 Task: Open Card IT Security Review in Board Employee Satisfaction and Retention Programs to Workspace Accelerator Programs and add a team member Softage.3@softage.net, a label Green, a checklist Data Analytics, an attachment from your computer, a color Green and finally, add a card description 'Develop and launch new customer acquisition strategy for B2B market' and a comment 'This task requires us to be detail-oriented and meticulous, ensuring that we do not miss any important information or details.'. Add a start date 'Jan 03, 1900' with a due date 'Jan 10, 1900'
Action: Mouse moved to (367, 257)
Screenshot: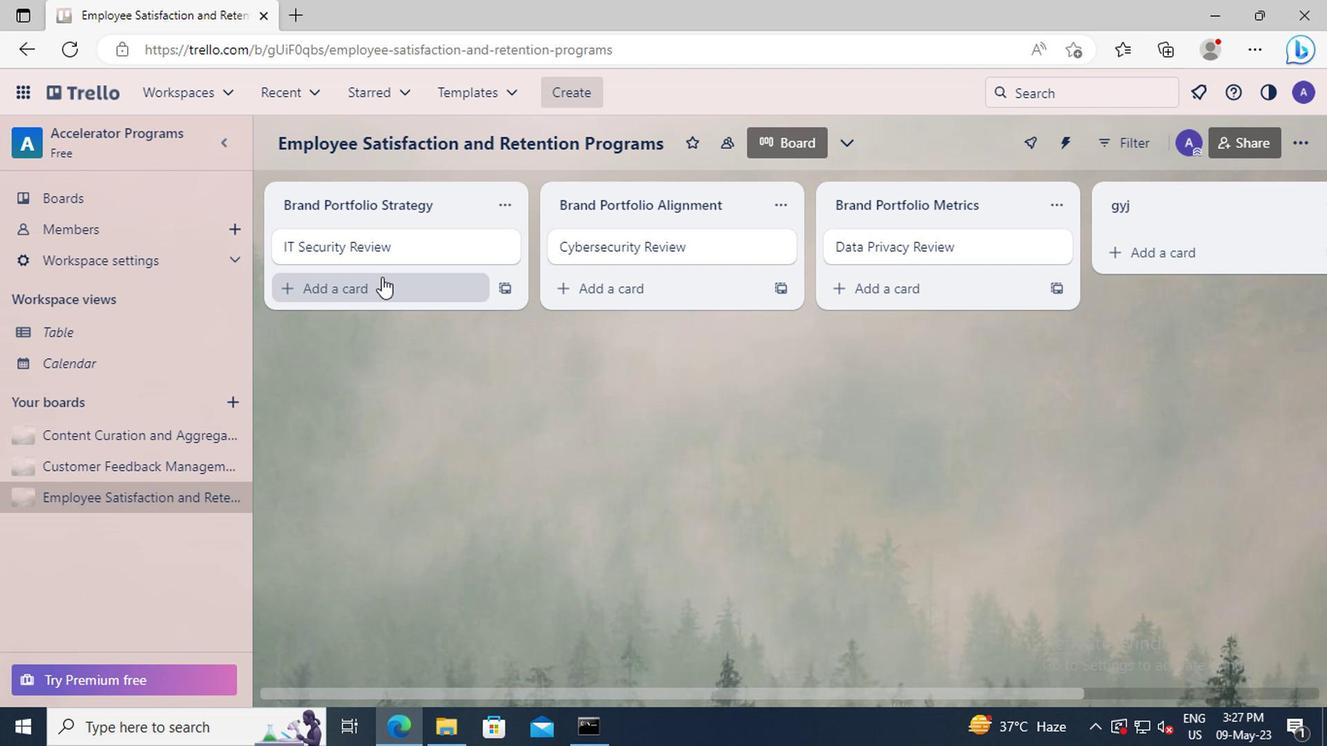 
Action: Mouse pressed left at (367, 257)
Screenshot: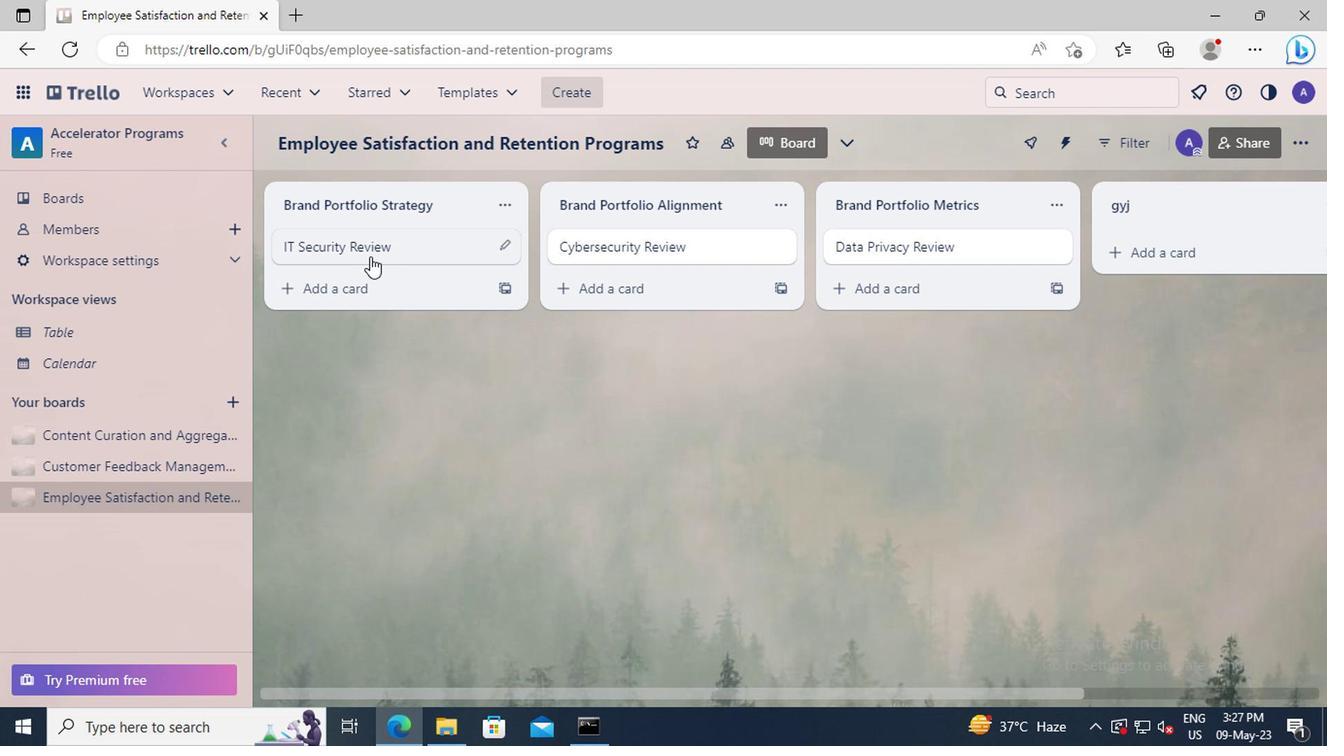 
Action: Mouse moved to (893, 244)
Screenshot: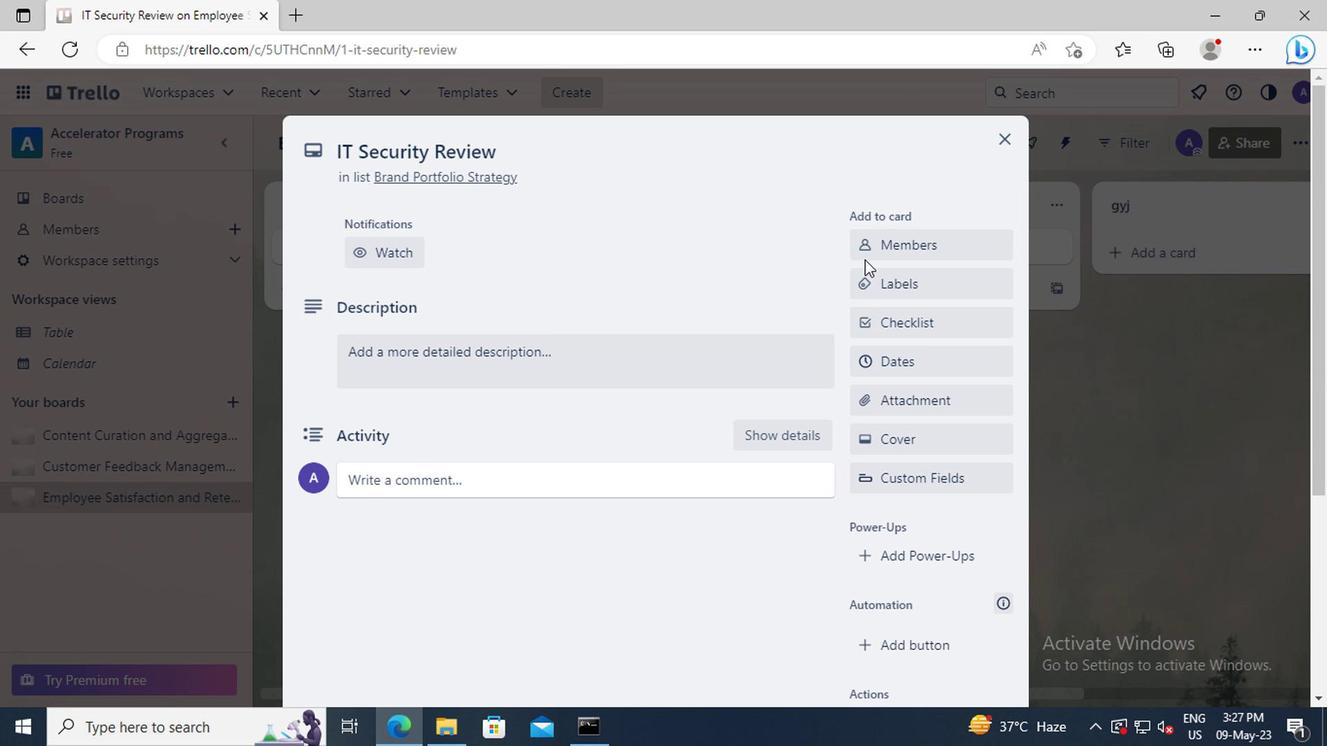 
Action: Mouse pressed left at (893, 244)
Screenshot: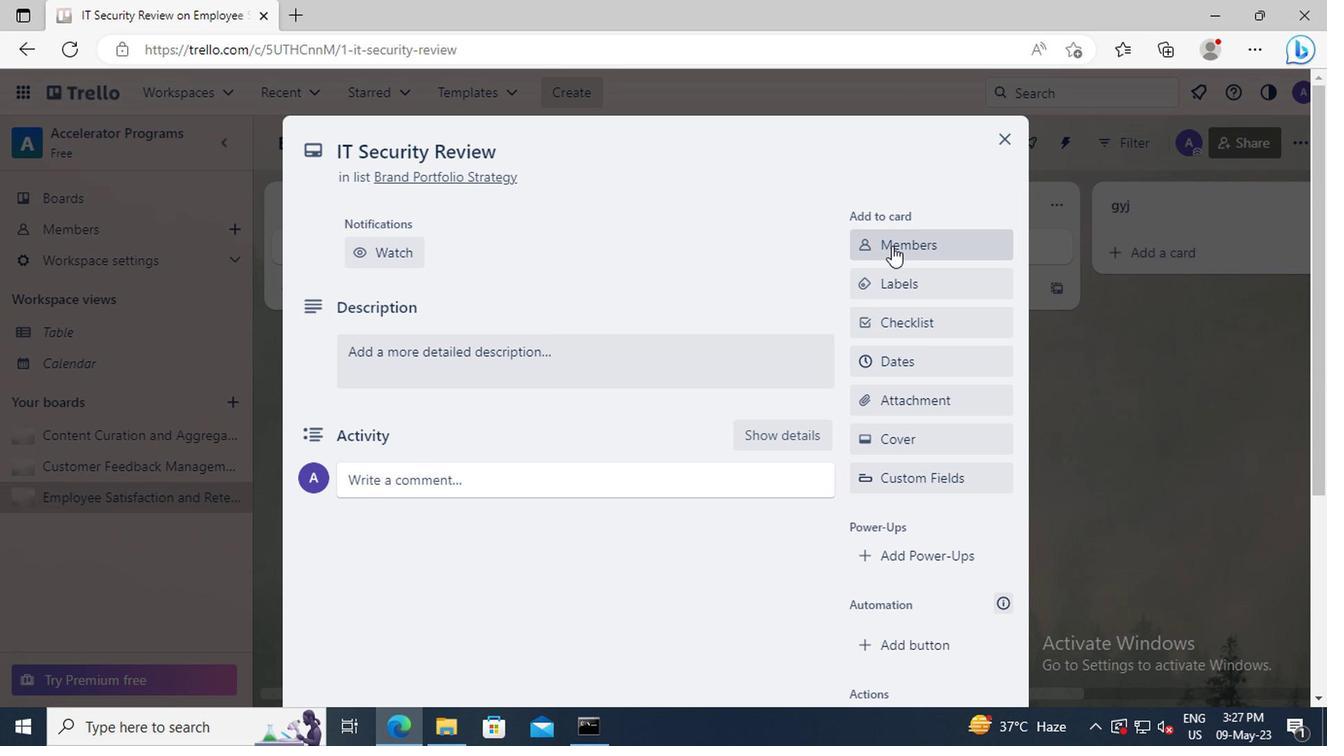 
Action: Mouse moved to (895, 340)
Screenshot: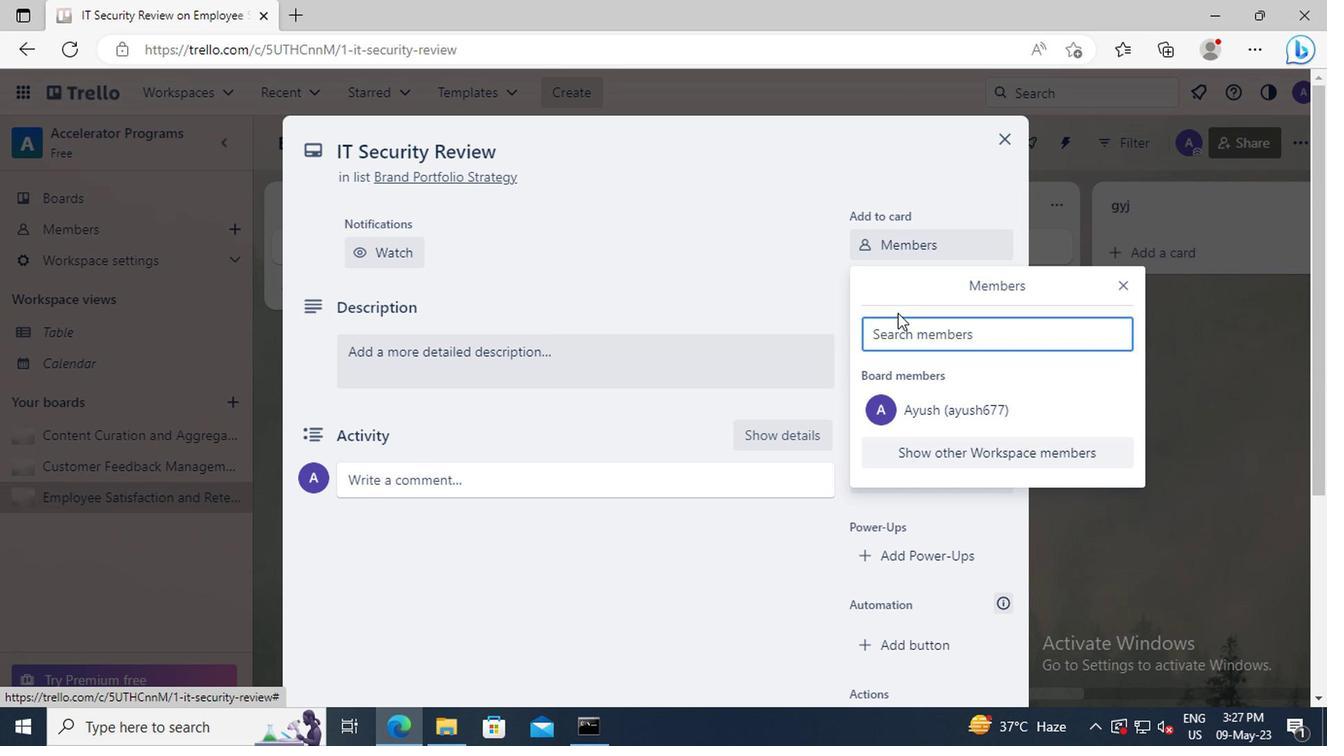 
Action: Mouse pressed left at (895, 340)
Screenshot: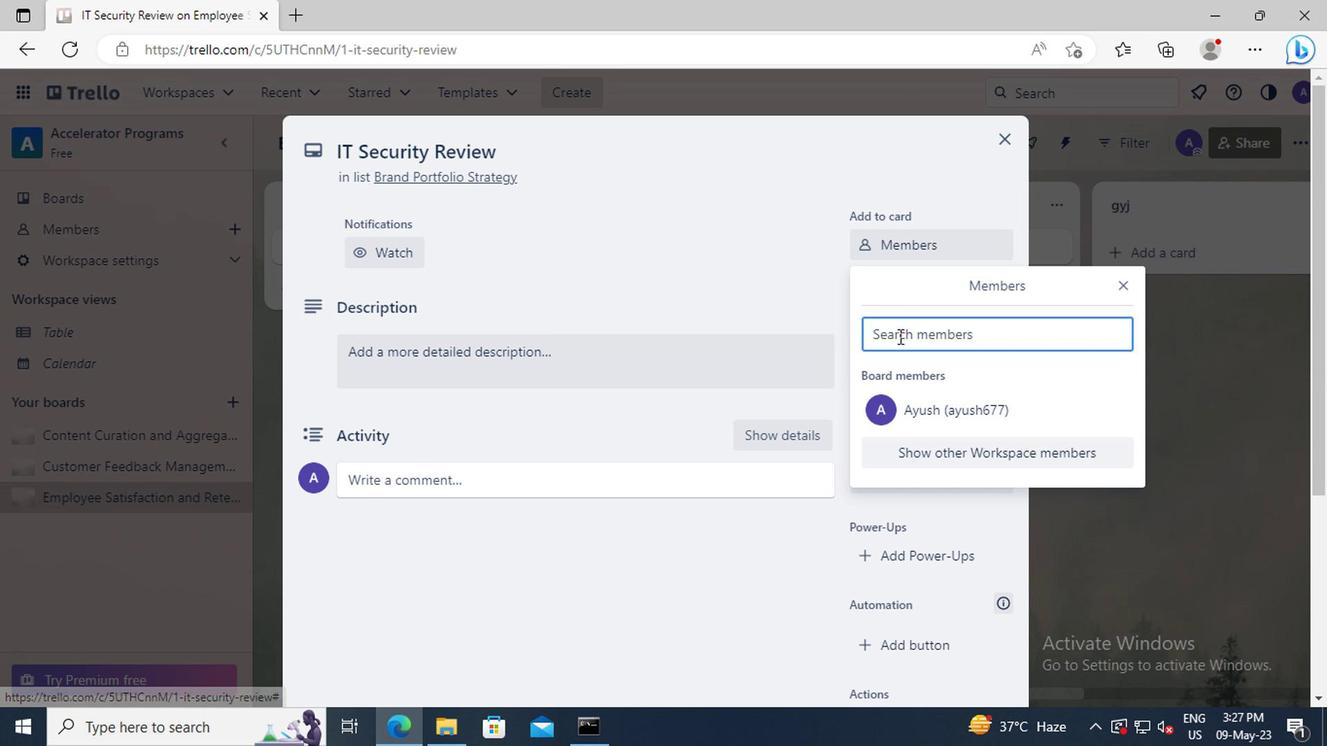
Action: Key pressed <Key.shift>SOFTAGE.3
Screenshot: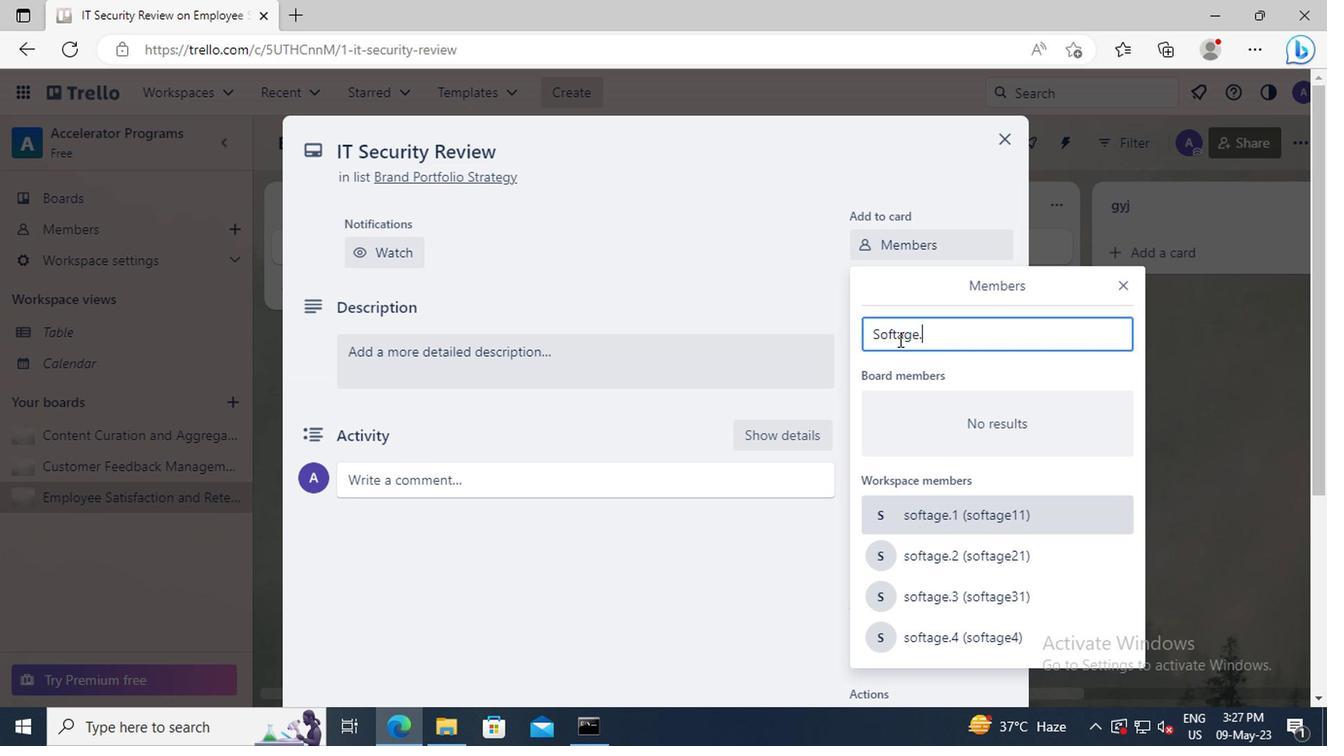 
Action: Mouse moved to (936, 516)
Screenshot: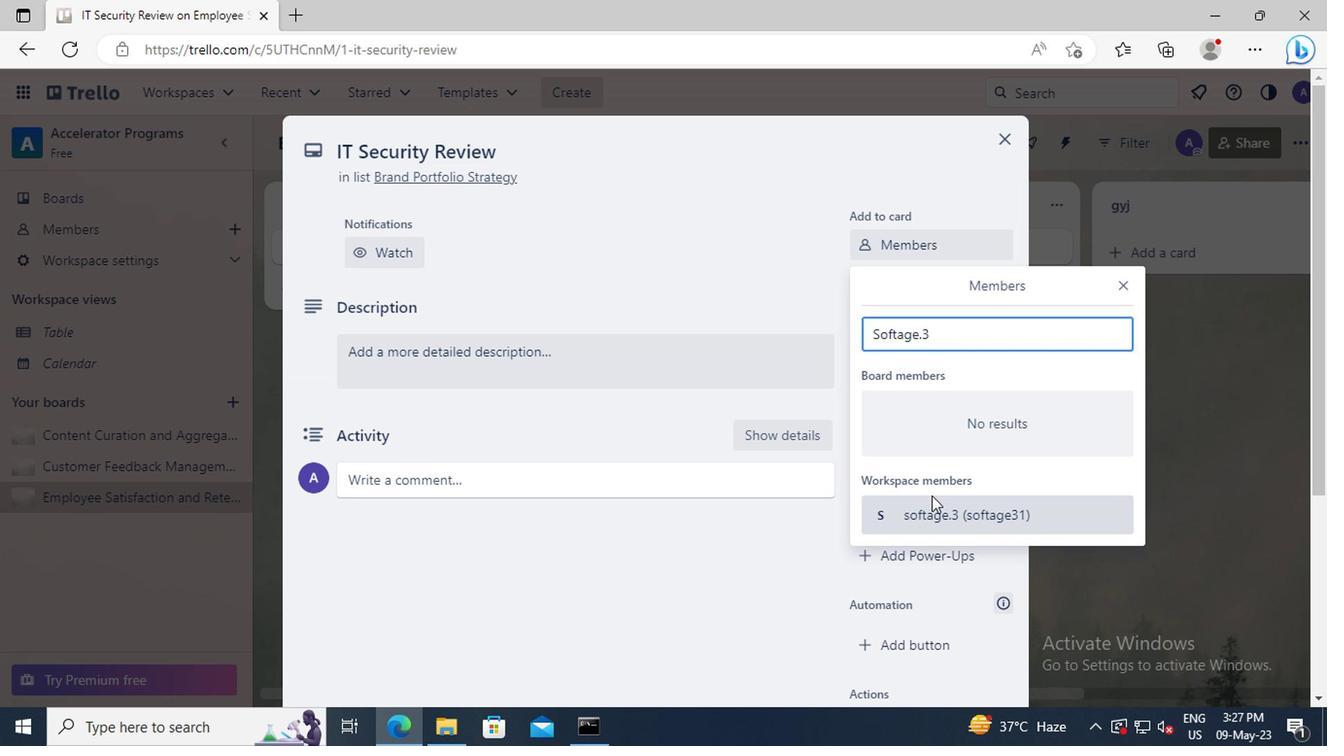 
Action: Mouse pressed left at (936, 516)
Screenshot: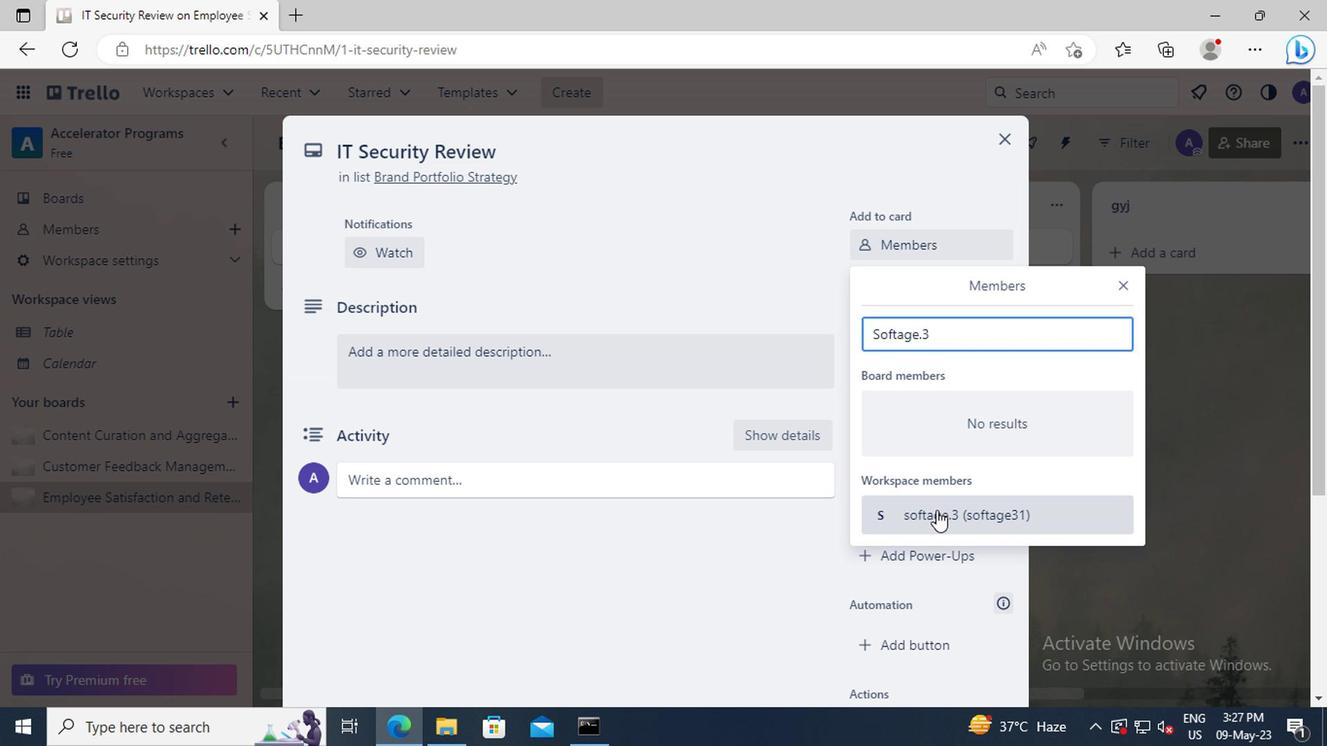 
Action: Mouse moved to (1118, 288)
Screenshot: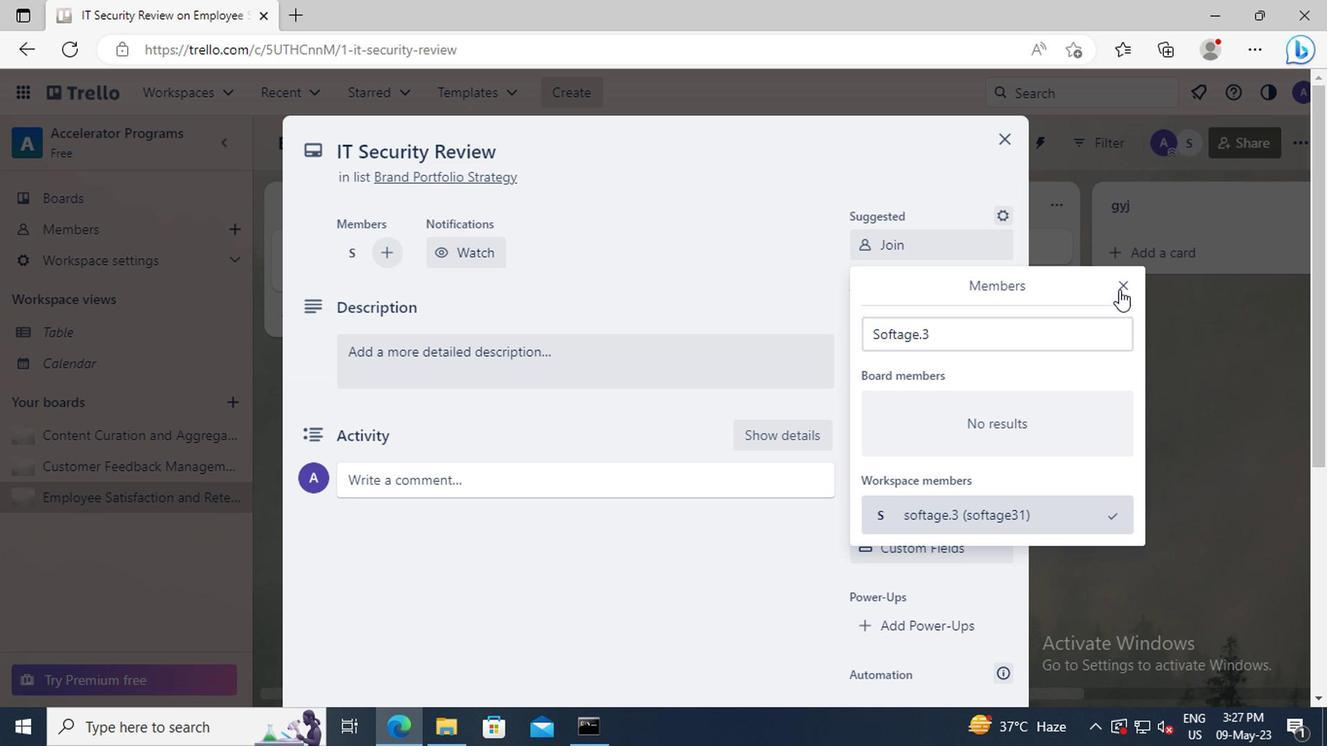 
Action: Mouse pressed left at (1118, 288)
Screenshot: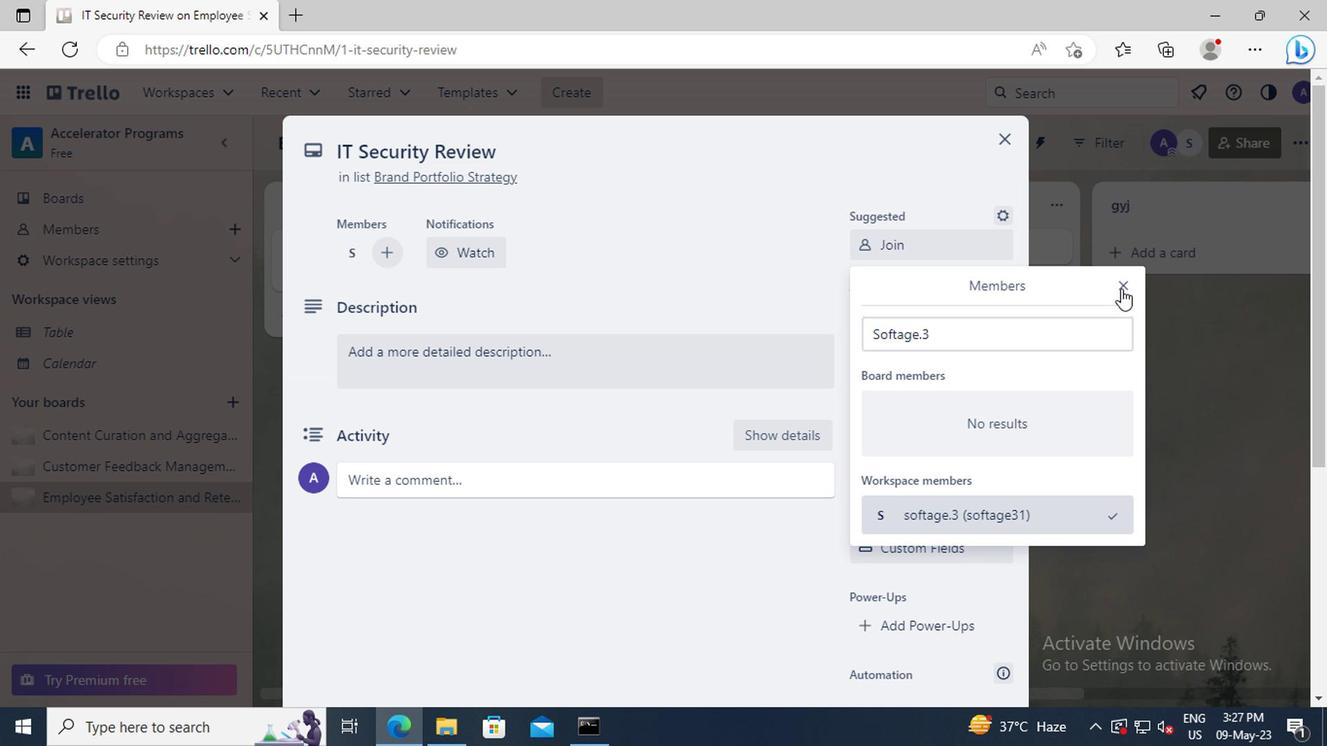 
Action: Mouse moved to (958, 348)
Screenshot: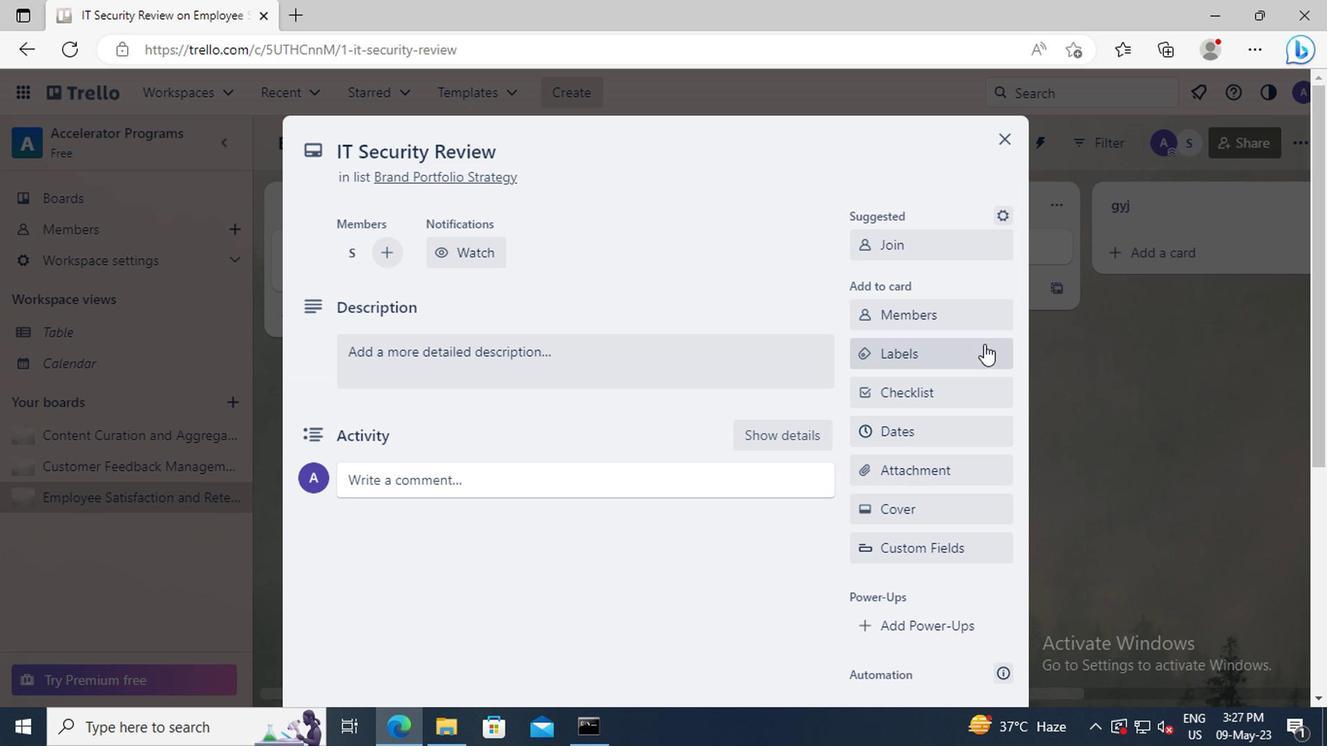 
Action: Mouse pressed left at (958, 348)
Screenshot: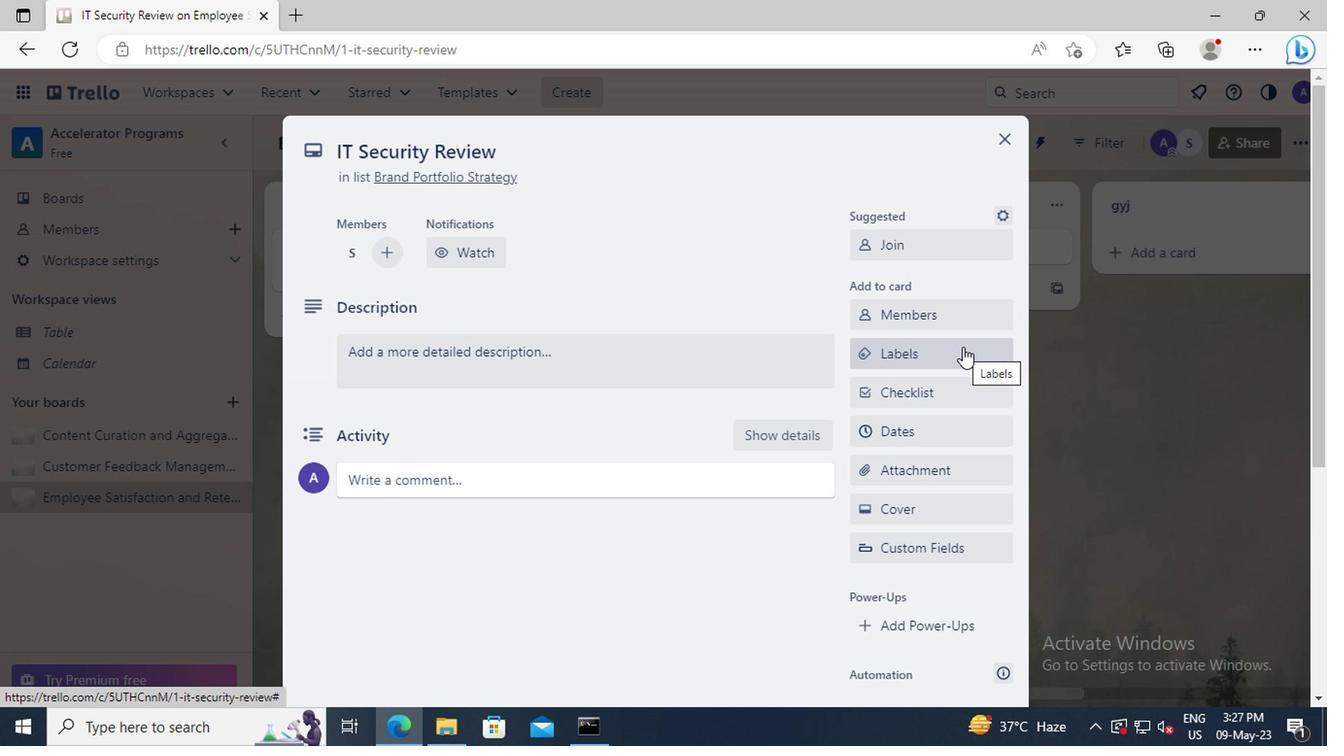 
Action: Mouse moved to (983, 480)
Screenshot: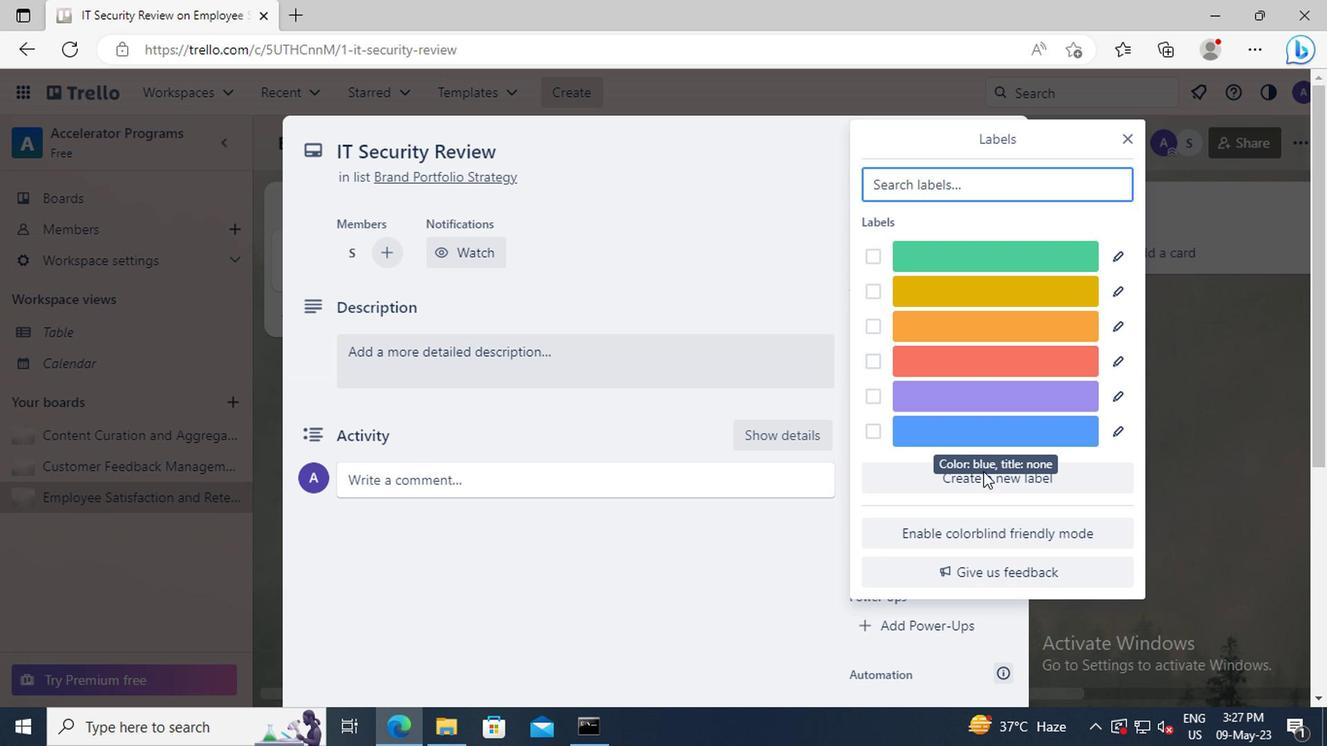 
Action: Mouse pressed left at (983, 480)
Screenshot: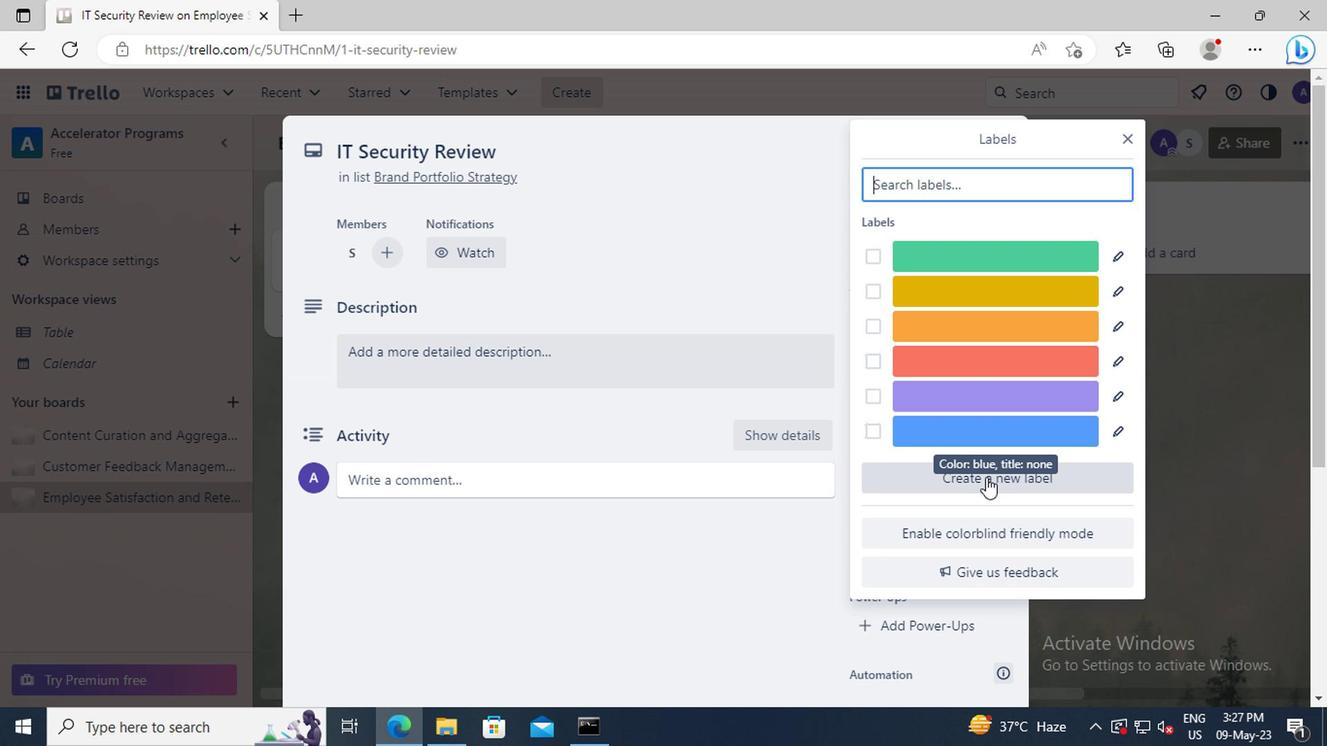 
Action: Mouse moved to (895, 430)
Screenshot: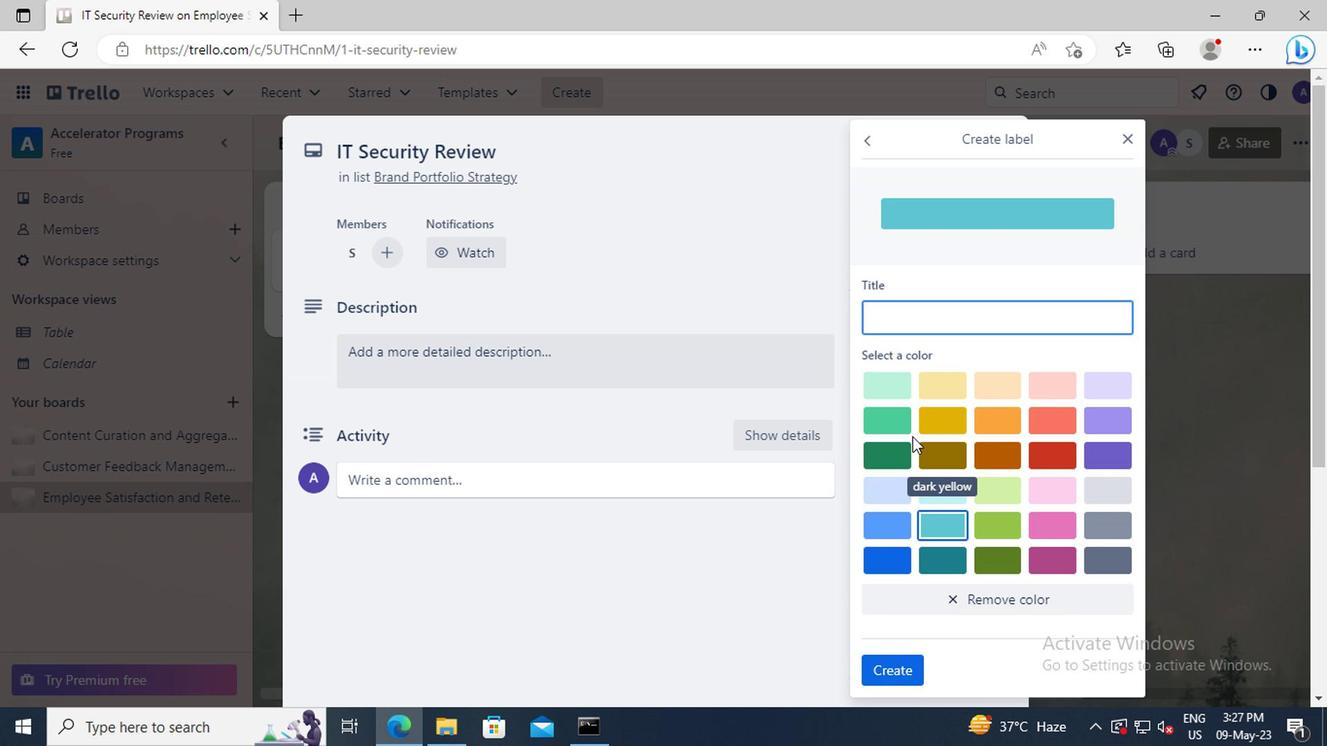 
Action: Mouse pressed left at (895, 430)
Screenshot: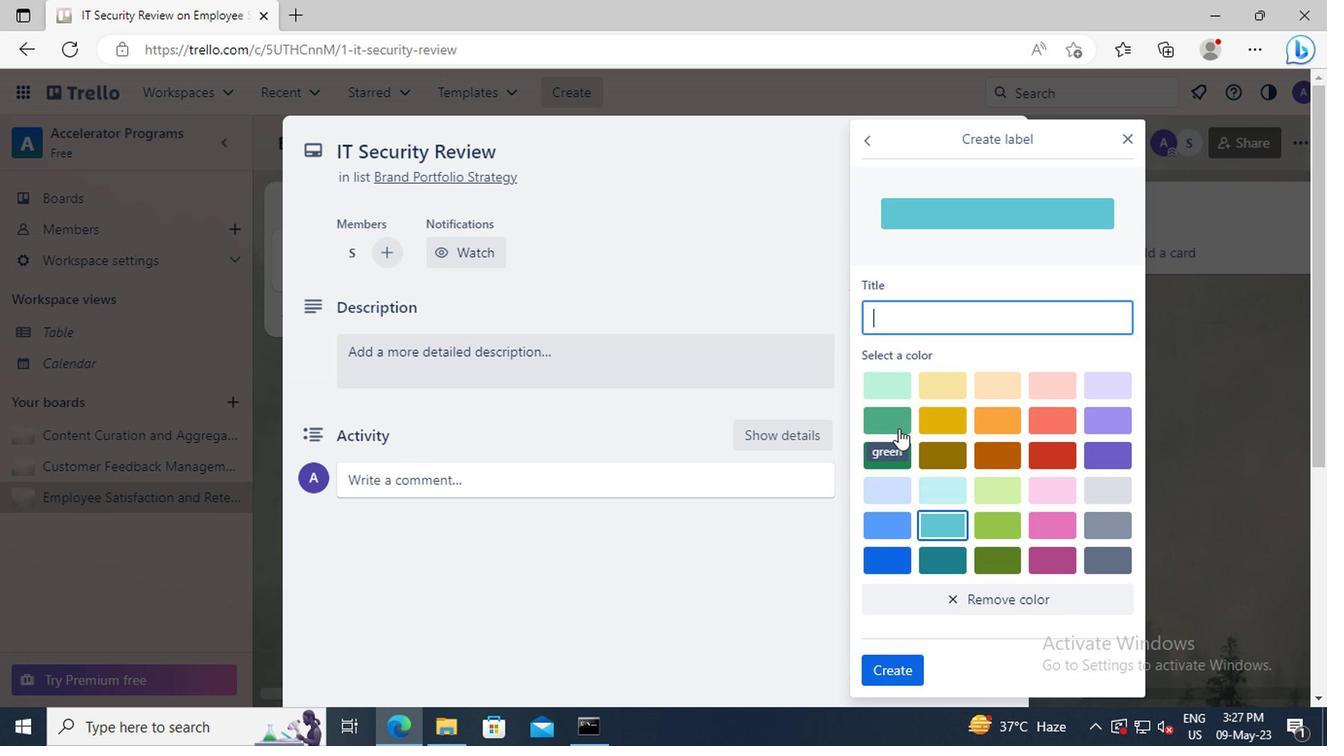 
Action: Mouse moved to (904, 671)
Screenshot: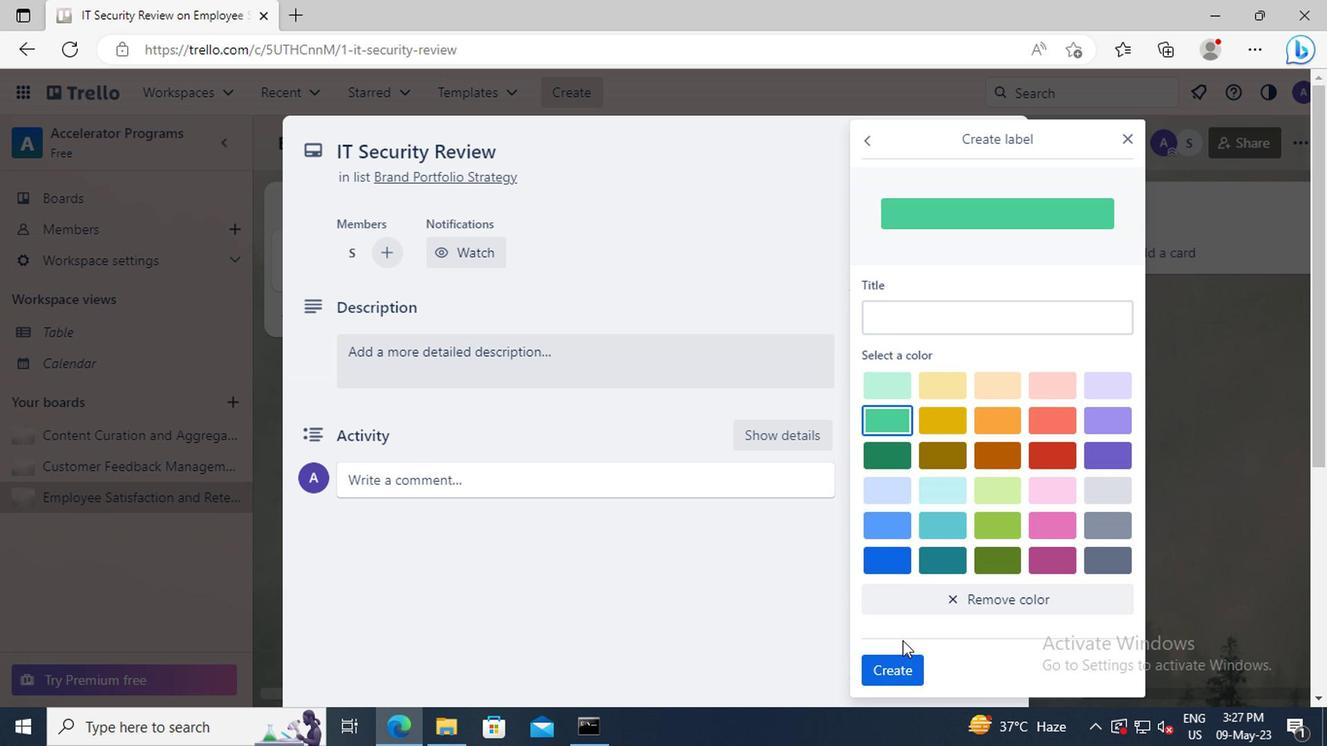 
Action: Mouse pressed left at (904, 671)
Screenshot: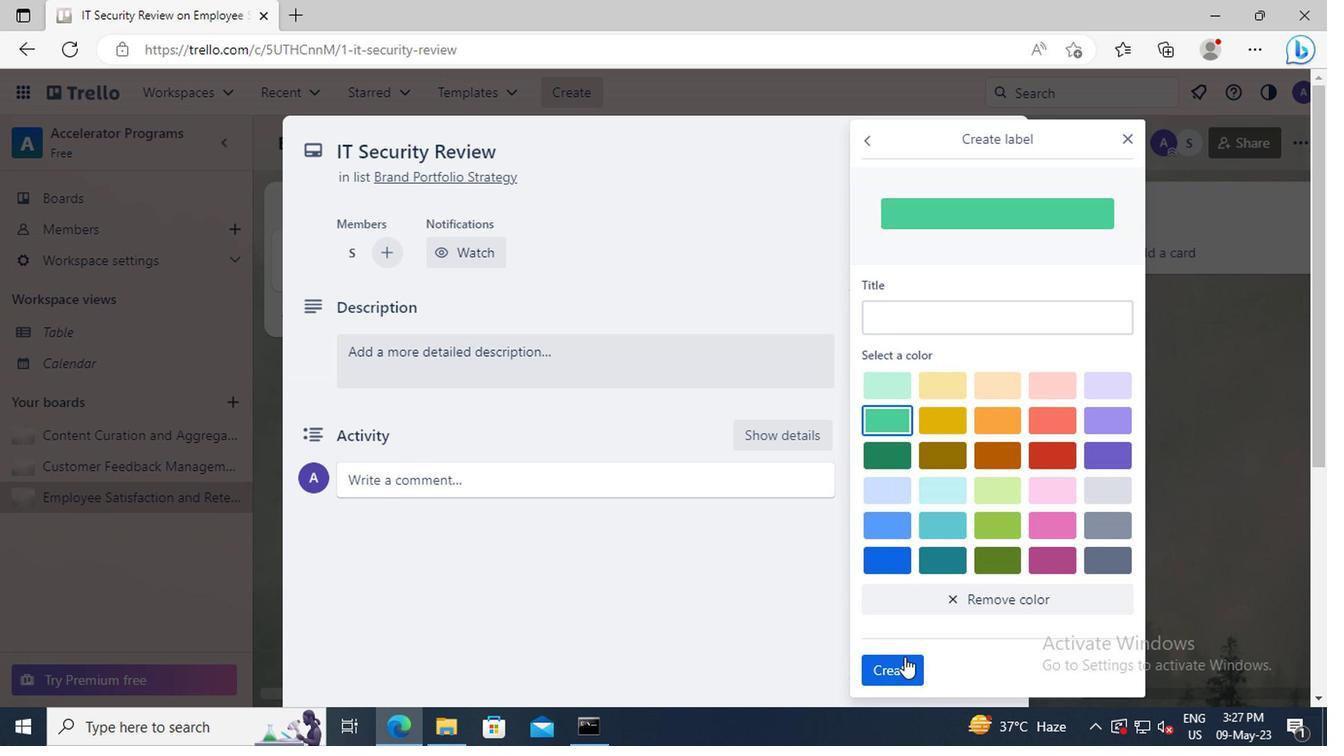 
Action: Mouse moved to (1126, 143)
Screenshot: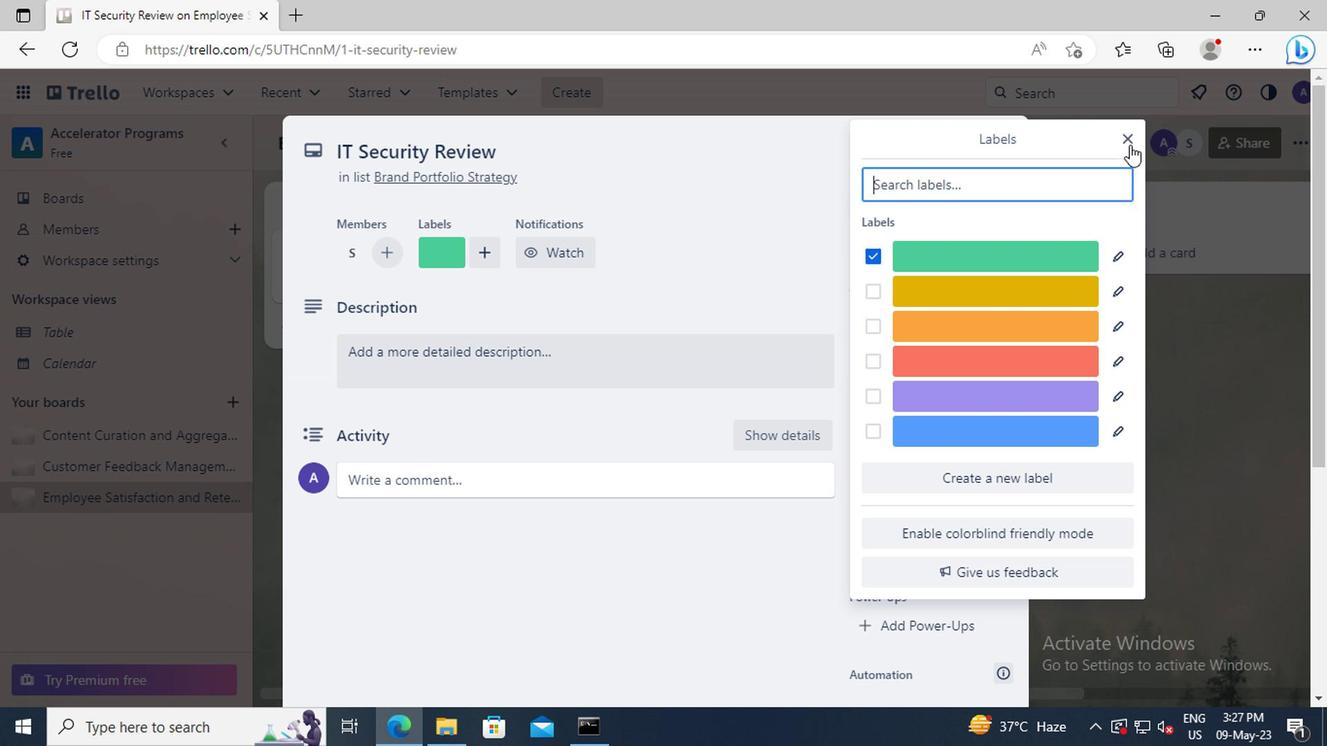 
Action: Mouse pressed left at (1126, 143)
Screenshot: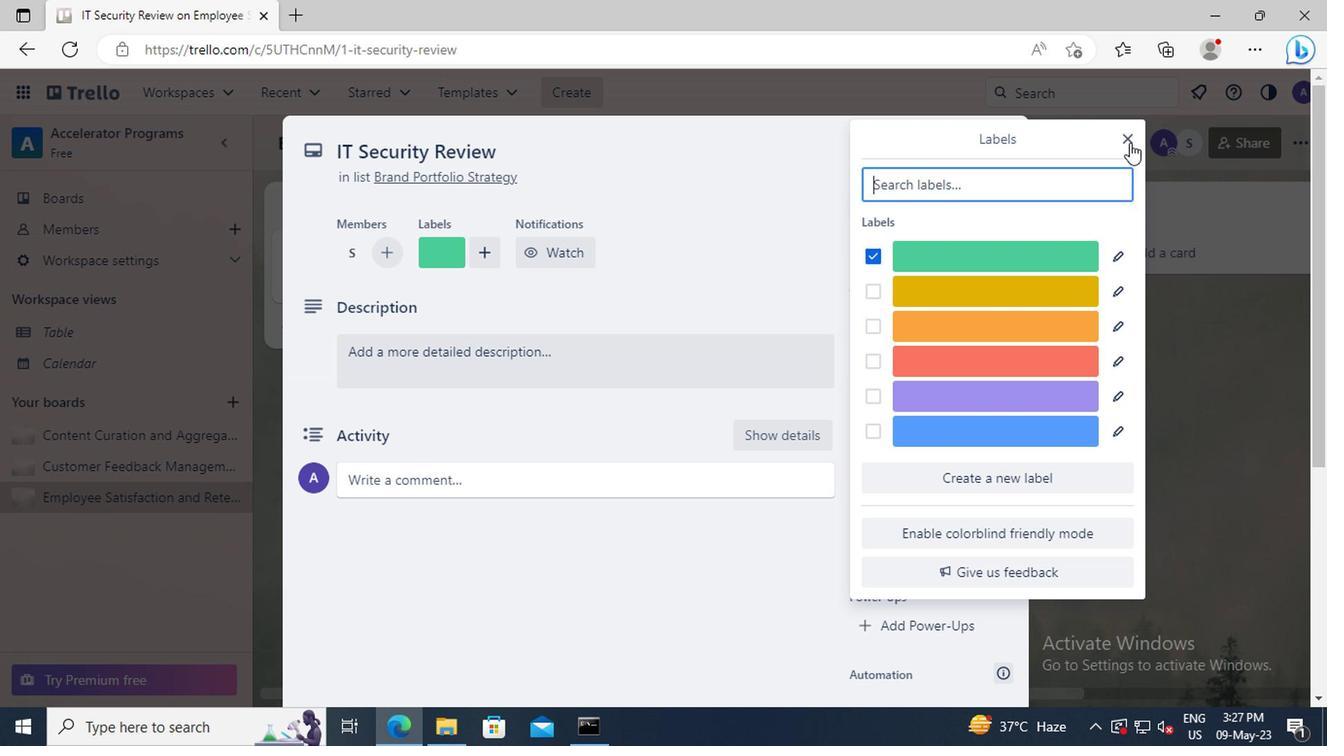 
Action: Mouse moved to (955, 396)
Screenshot: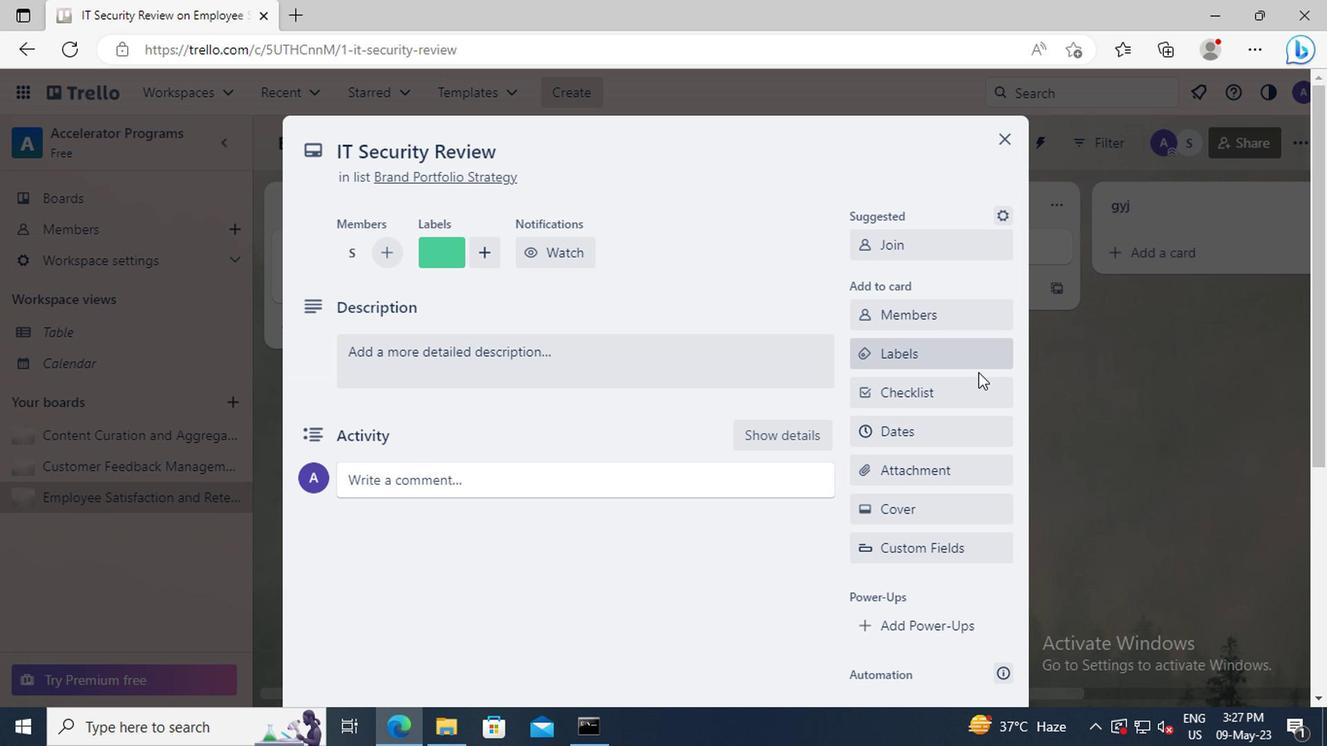 
Action: Mouse pressed left at (955, 396)
Screenshot: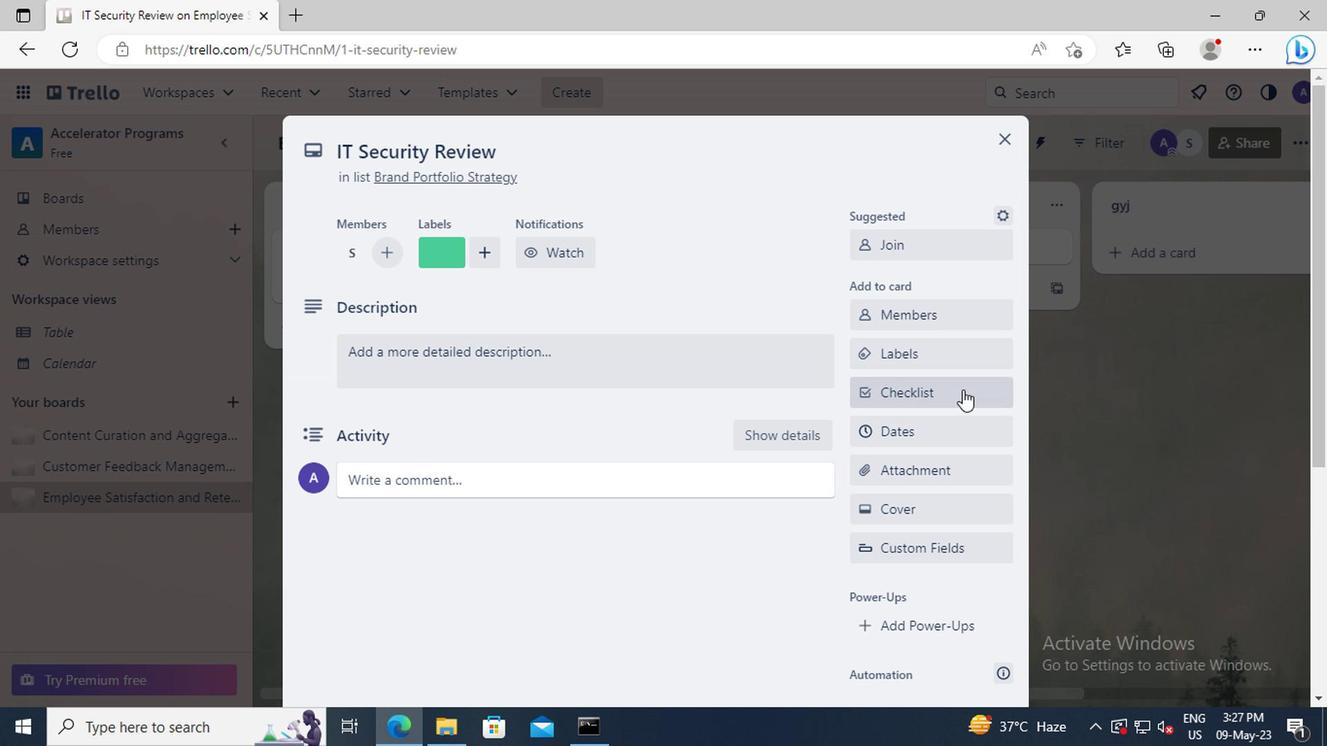 
Action: Key pressed <Key.shift>DATA<Key.space><Key.shift>ANALYTICS
Screenshot: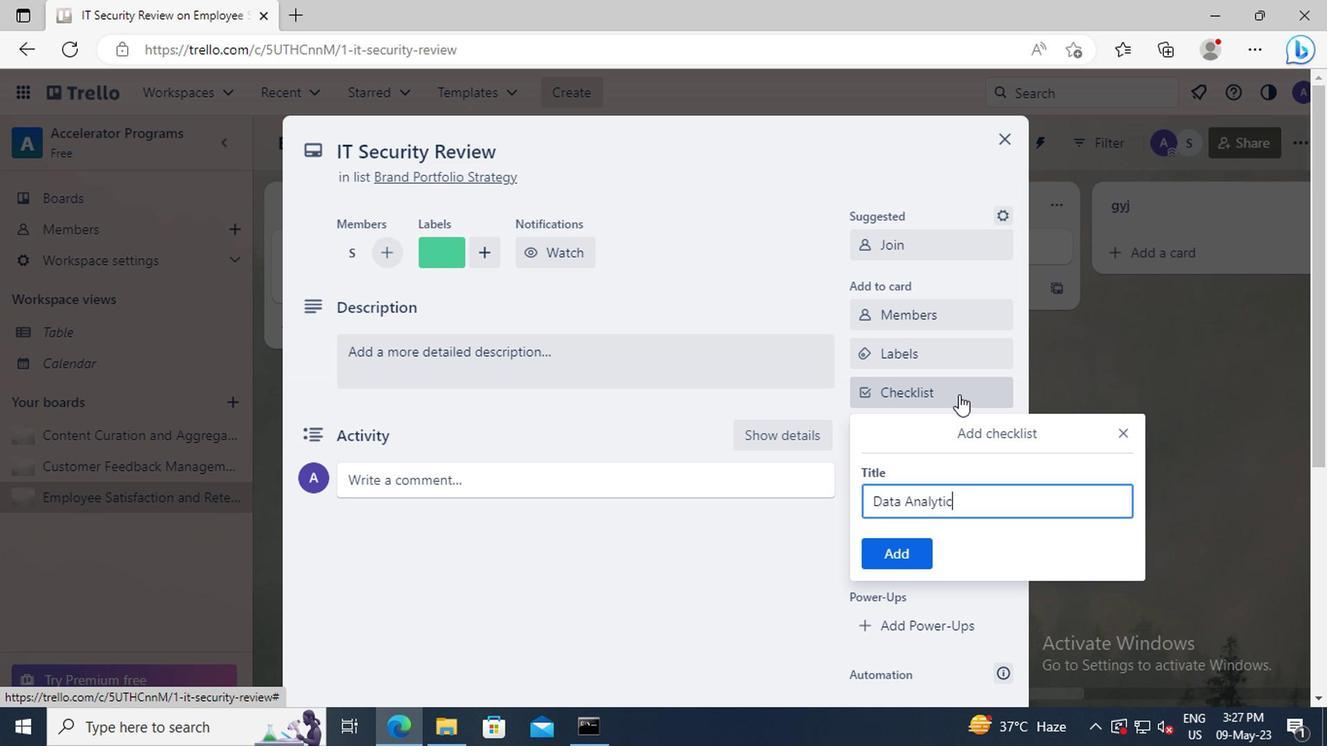 
Action: Mouse moved to (915, 549)
Screenshot: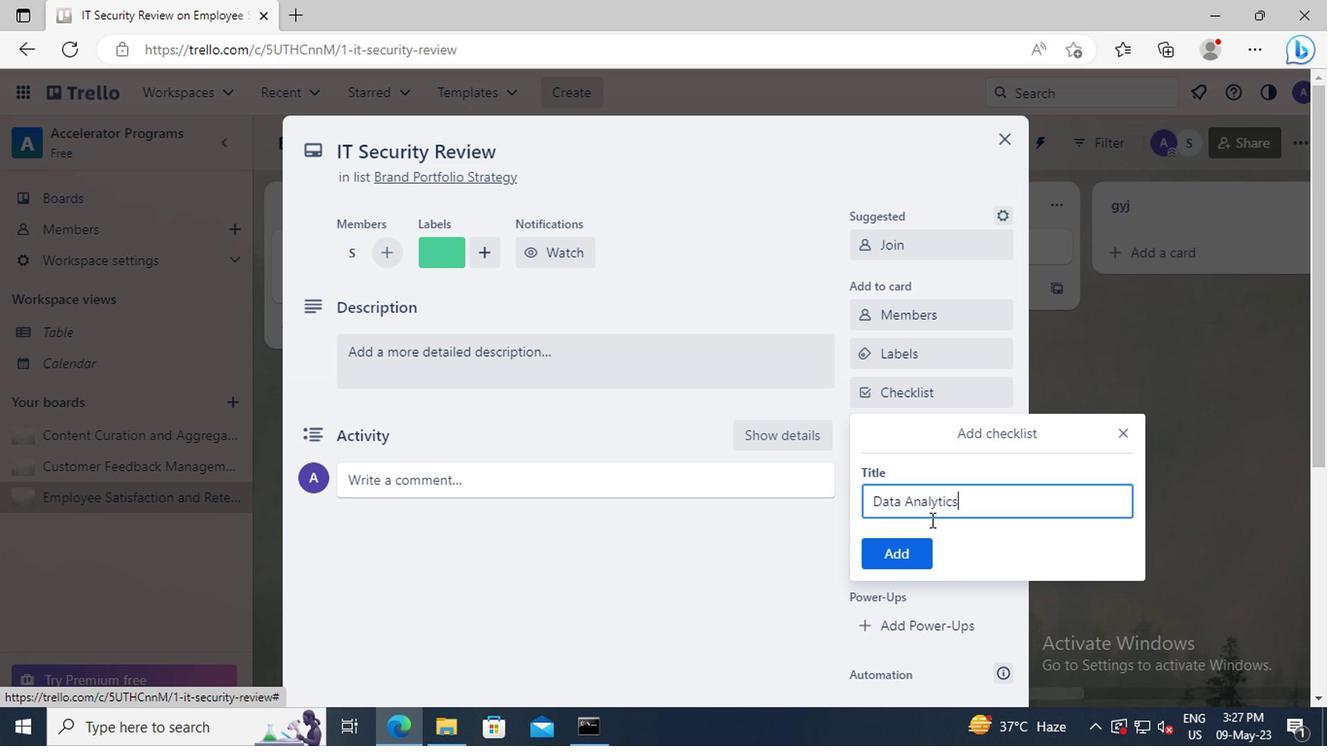 
Action: Mouse pressed left at (915, 549)
Screenshot: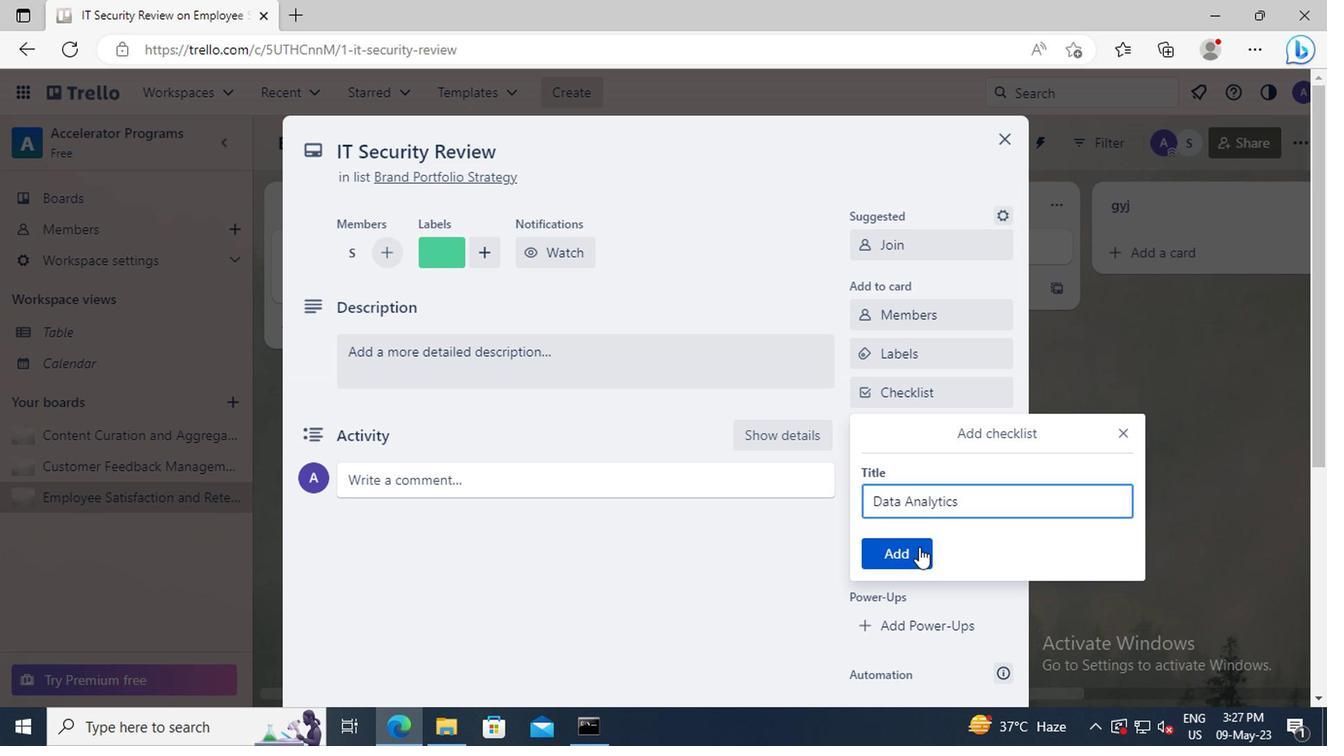 
Action: Mouse moved to (912, 476)
Screenshot: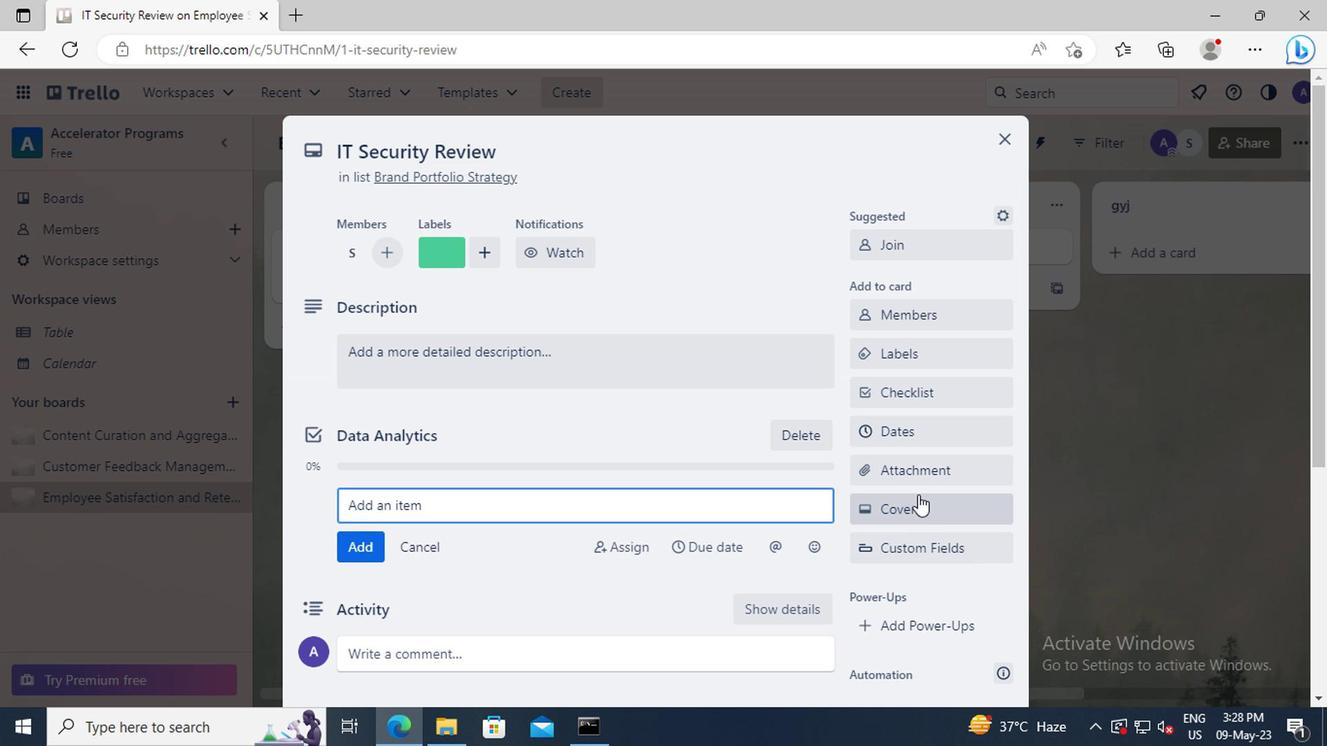 
Action: Mouse pressed left at (912, 476)
Screenshot: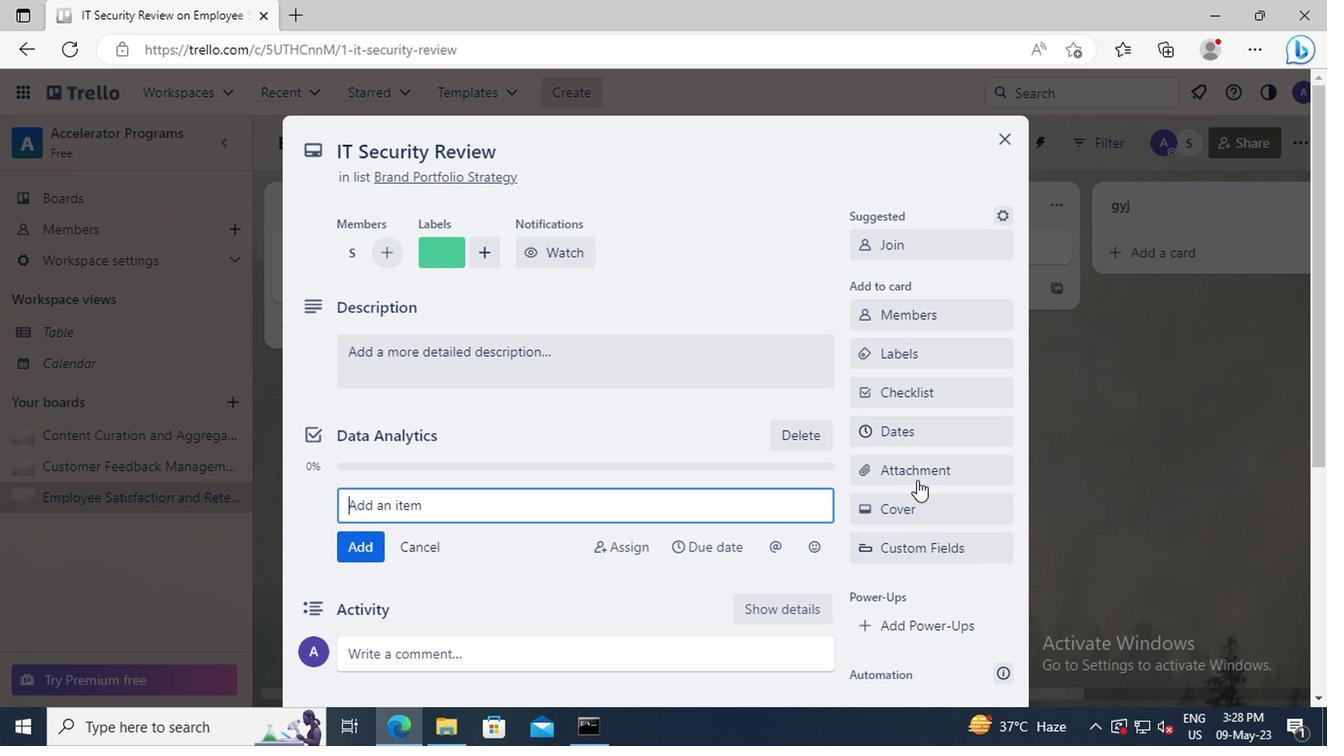 
Action: Mouse moved to (911, 177)
Screenshot: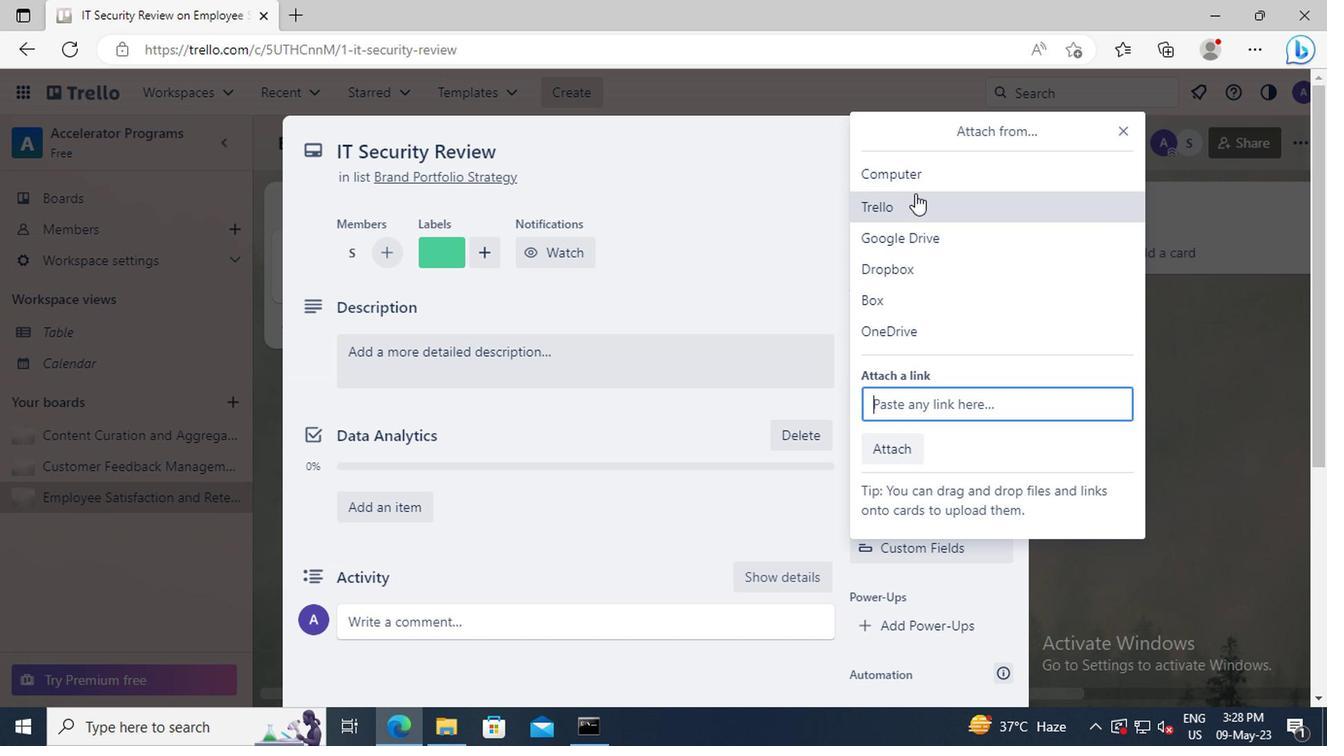 
Action: Mouse pressed left at (911, 177)
Screenshot: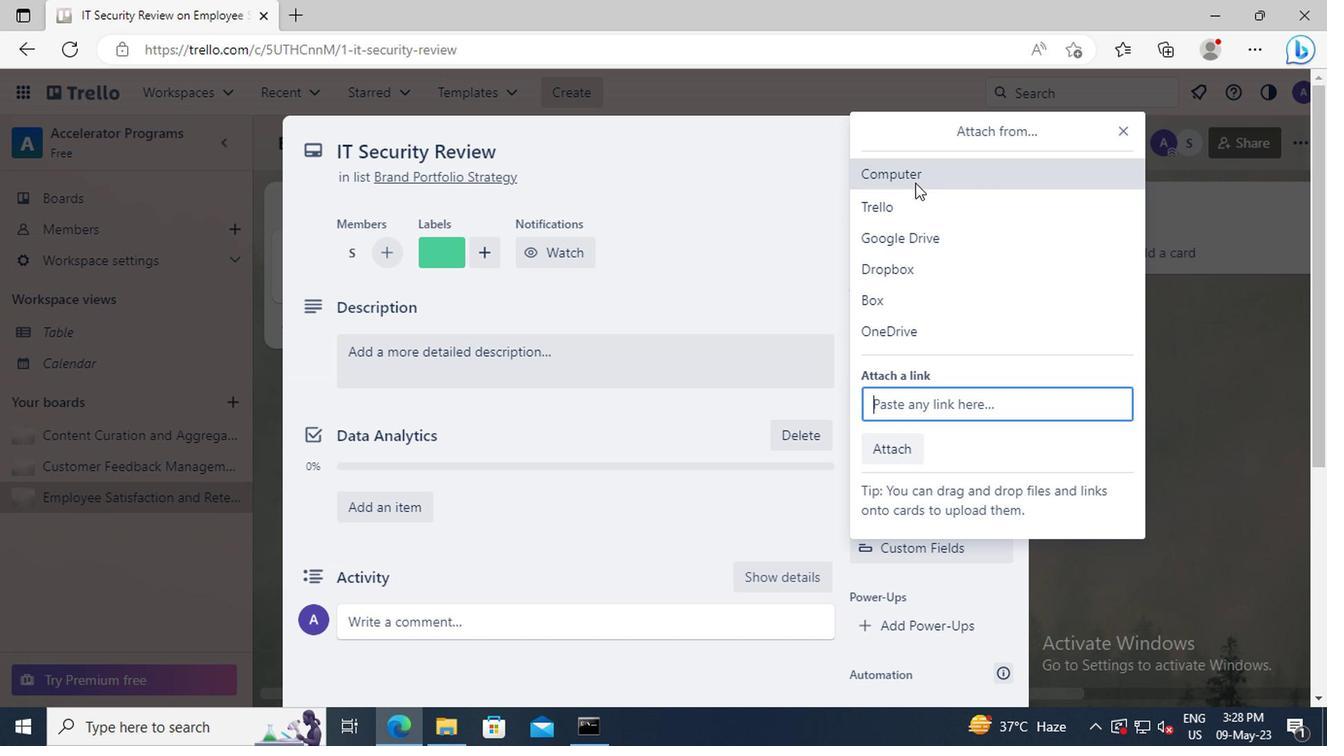 
Action: Mouse moved to (506, 171)
Screenshot: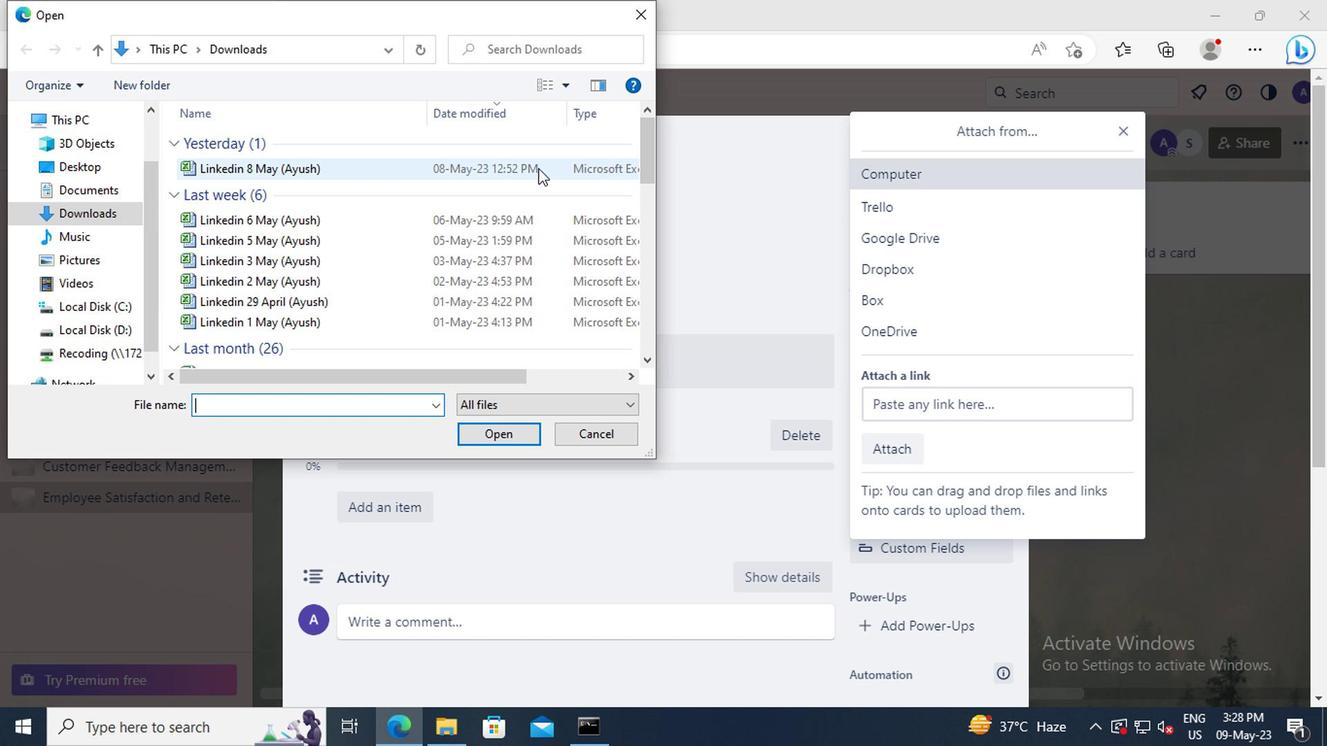 
Action: Mouse pressed left at (506, 171)
Screenshot: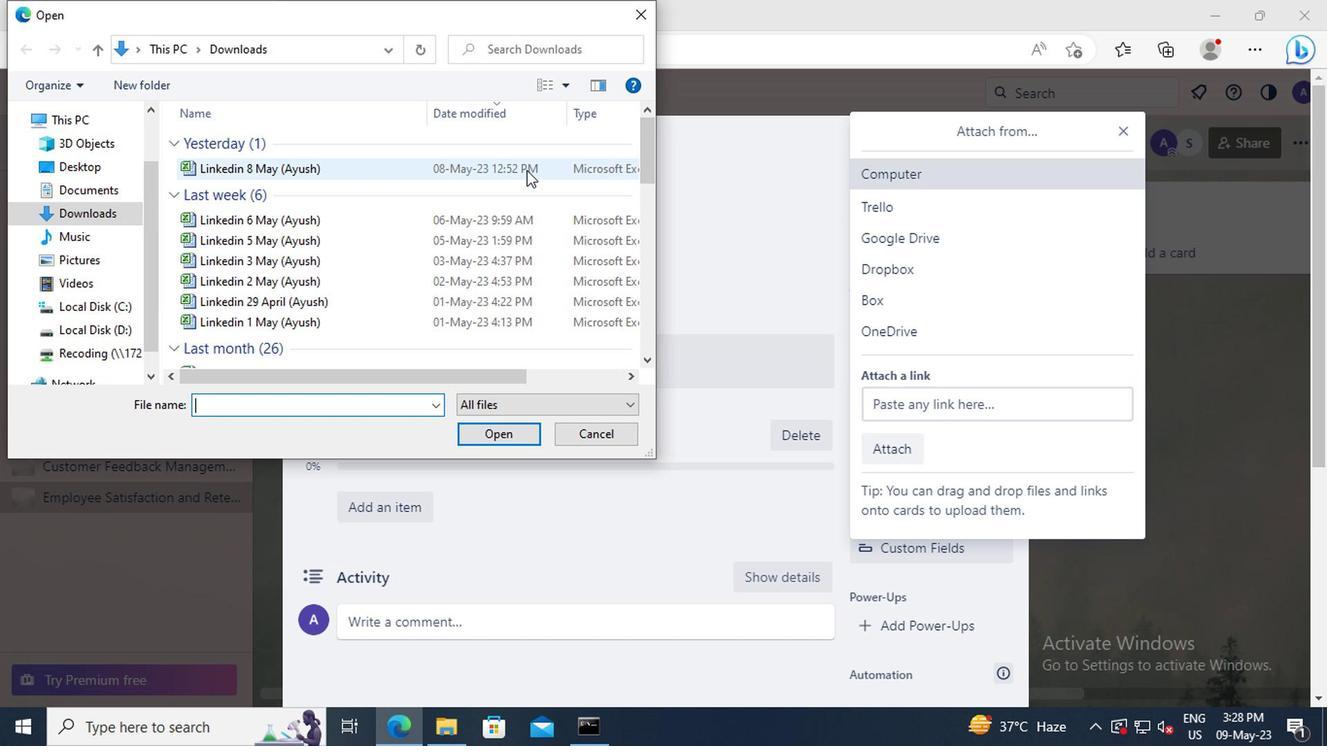
Action: Mouse moved to (513, 433)
Screenshot: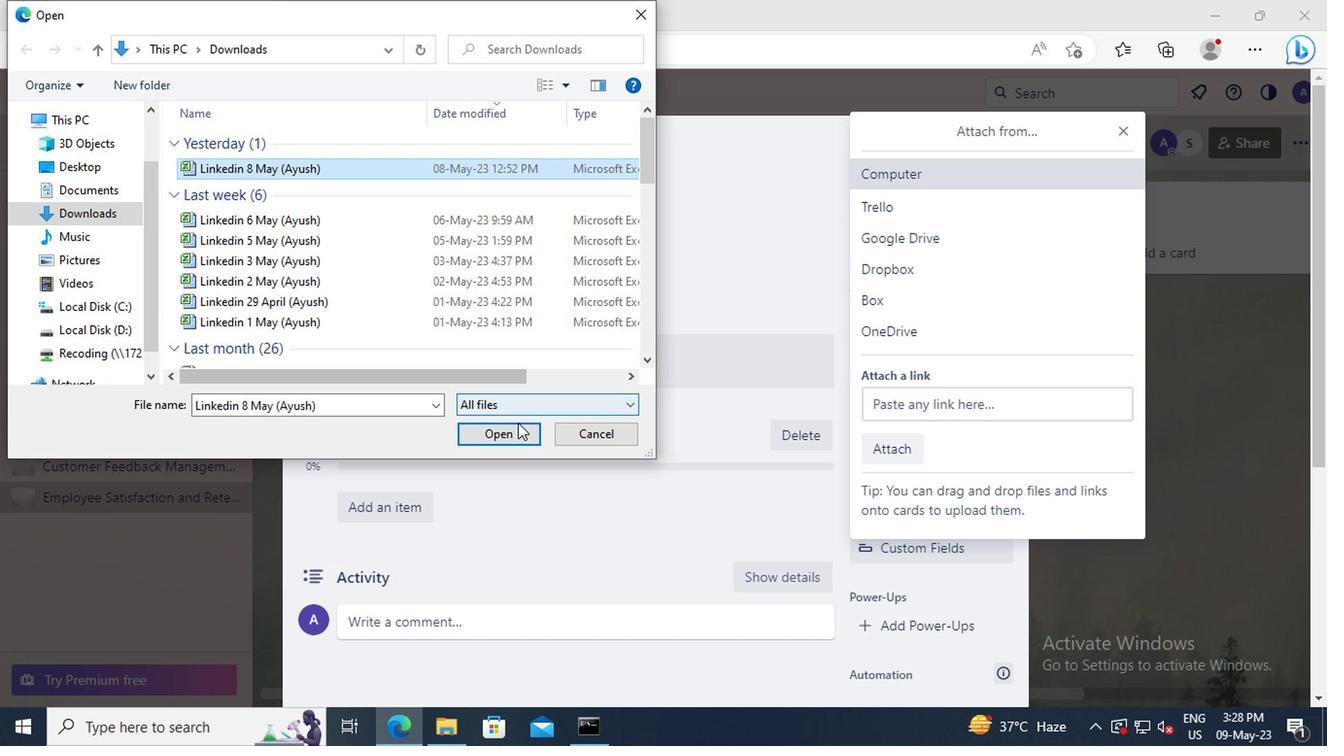 
Action: Mouse pressed left at (513, 433)
Screenshot: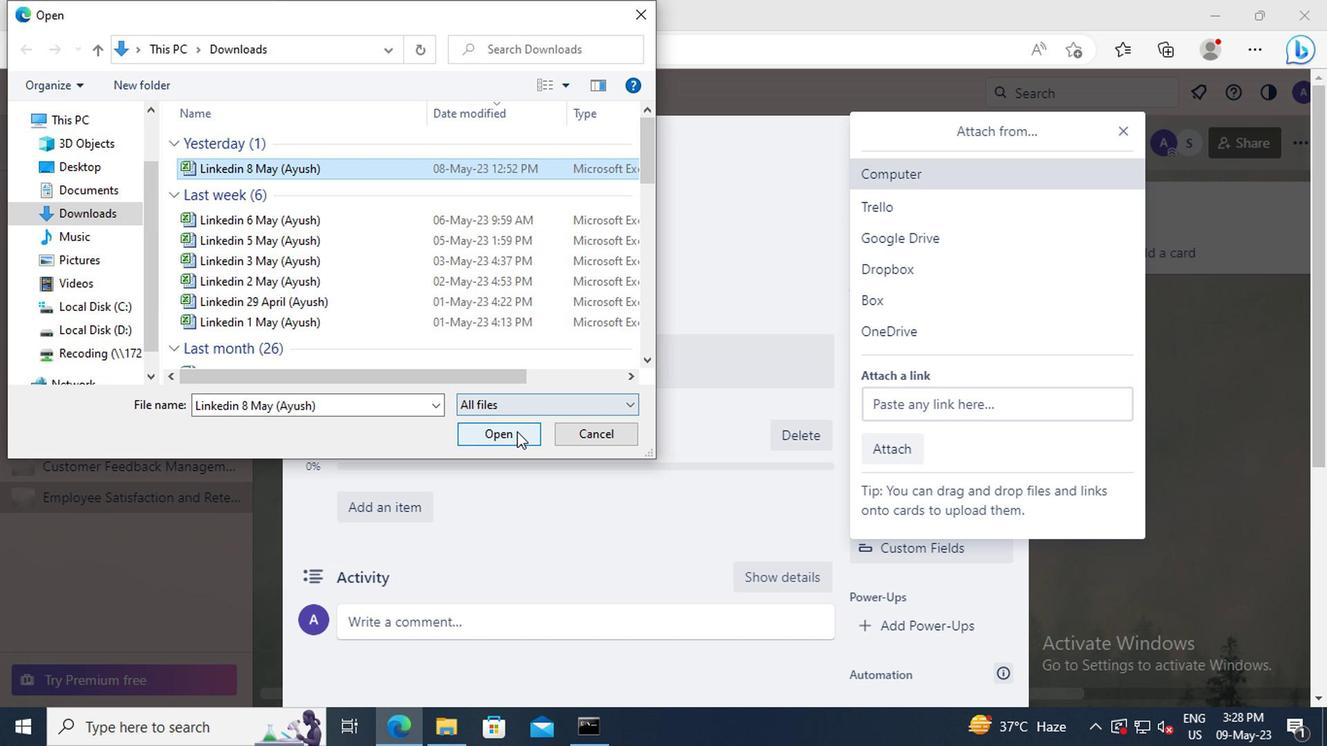 
Action: Mouse moved to (874, 504)
Screenshot: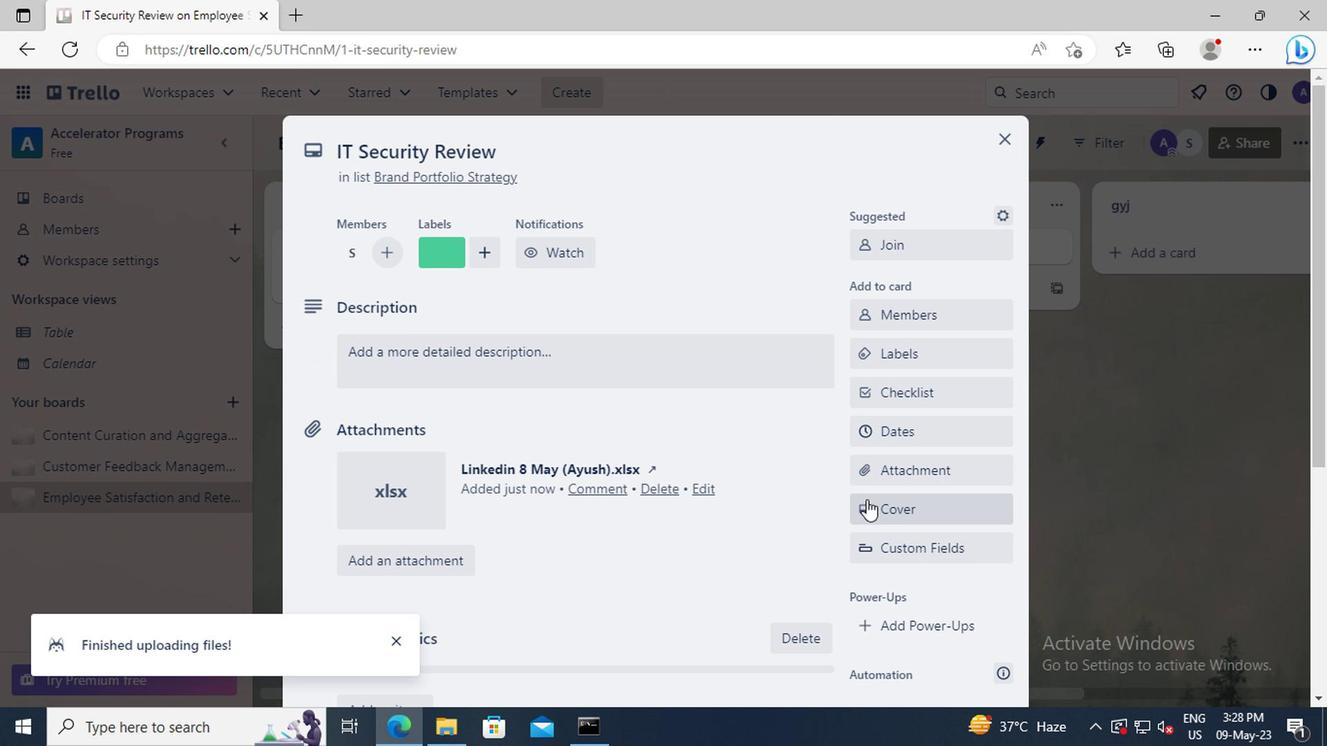 
Action: Mouse pressed left at (874, 504)
Screenshot: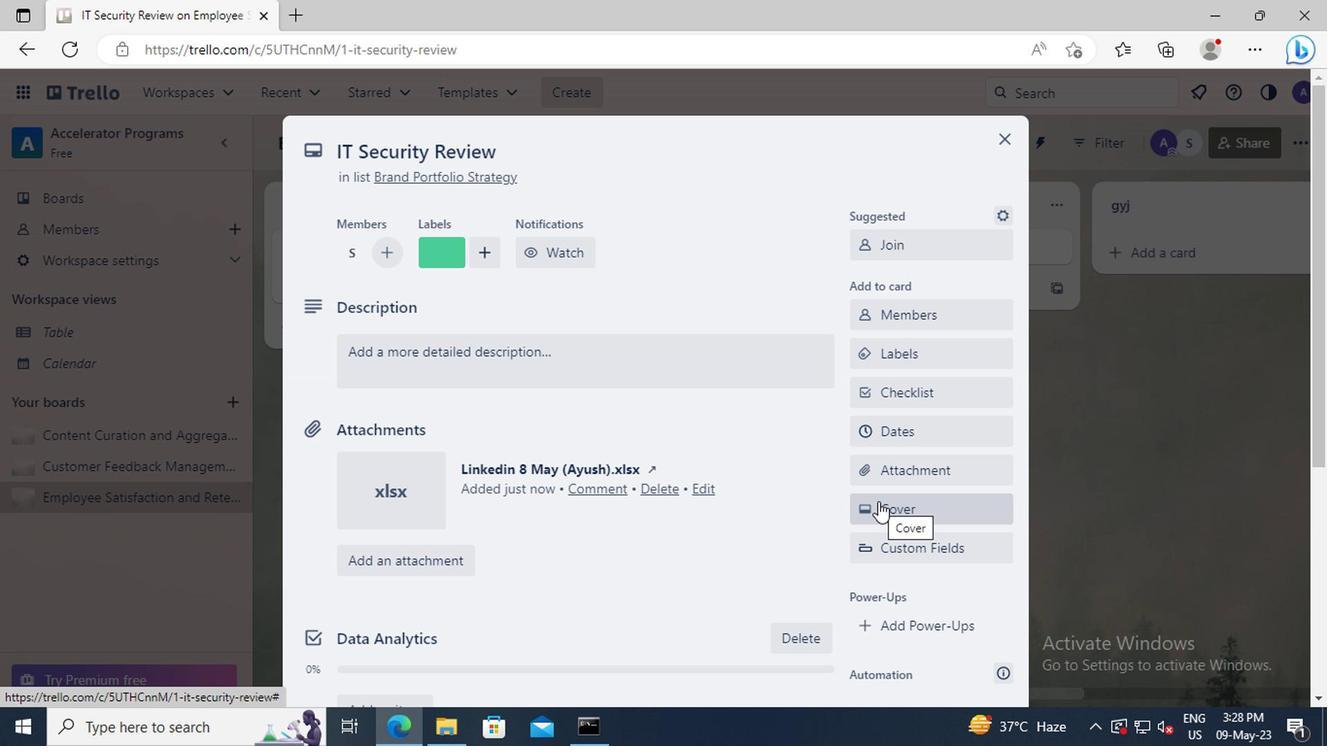 
Action: Mouse moved to (897, 321)
Screenshot: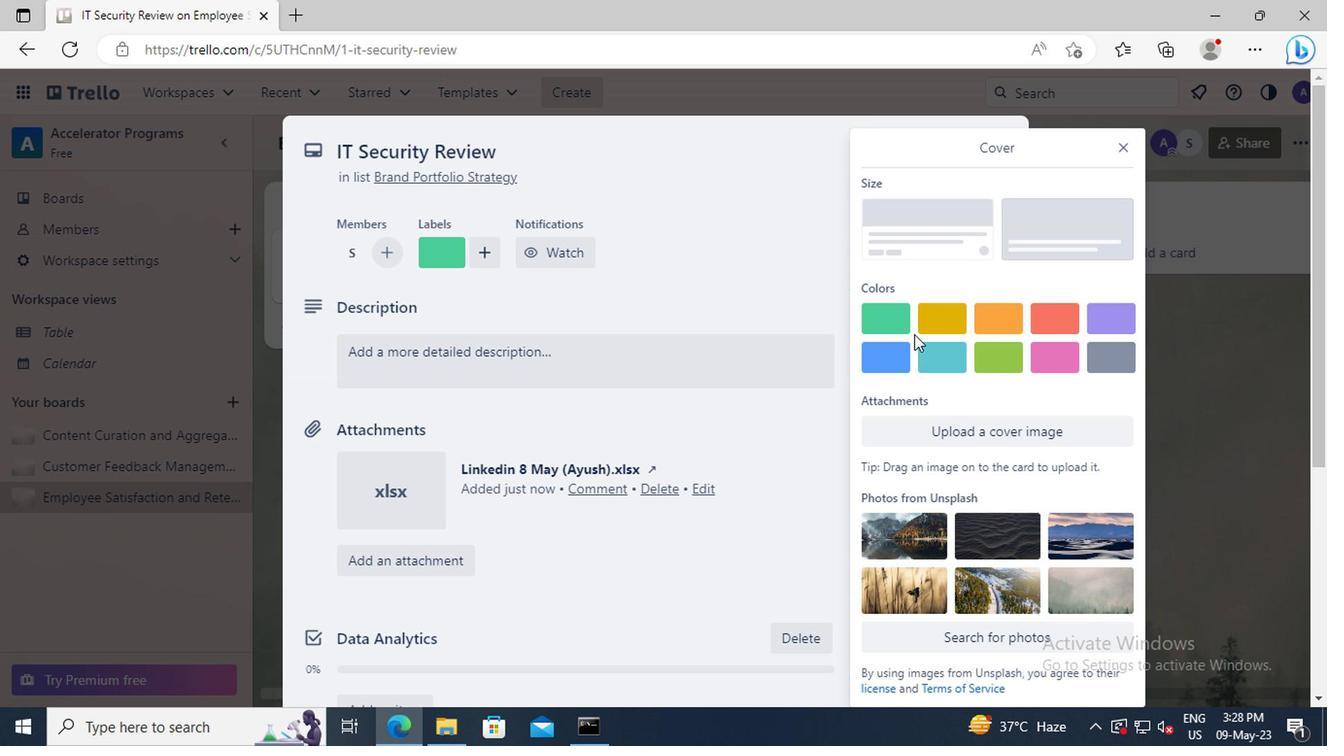 
Action: Mouse pressed left at (897, 321)
Screenshot: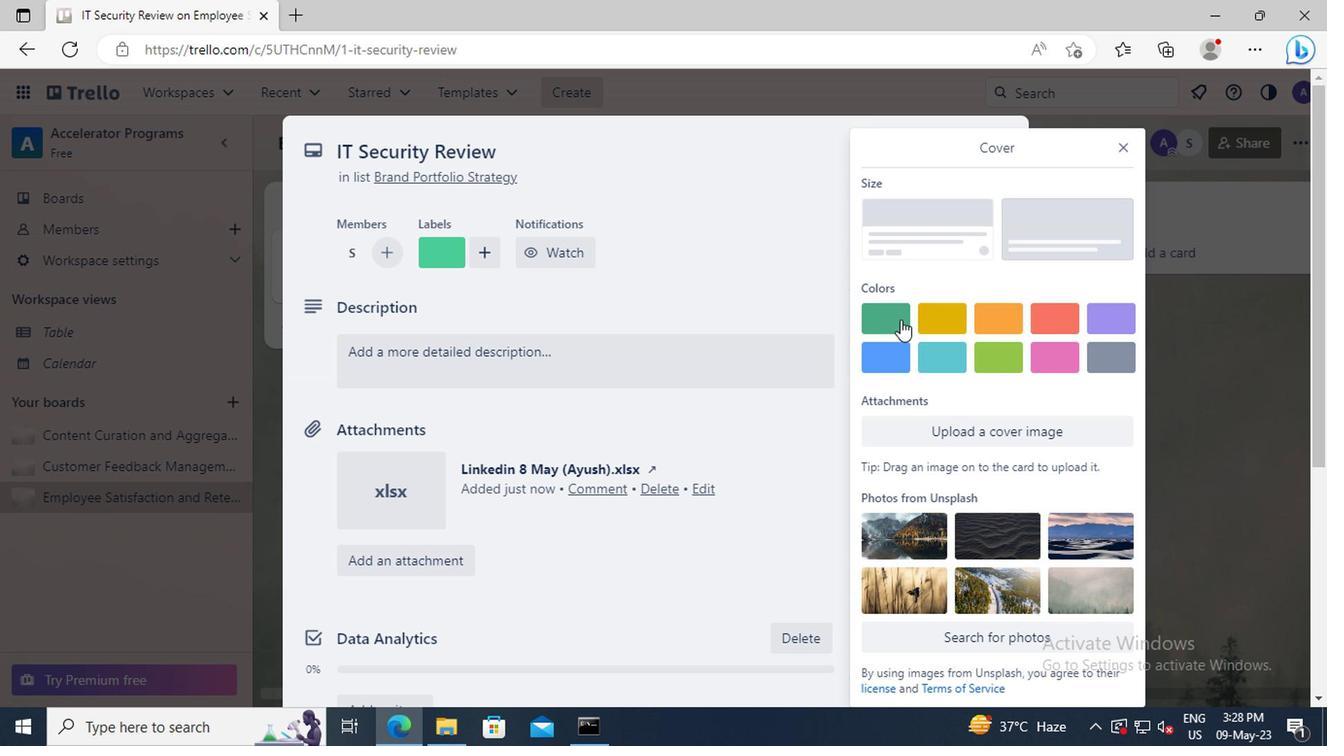 
Action: Mouse moved to (1116, 136)
Screenshot: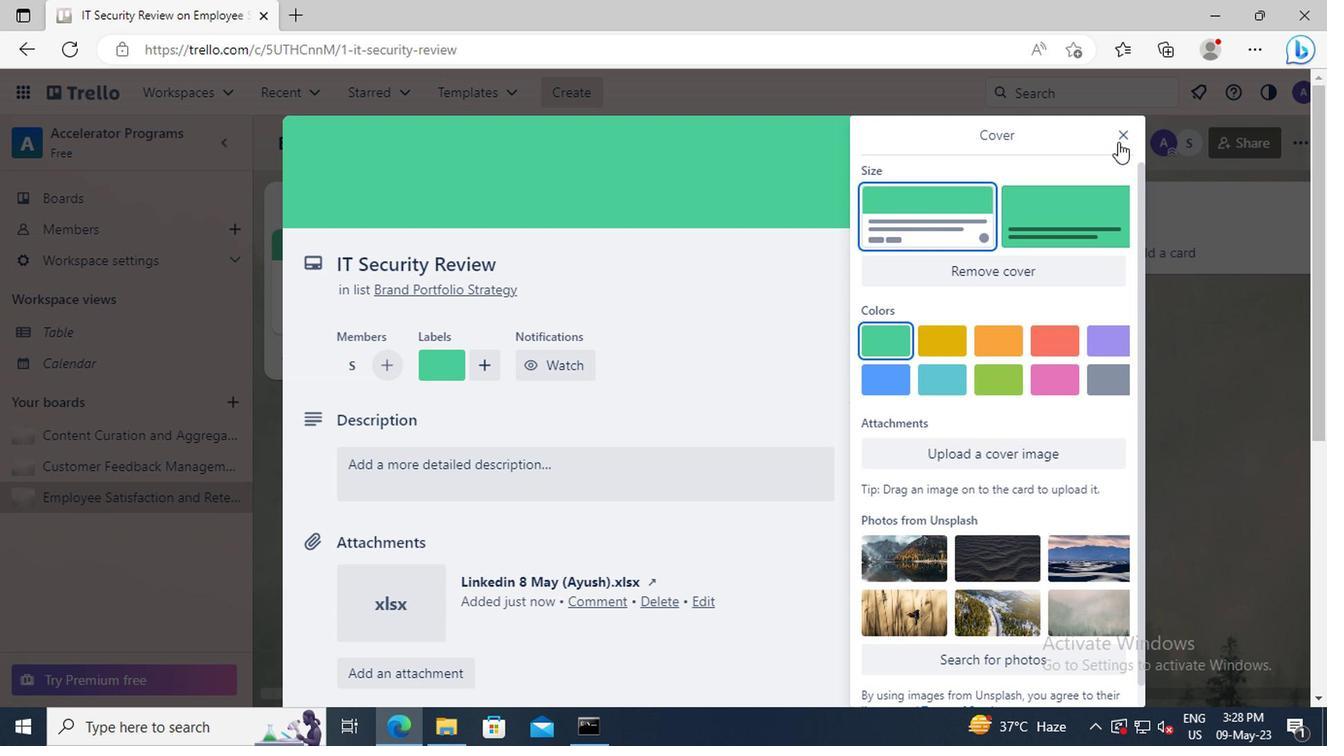 
Action: Mouse pressed left at (1116, 136)
Screenshot: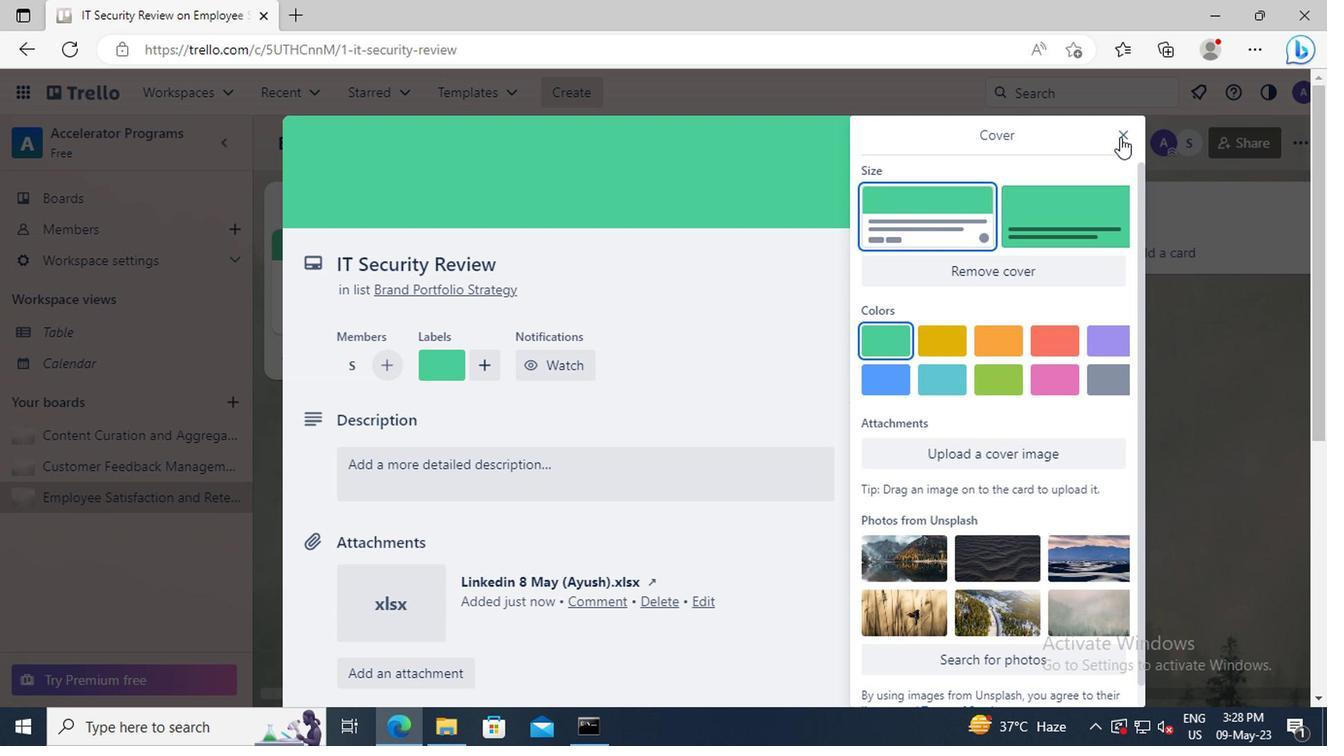 
Action: Mouse moved to (945, 364)
Screenshot: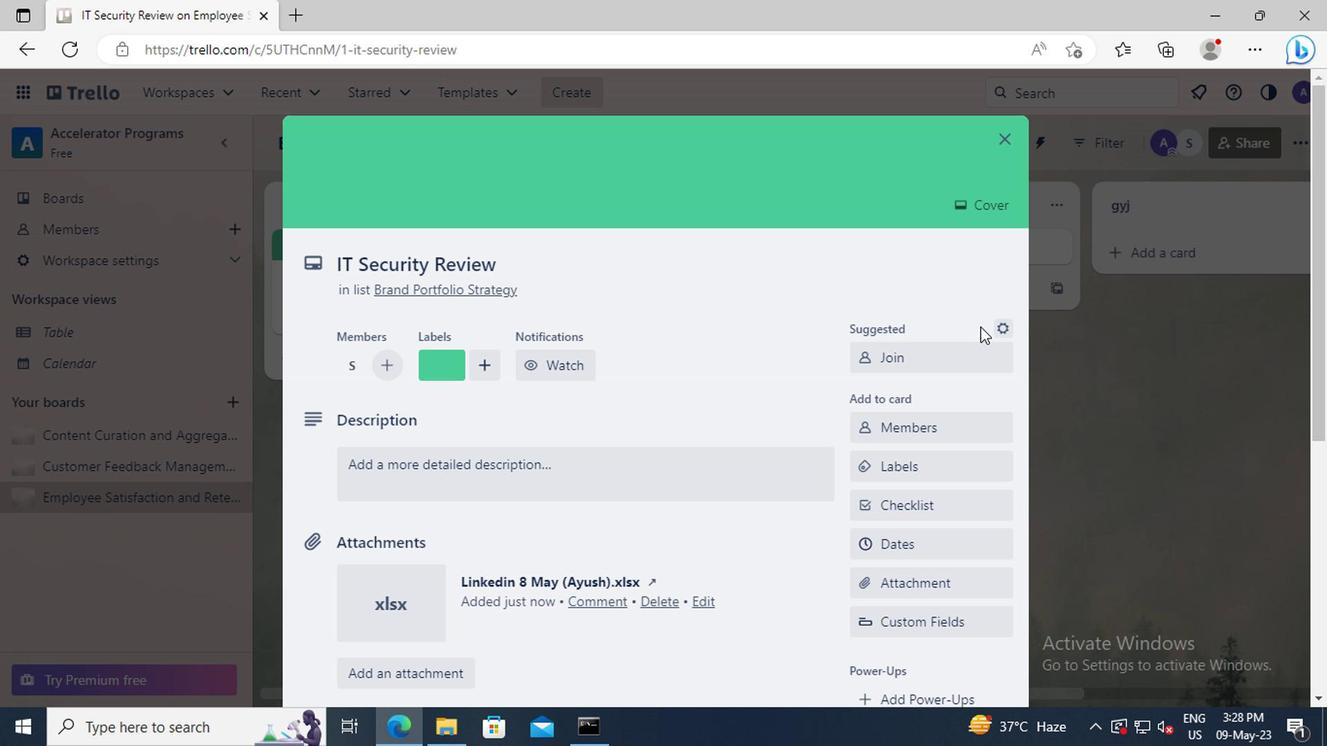 
Action: Mouse scrolled (945, 362) with delta (0, -1)
Screenshot: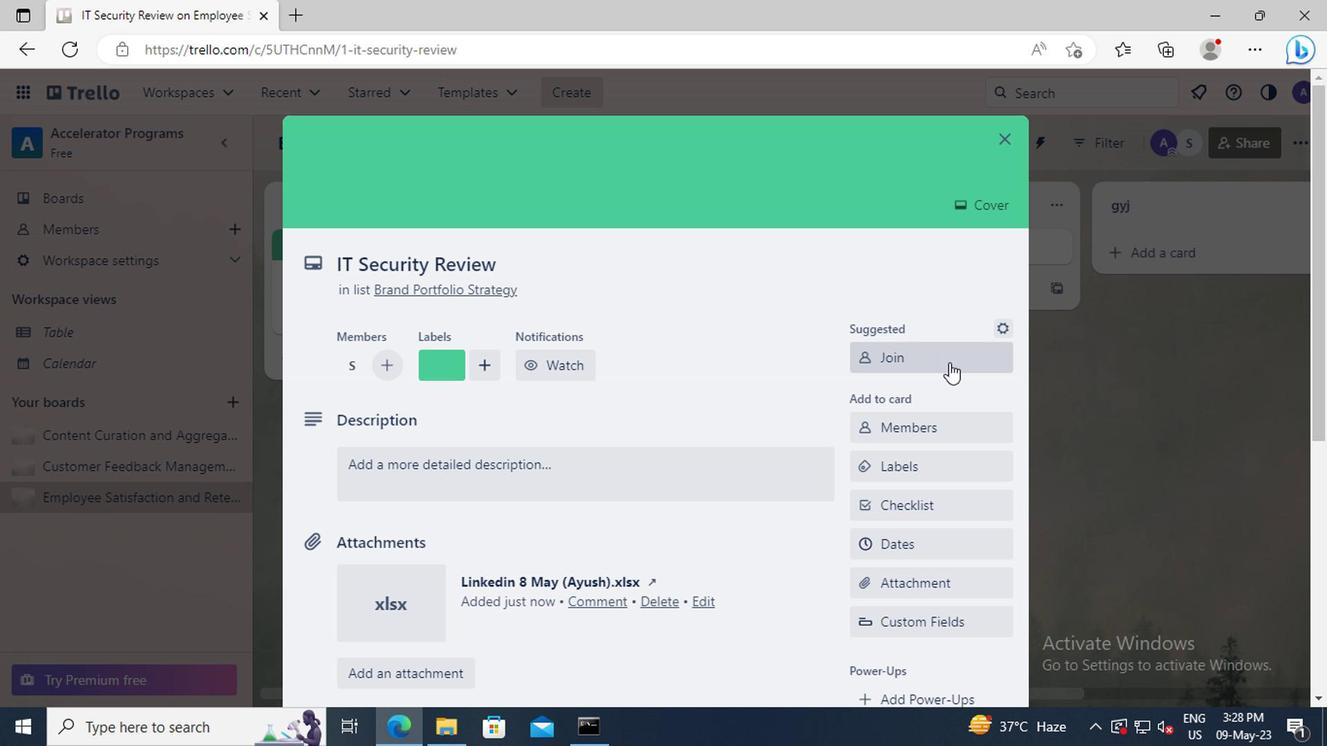 
Action: Mouse moved to (454, 365)
Screenshot: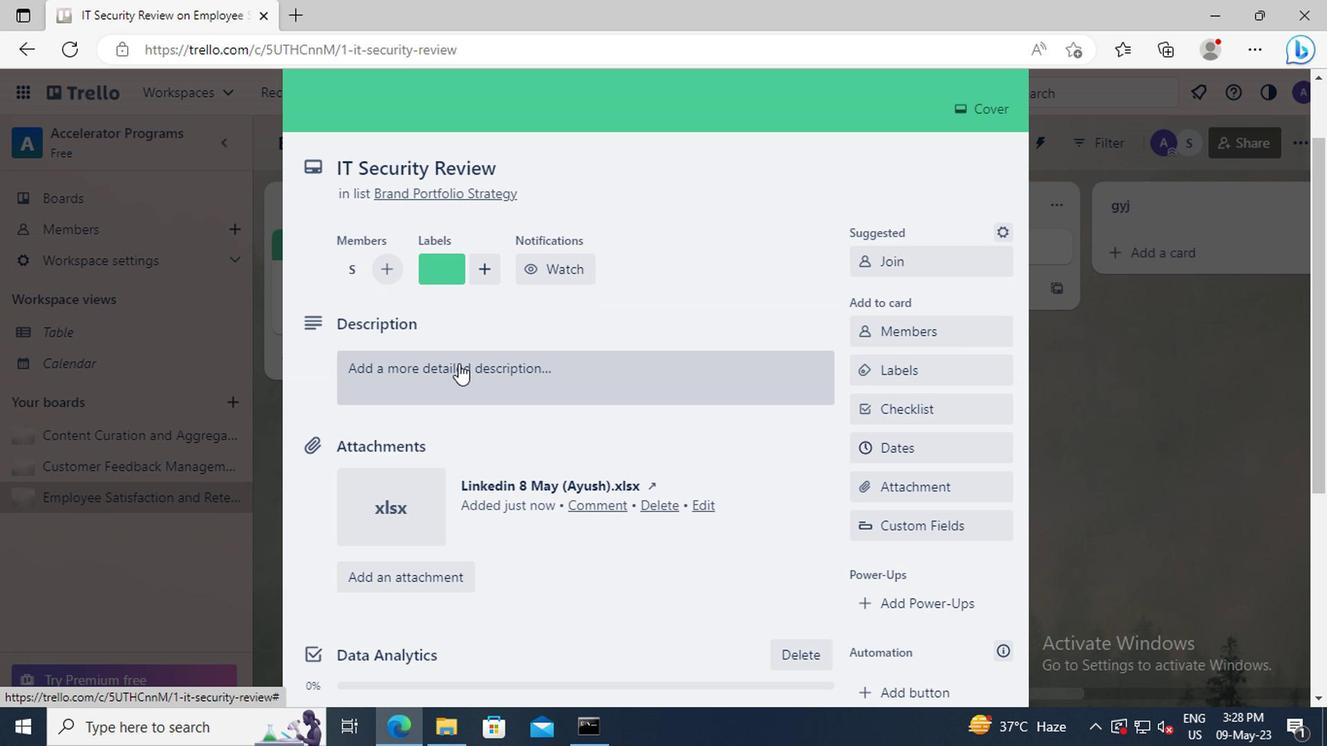 
Action: Mouse pressed left at (454, 365)
Screenshot: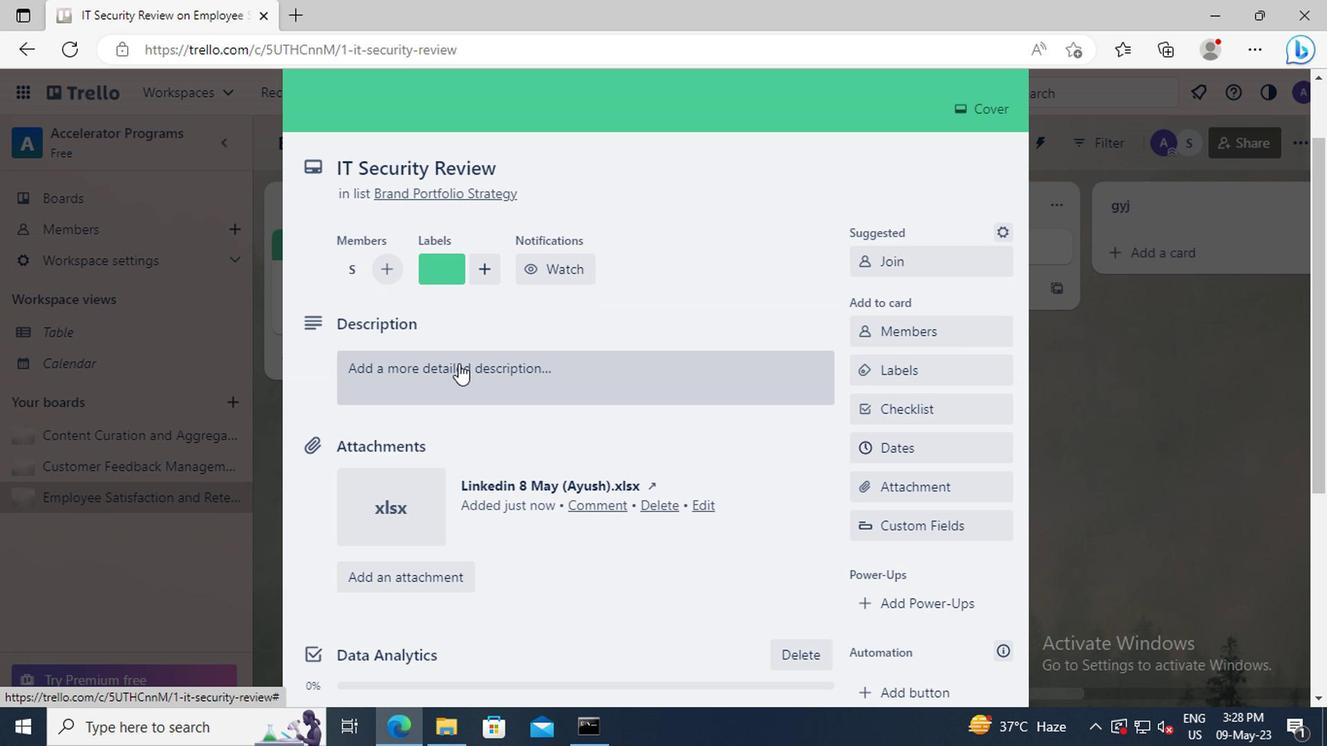 
Action: Key pressed <Key.shift>DEVELOP<Key.space>AND<Key.space>LAUNCH<Key.space>NEW<Key.space>CUSTOMER<Key.space>ACQUISITION<Key.space>STRATEGY<Key.space>FOR<Key.space><Key.shift>B2<Key.shift>B<Key.space>MARKET
Screenshot: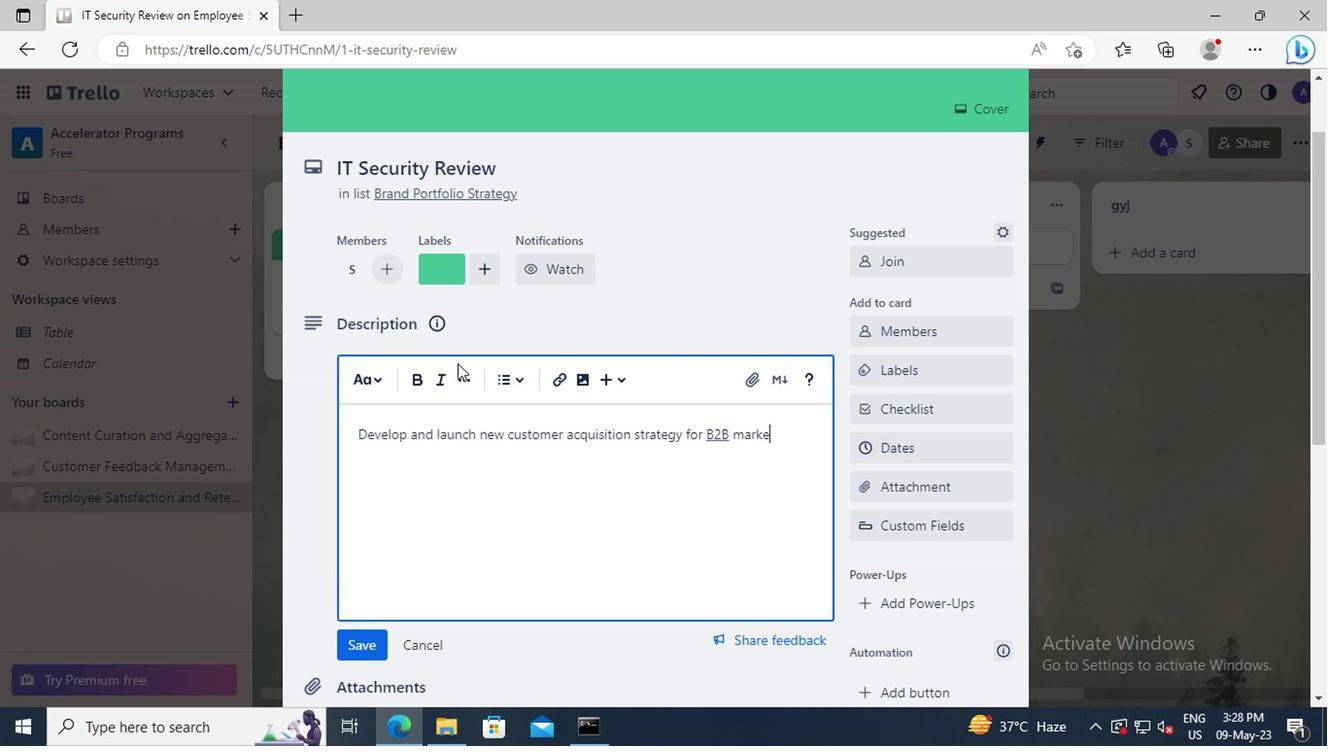 
Action: Mouse scrolled (454, 364) with delta (0, 0)
Screenshot: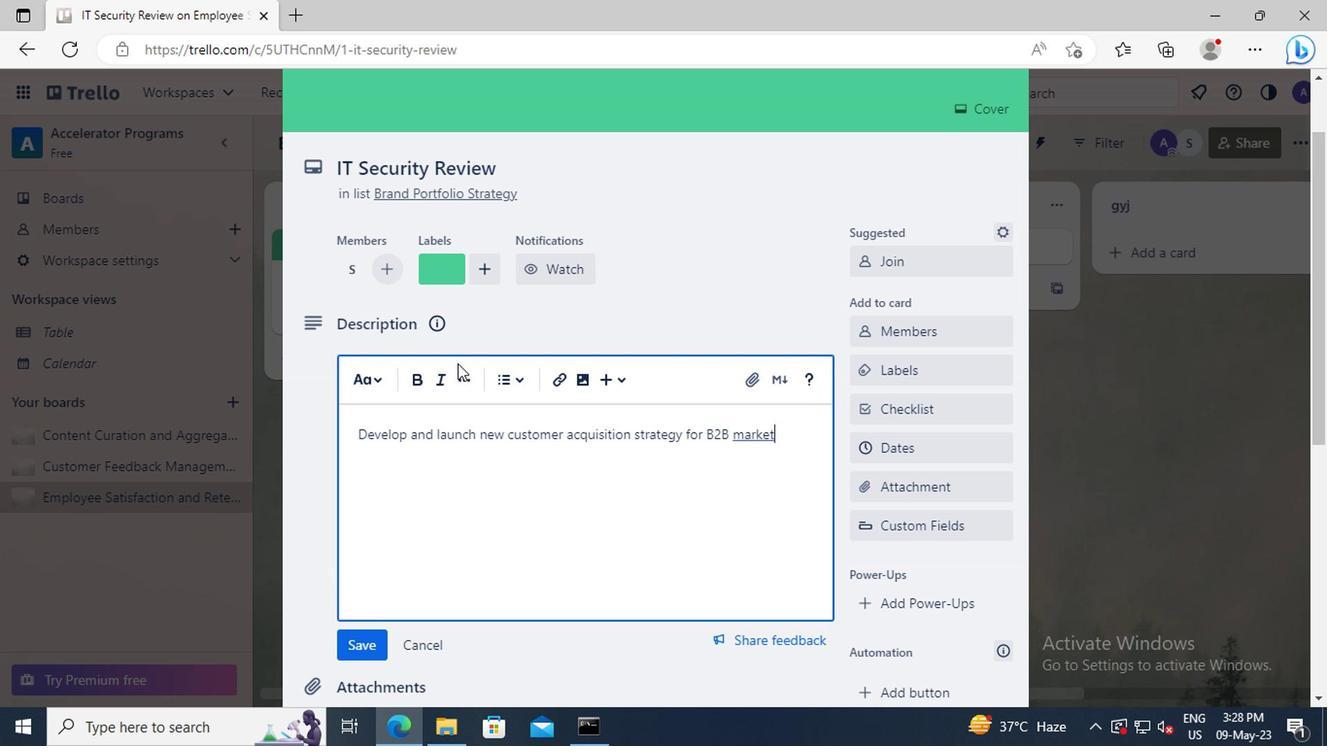 
Action: Mouse scrolled (454, 364) with delta (0, 0)
Screenshot: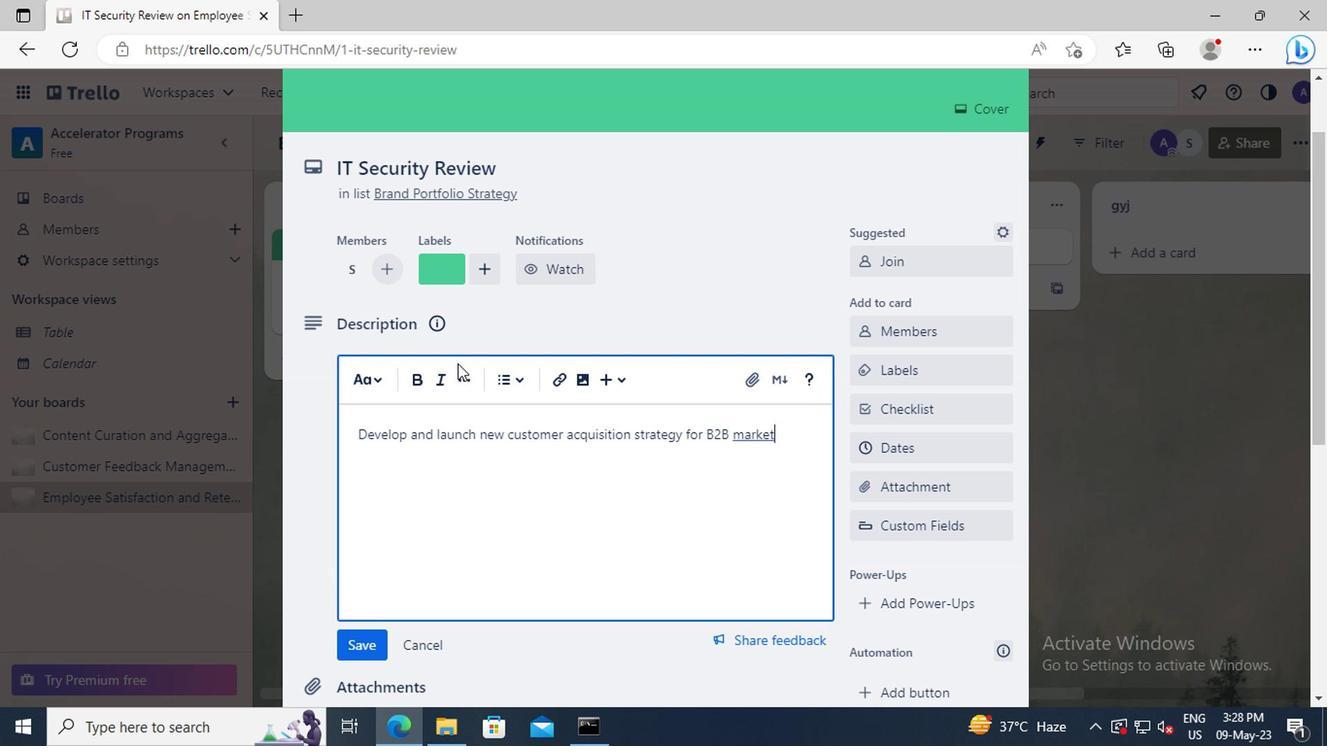 
Action: Mouse moved to (376, 449)
Screenshot: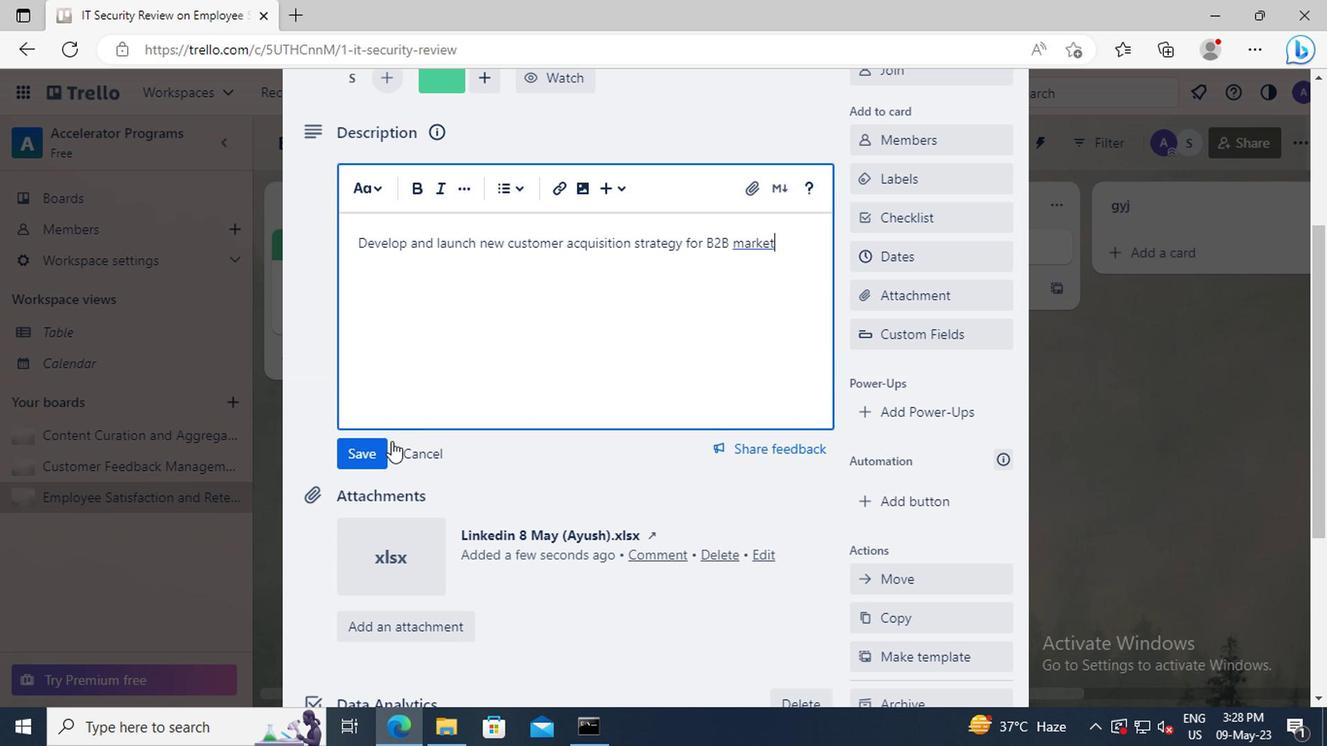 
Action: Mouse pressed left at (376, 449)
Screenshot: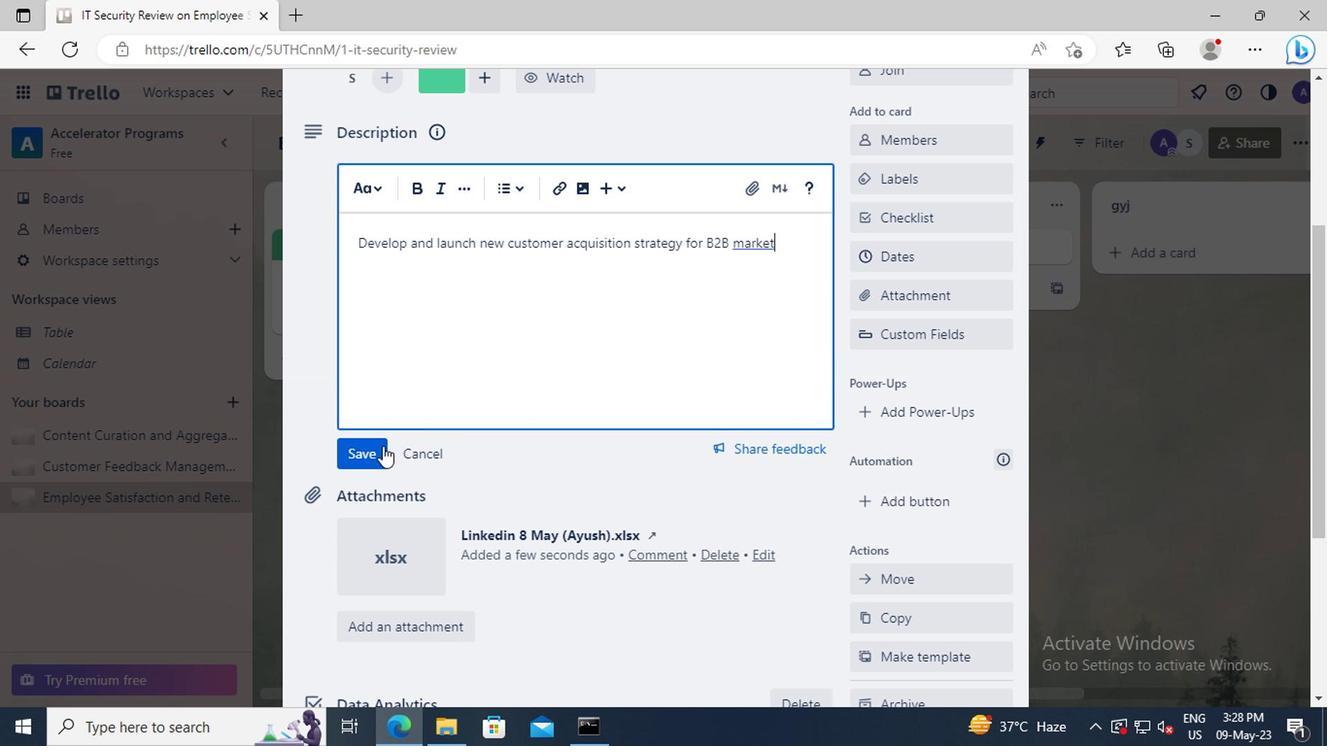 
Action: Mouse scrolled (376, 448) with delta (0, -1)
Screenshot: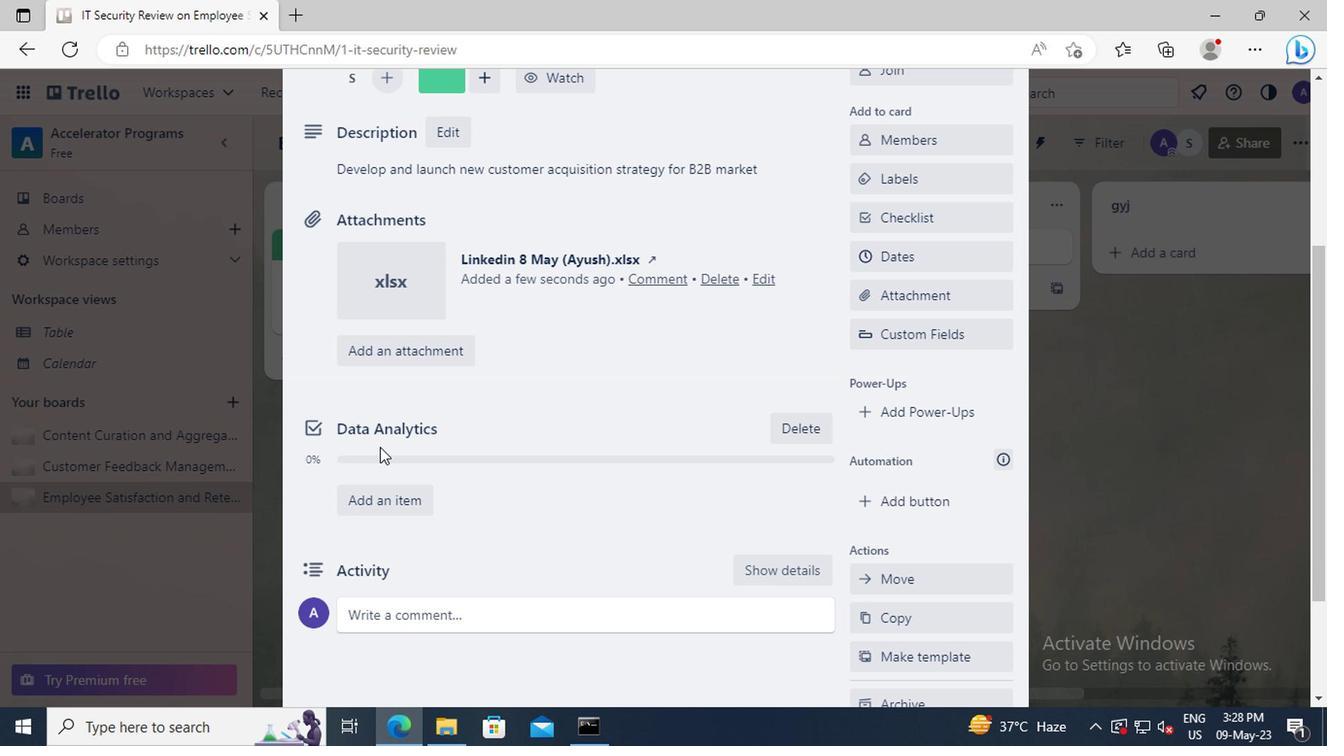 
Action: Mouse moved to (375, 521)
Screenshot: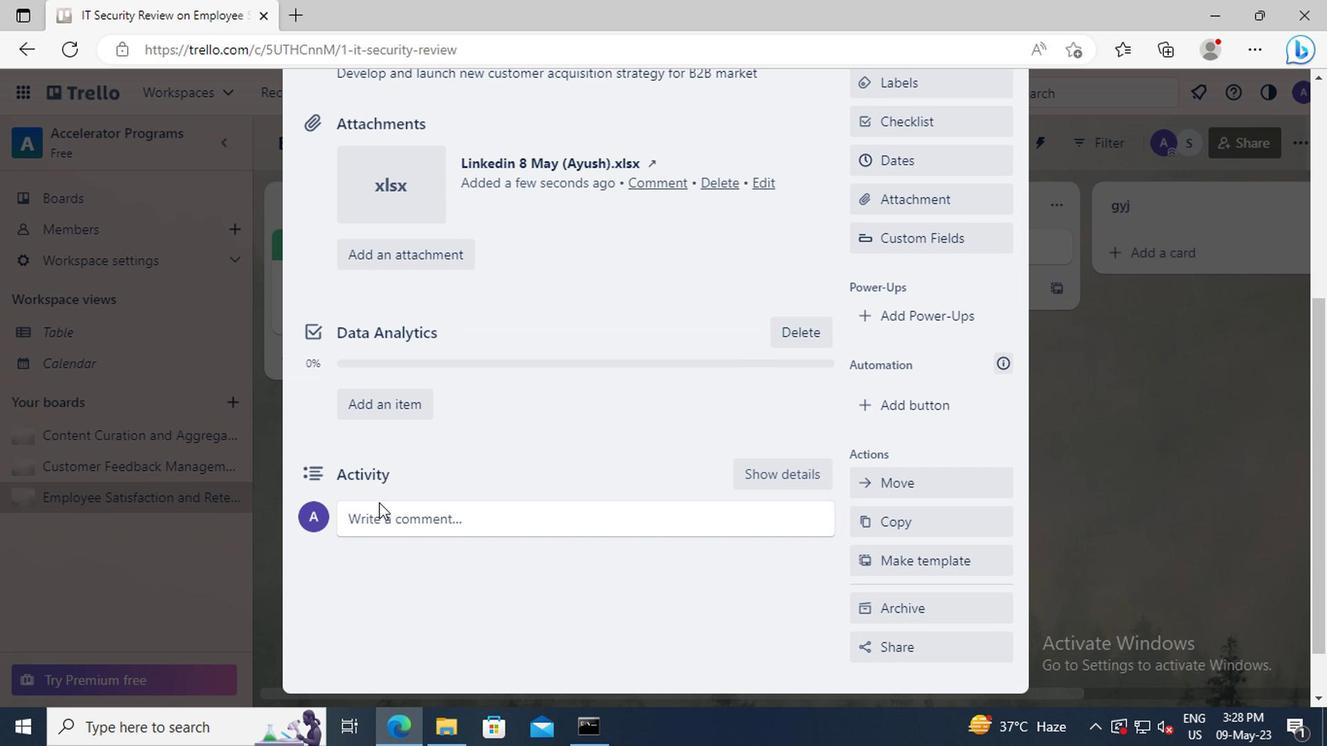 
Action: Mouse pressed left at (375, 521)
Screenshot: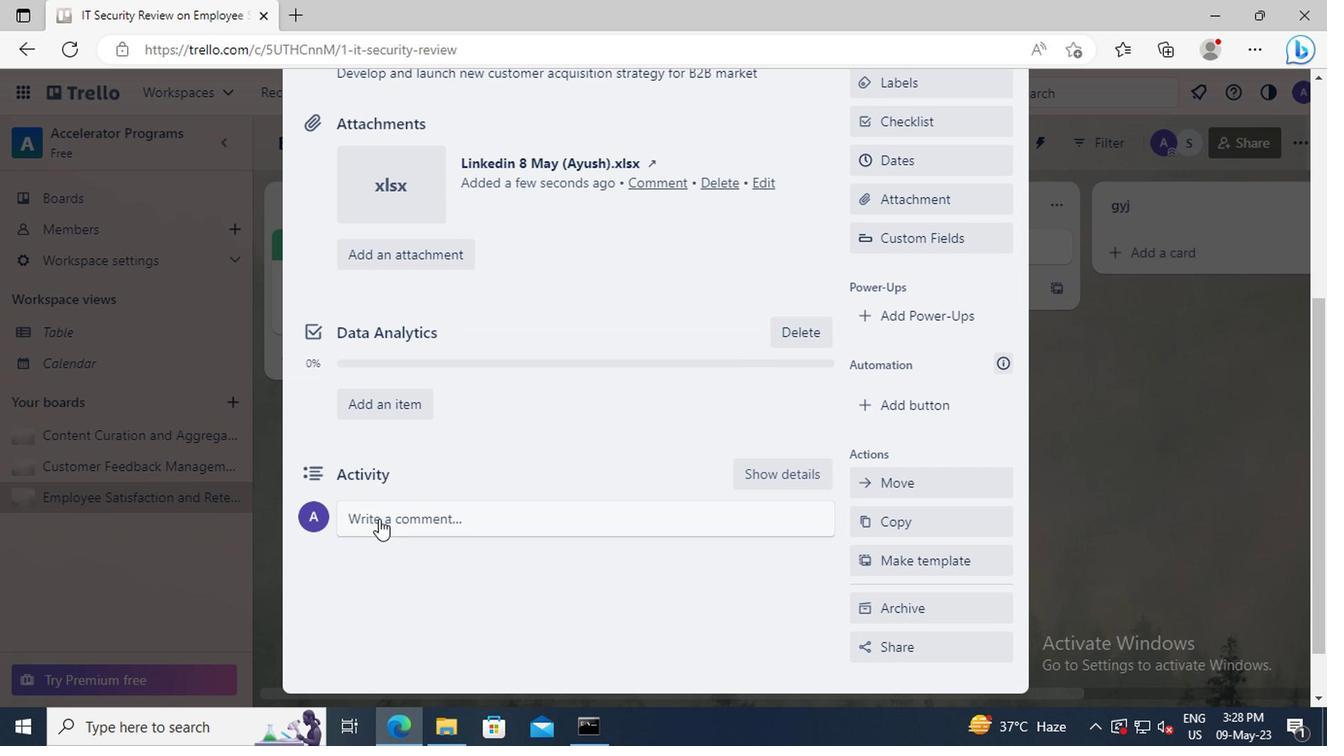 
Action: Mouse moved to (375, 521)
Screenshot: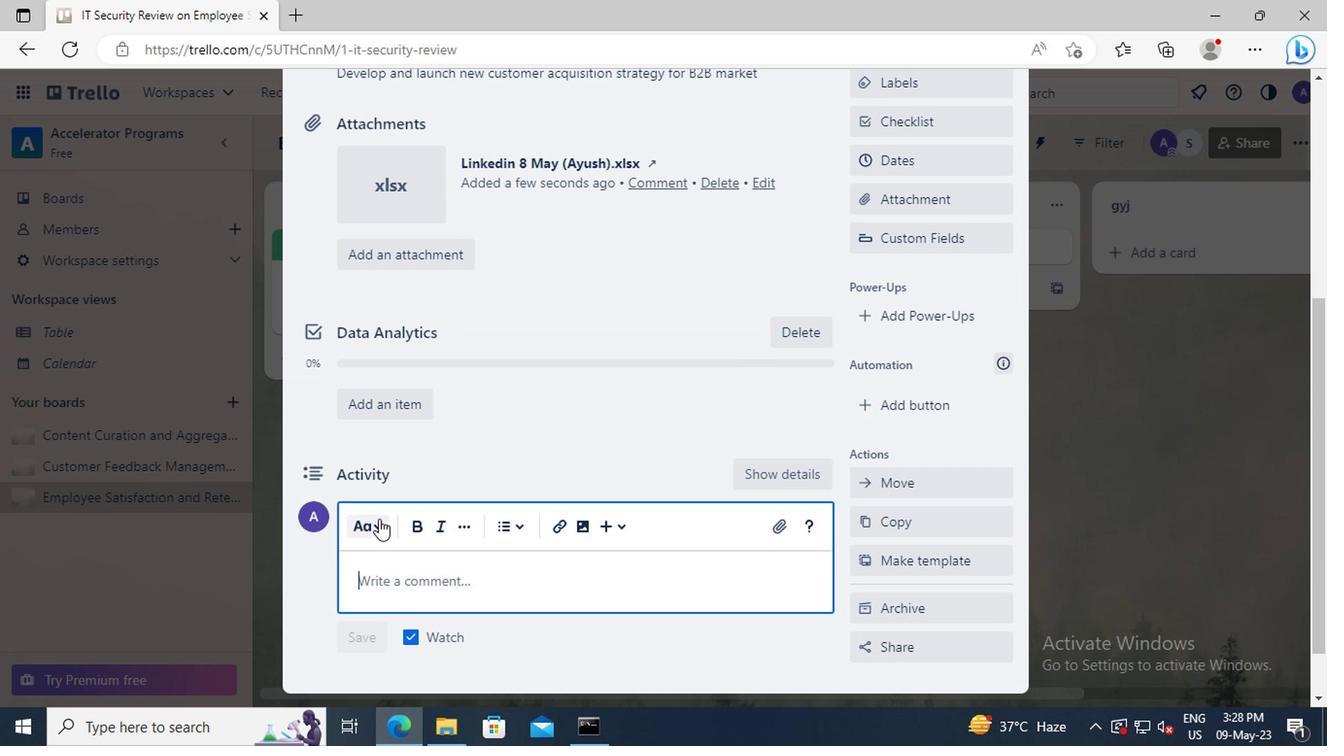 
Action: Key pressed <Key.shift>THIS<Key.space>TASK<Key.space>REQUIRES<Key.space>US<Key.space>TO<Key.space>BE<Key.space>DETAIL-ORIENTED<Key.space>AND<Key.space>METICULOUS,<Key.space>ENSURING<Key.space>THAT<Key.space>WE<Key.space>DO<Key.space>NOT<Key.space>MISS<Key.space>ANY<Key.space>IMPORTANT<Key.space>INFORMATION<Key.space>OR<Key.space>DETAILS
Screenshot: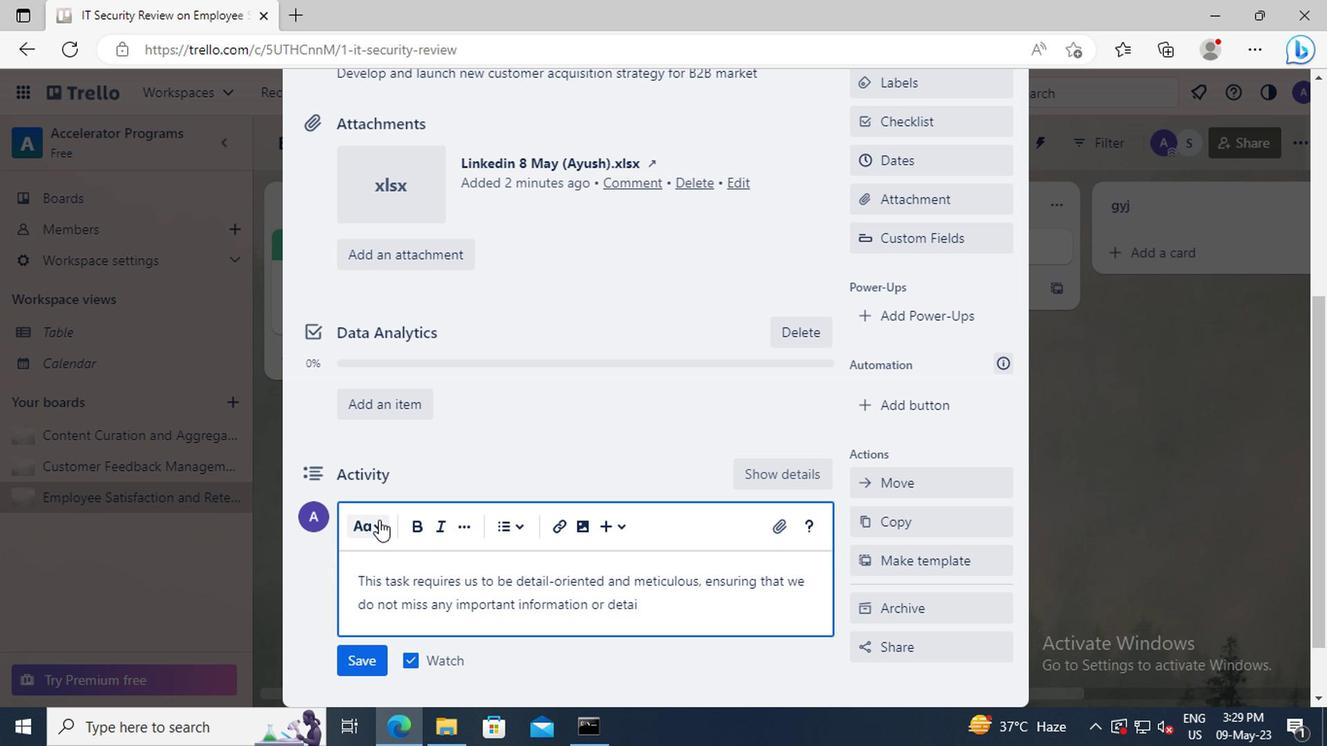 
Action: Mouse scrolled (375, 521) with delta (0, 0)
Screenshot: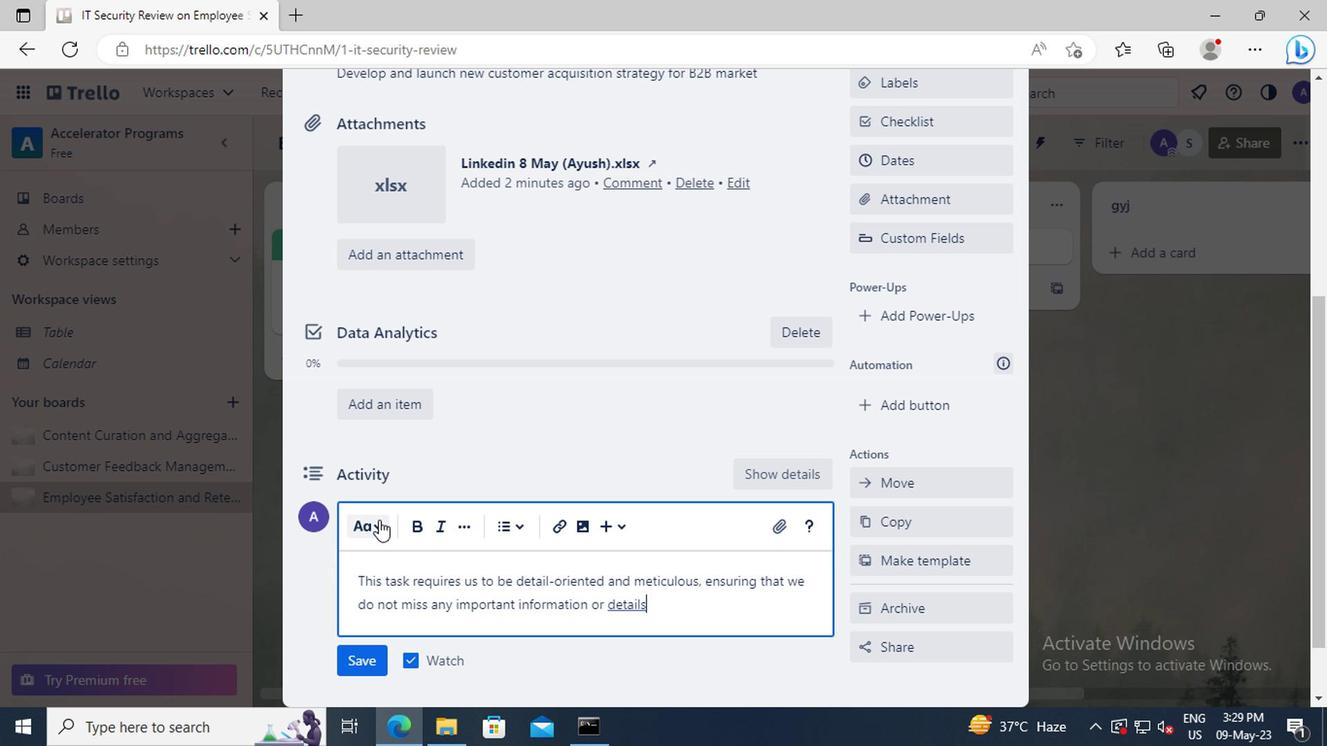 
Action: Mouse moved to (374, 580)
Screenshot: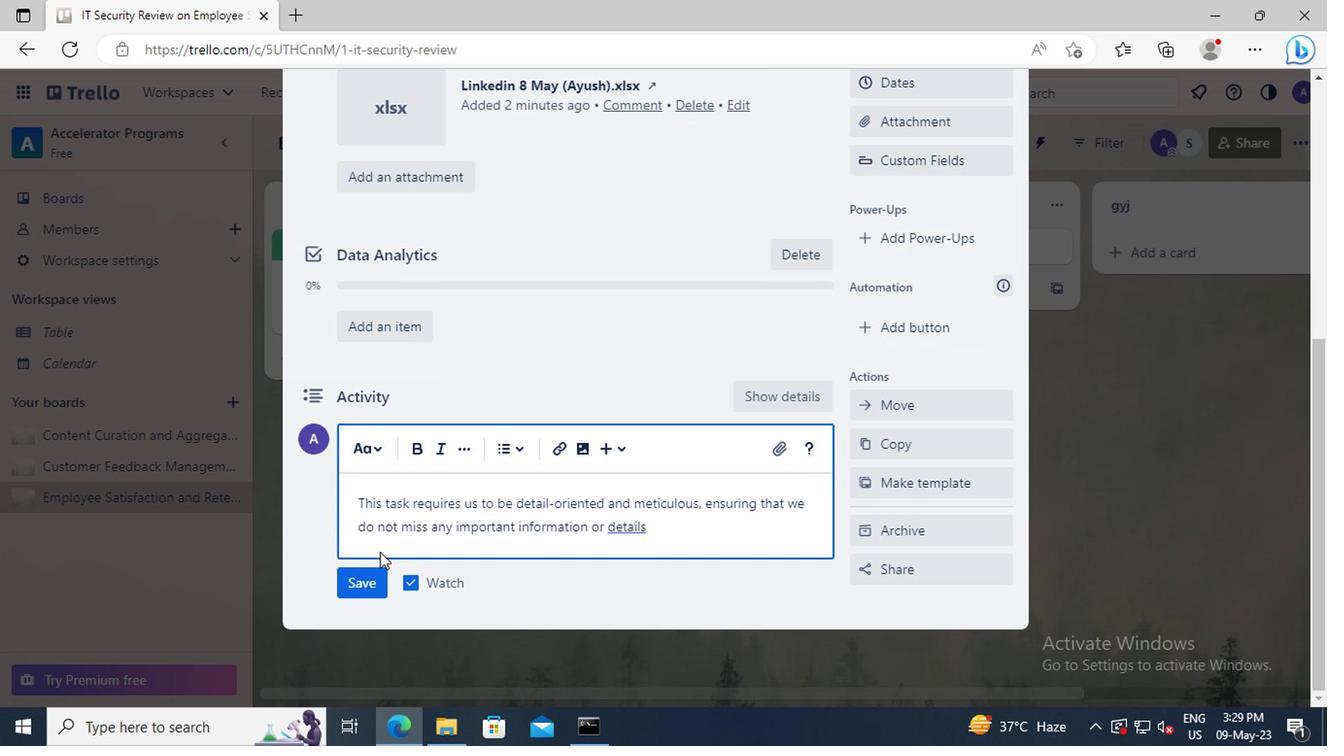
Action: Mouse pressed left at (374, 580)
Screenshot: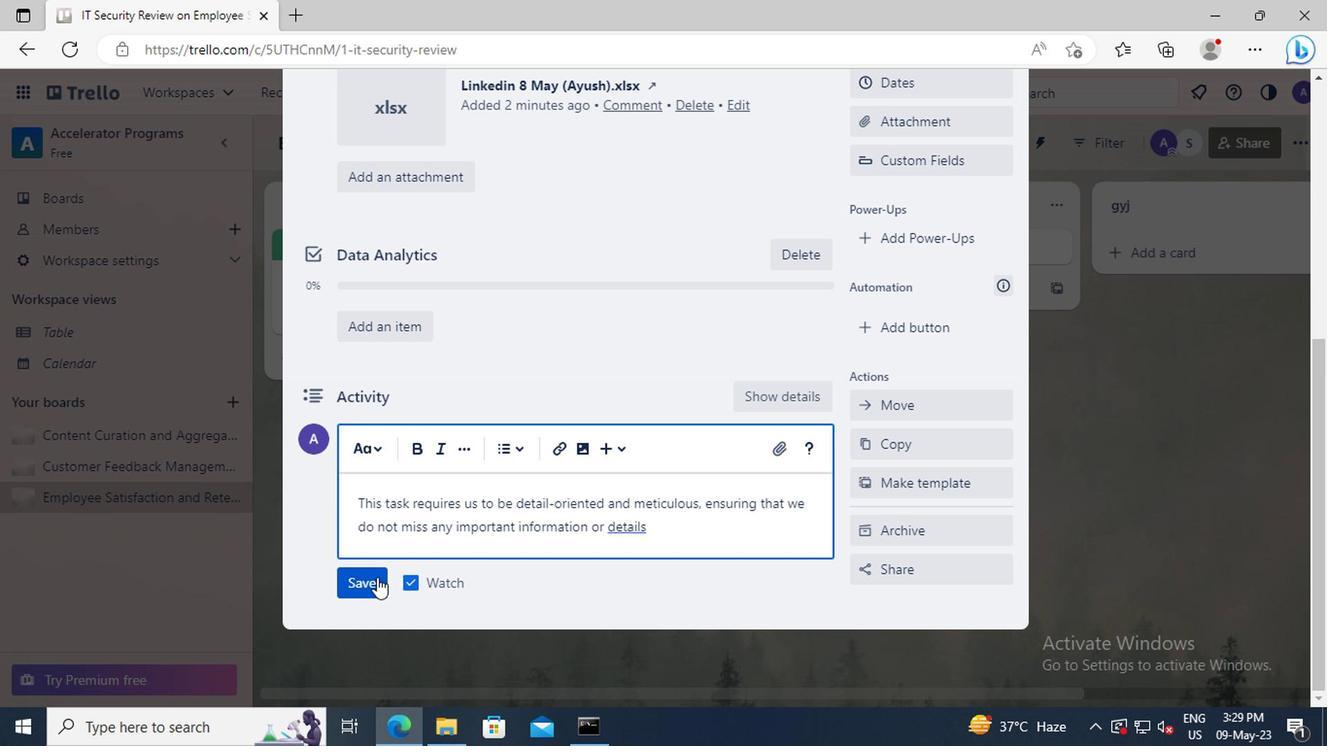 
Action: Mouse moved to (910, 468)
Screenshot: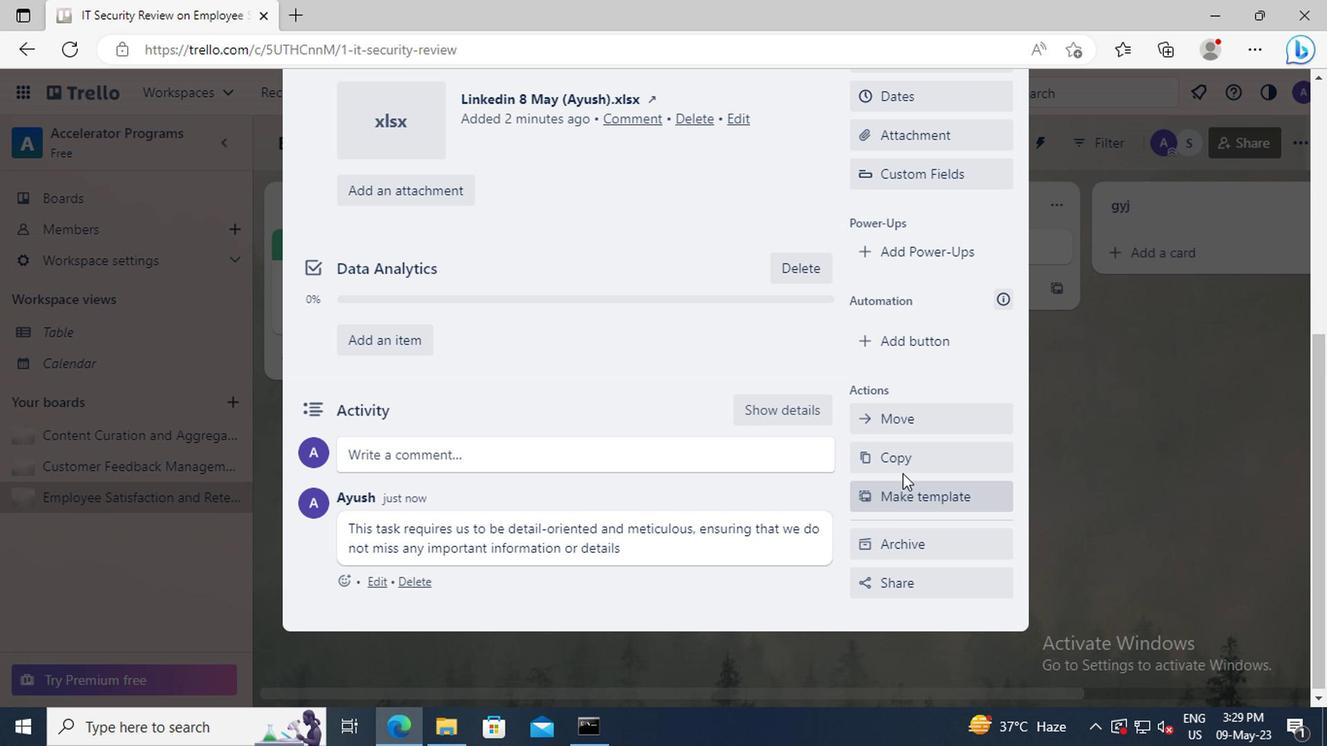 
Action: Mouse scrolled (910, 469) with delta (0, 0)
Screenshot: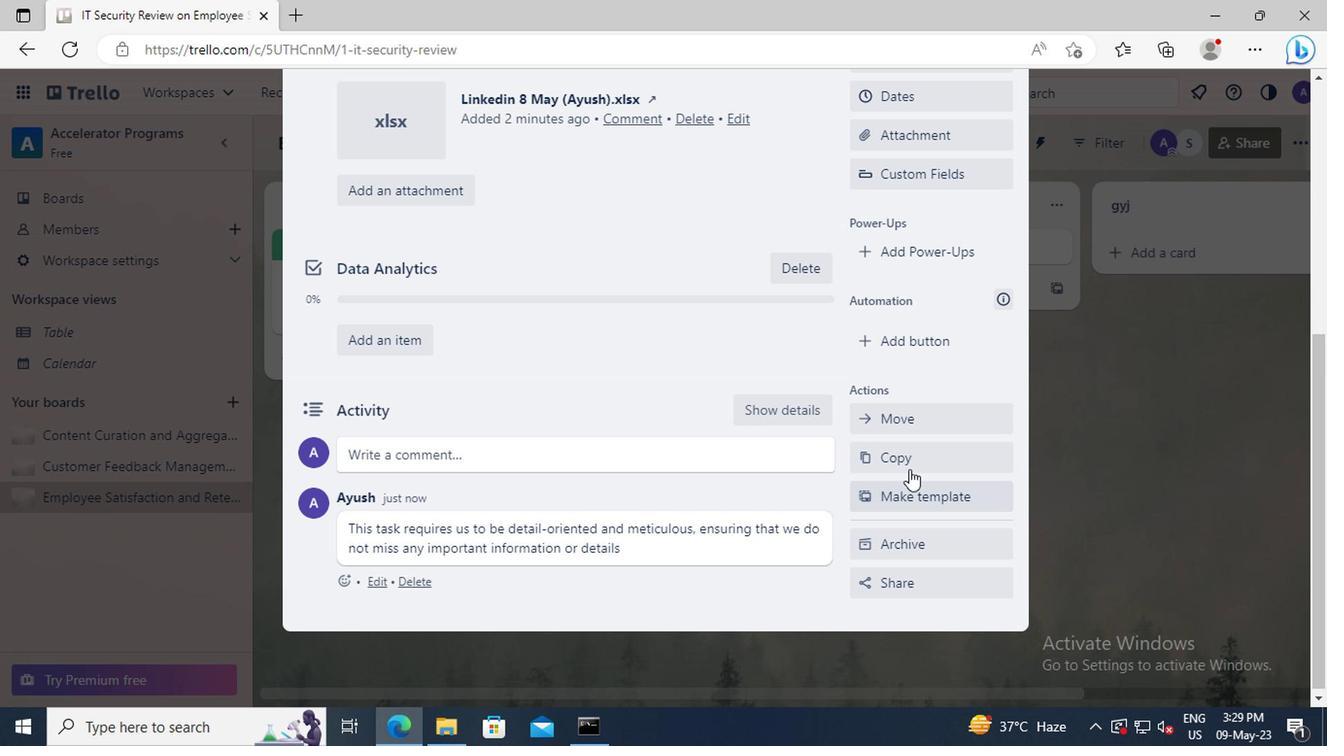 
Action: Mouse scrolled (910, 469) with delta (0, 0)
Screenshot: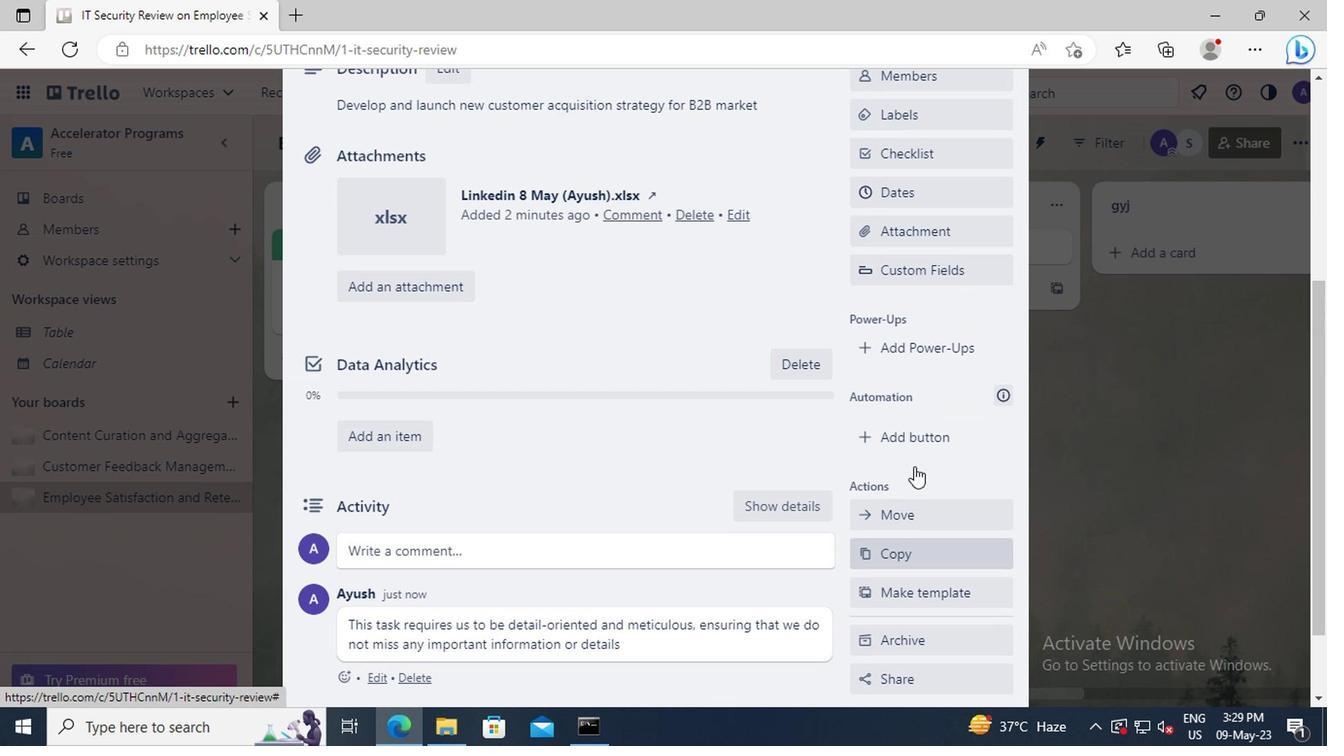 
Action: Mouse moved to (910, 288)
Screenshot: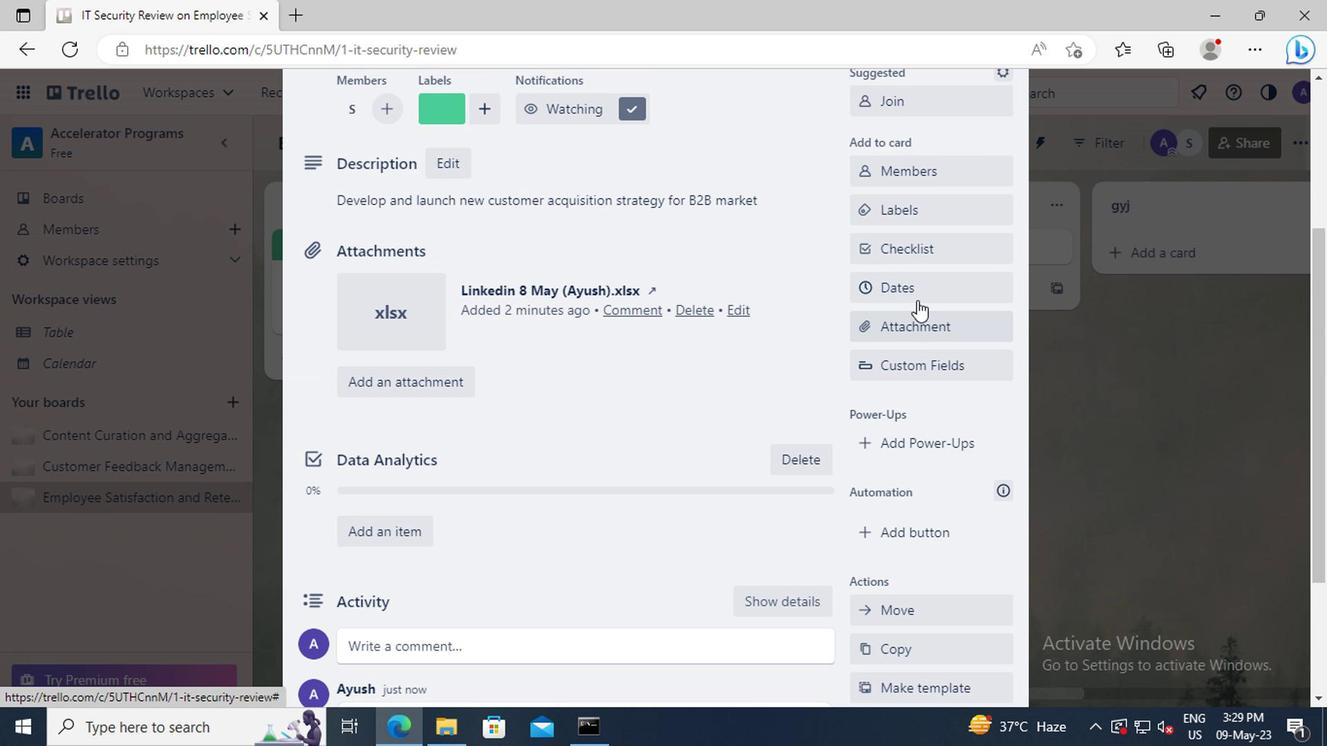 
Action: Mouse pressed left at (910, 288)
Screenshot: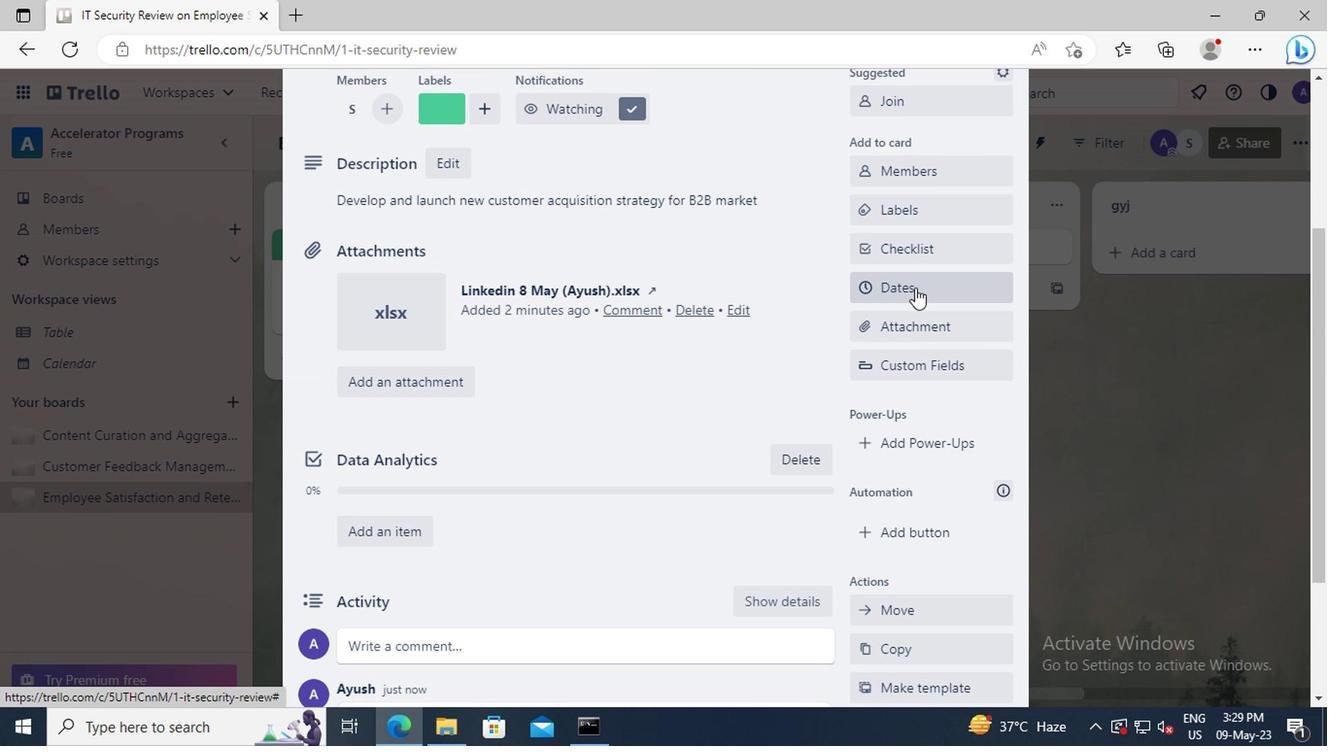 
Action: Mouse moved to (867, 499)
Screenshot: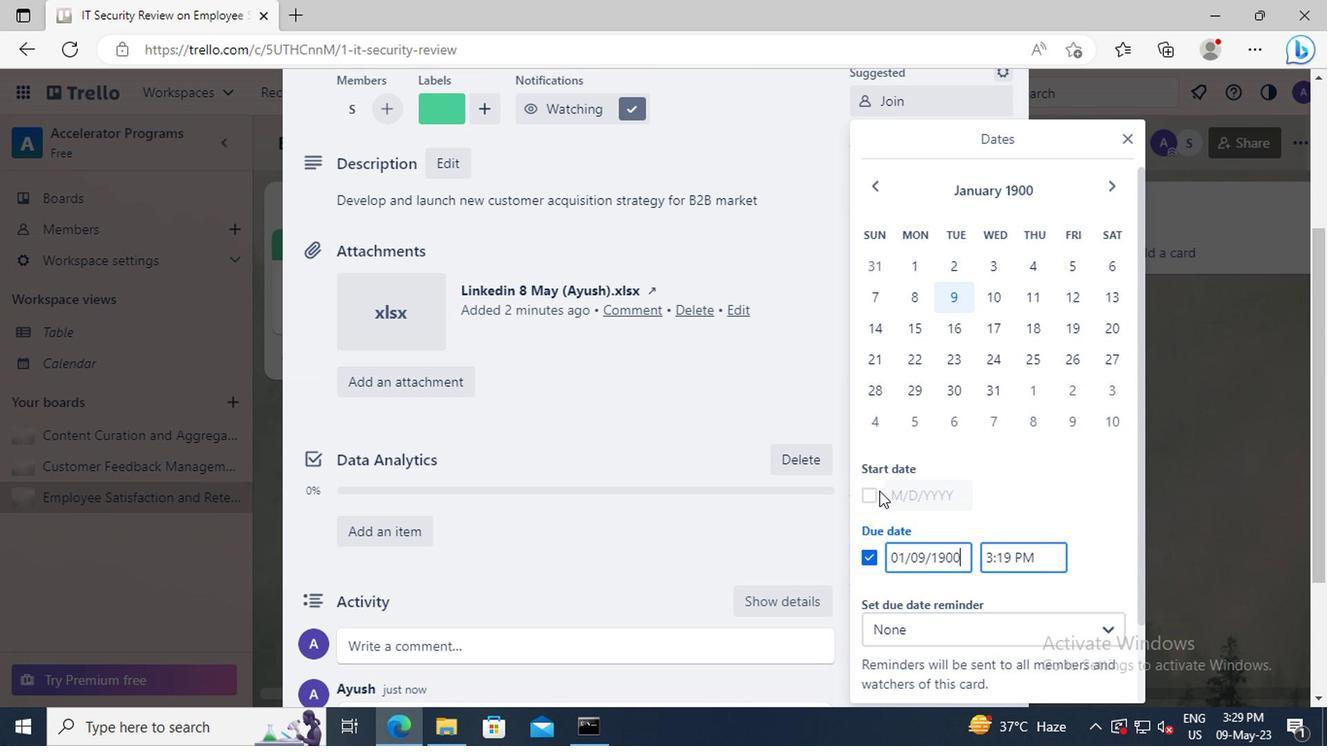 
Action: Mouse pressed left at (867, 499)
Screenshot: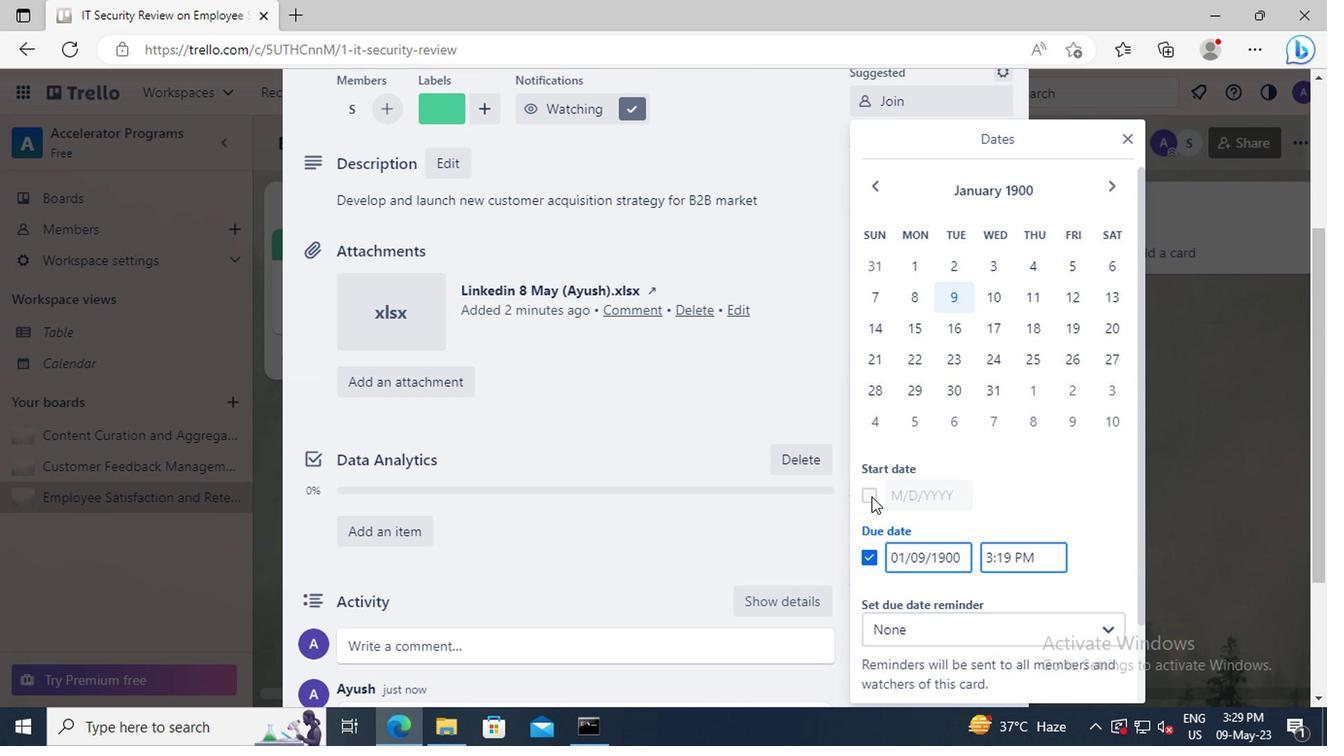 
Action: Mouse moved to (958, 497)
Screenshot: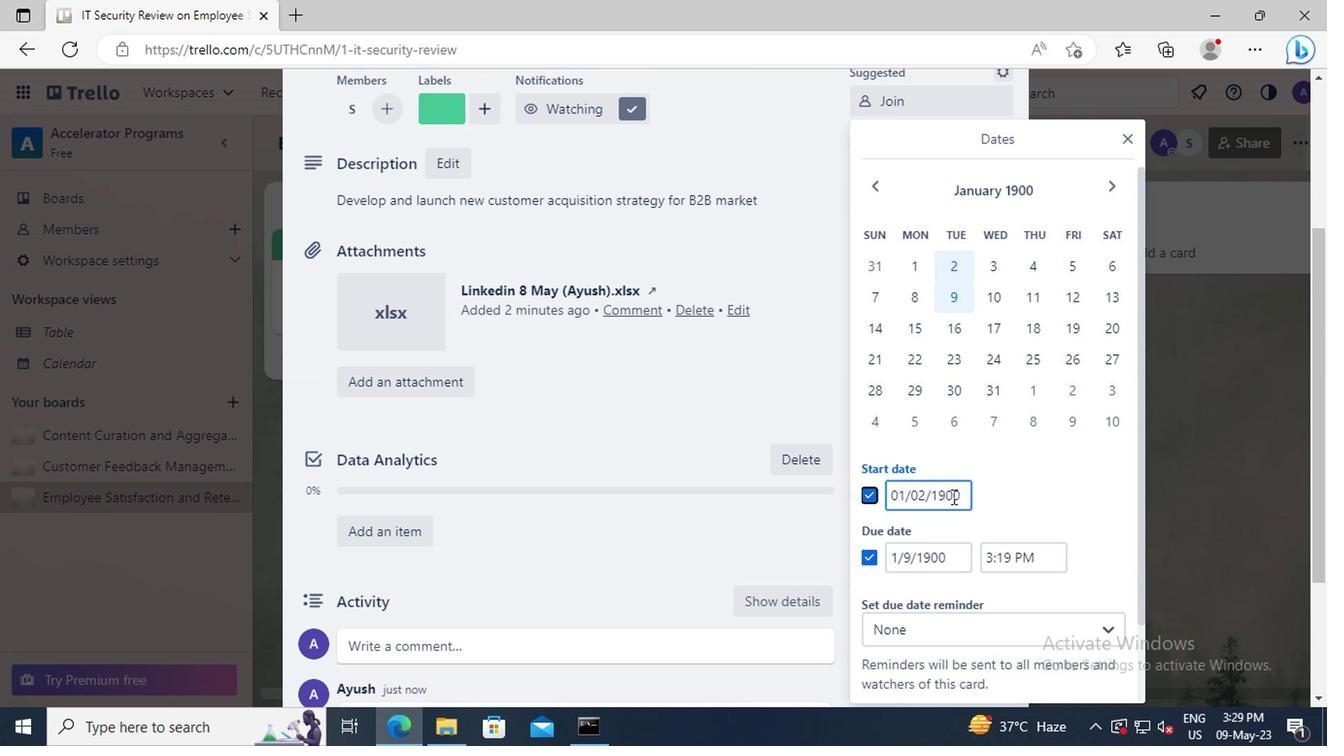 
Action: Mouse pressed left at (958, 497)
Screenshot: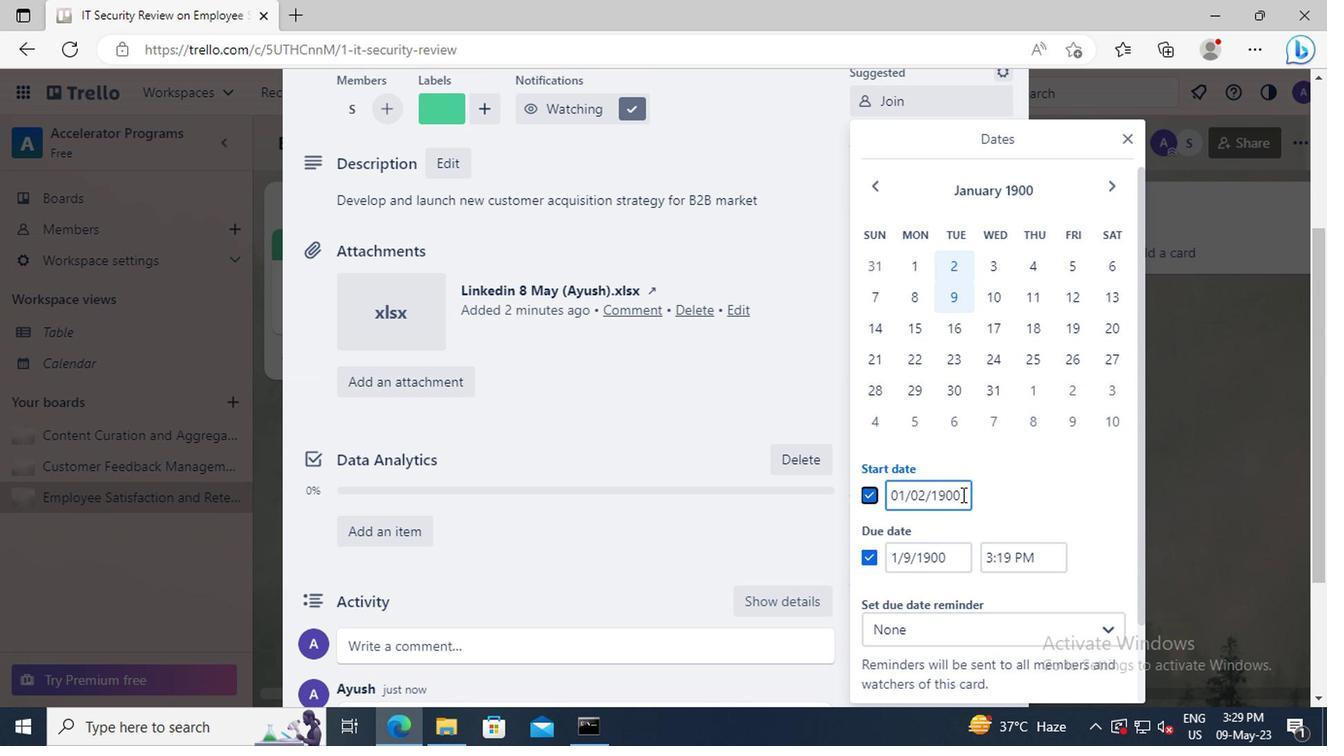 
Action: Key pressed <Key.left><Key.left><Key.left><Key.left><Key.left><Key.backspace>3
Screenshot: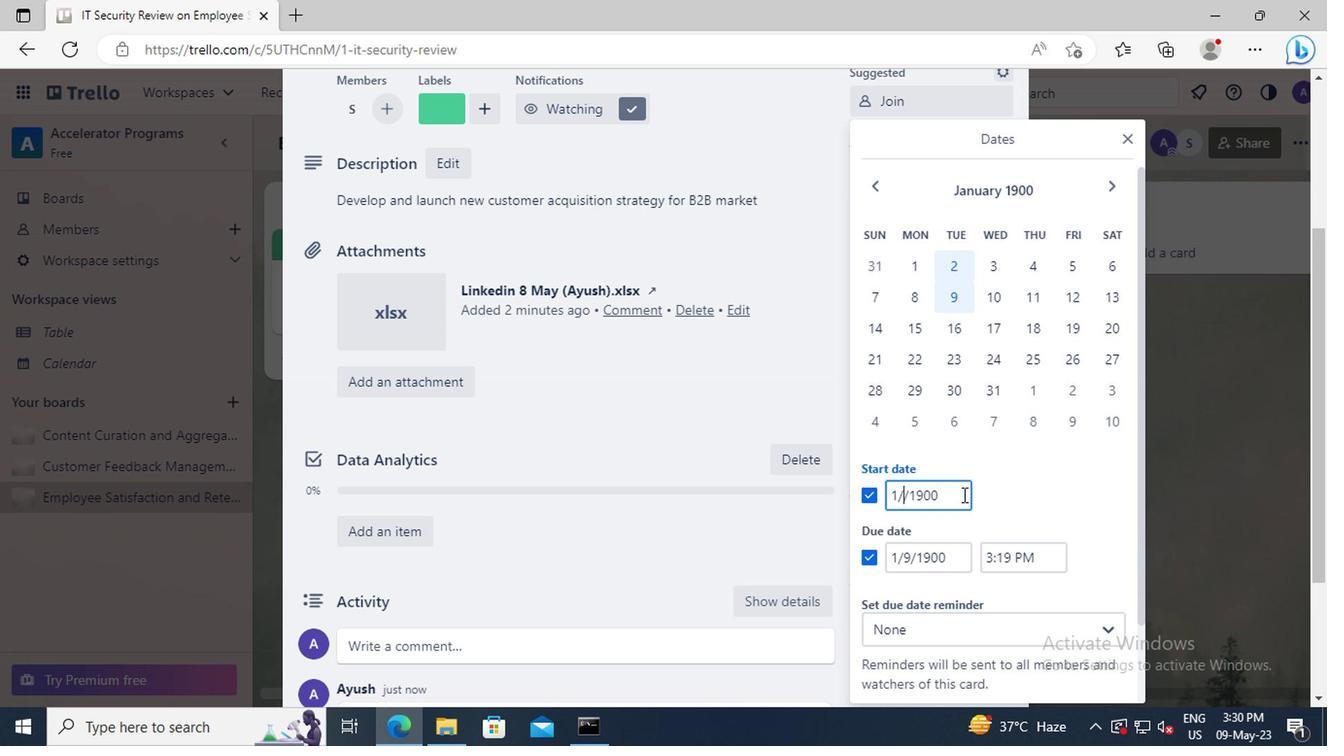 
Action: Mouse moved to (950, 558)
Screenshot: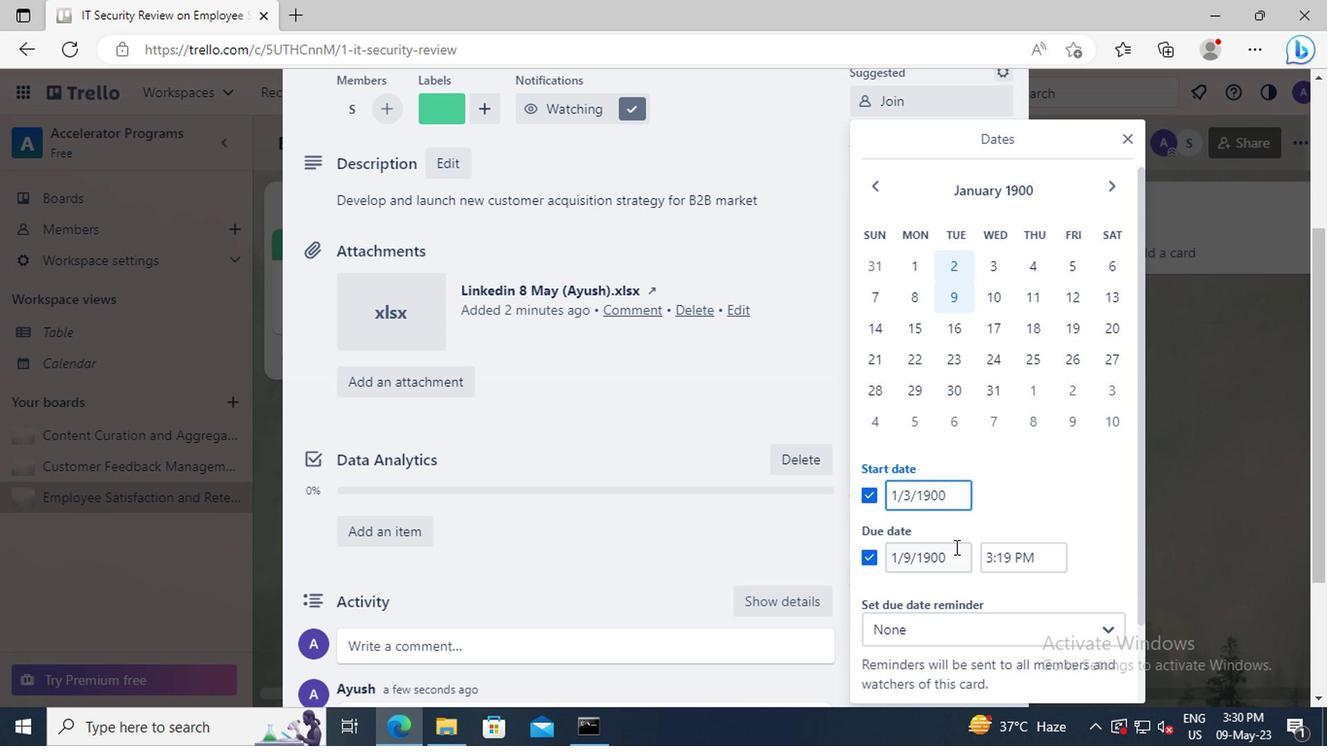 
Action: Mouse pressed left at (950, 558)
Screenshot: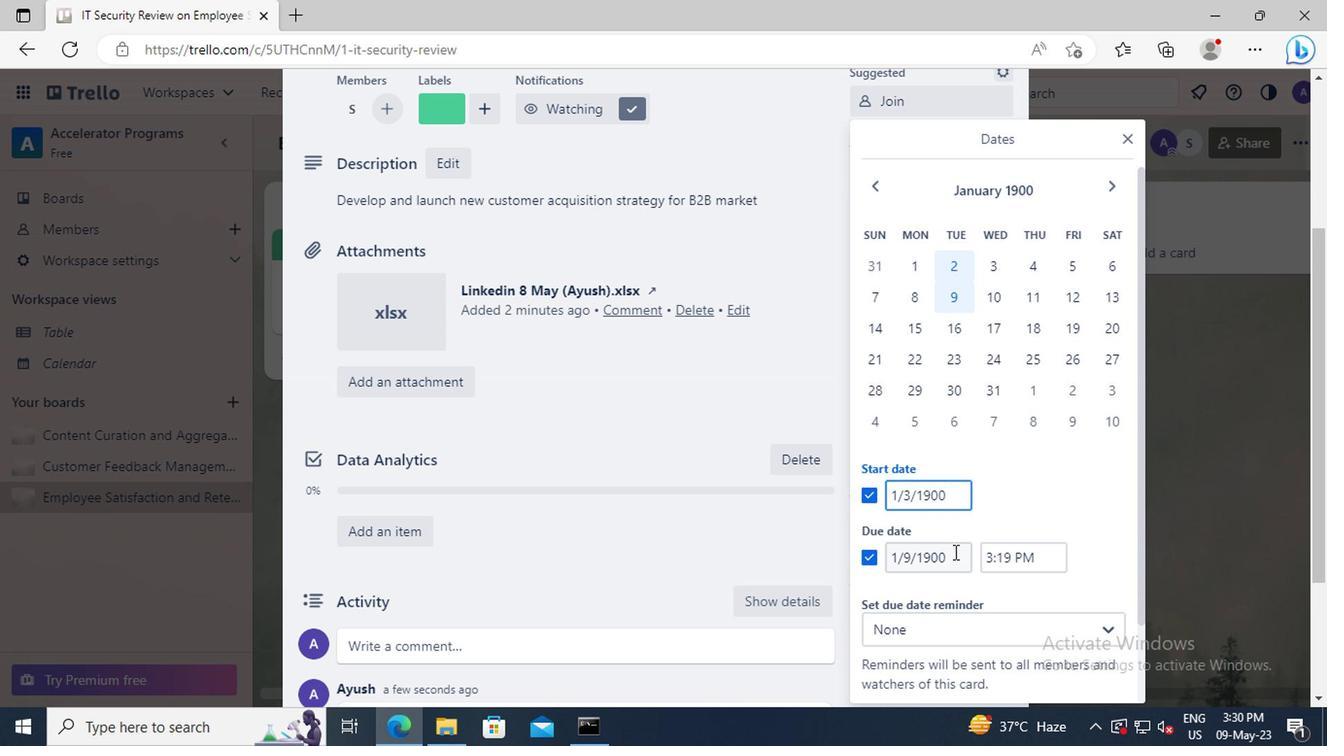 
Action: Key pressed <Key.left><Key.left><Key.left><Key.left><Key.left><Key.backspace>10
Screenshot: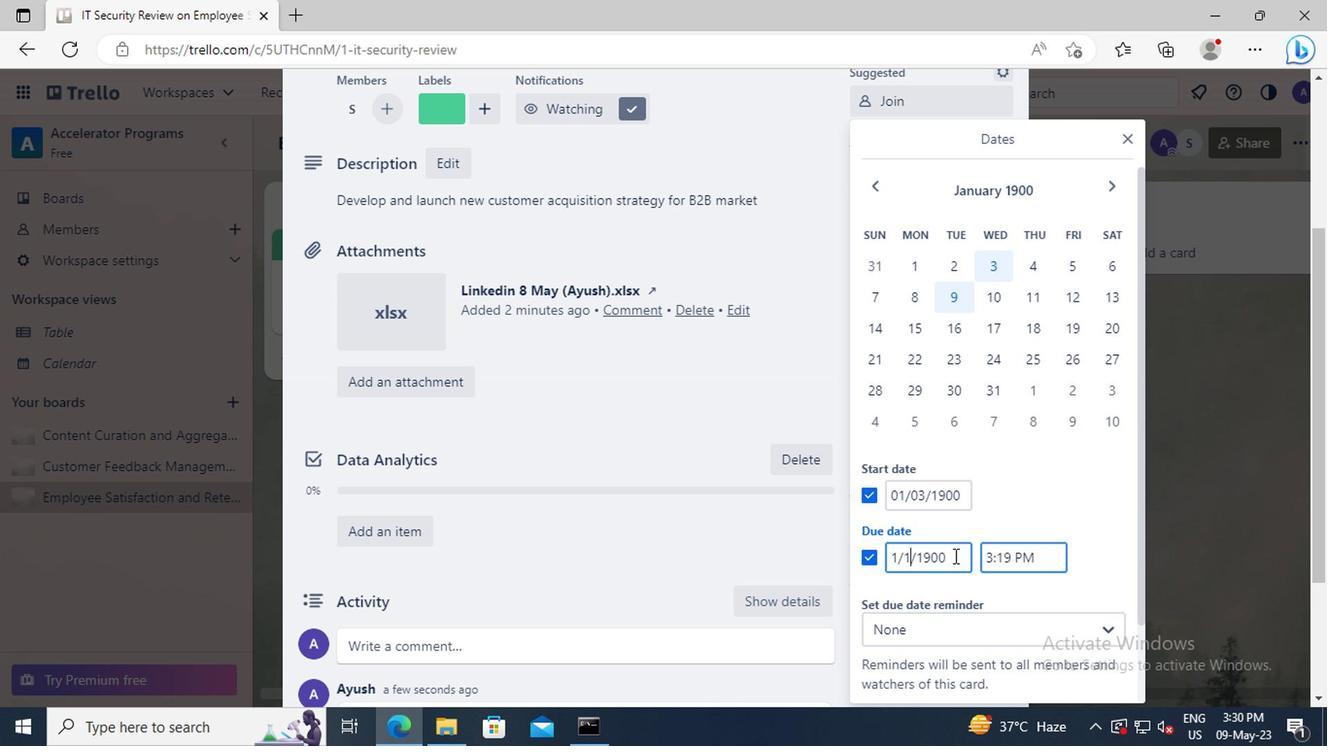 
Action: Mouse scrolled (950, 557) with delta (0, -1)
Screenshot: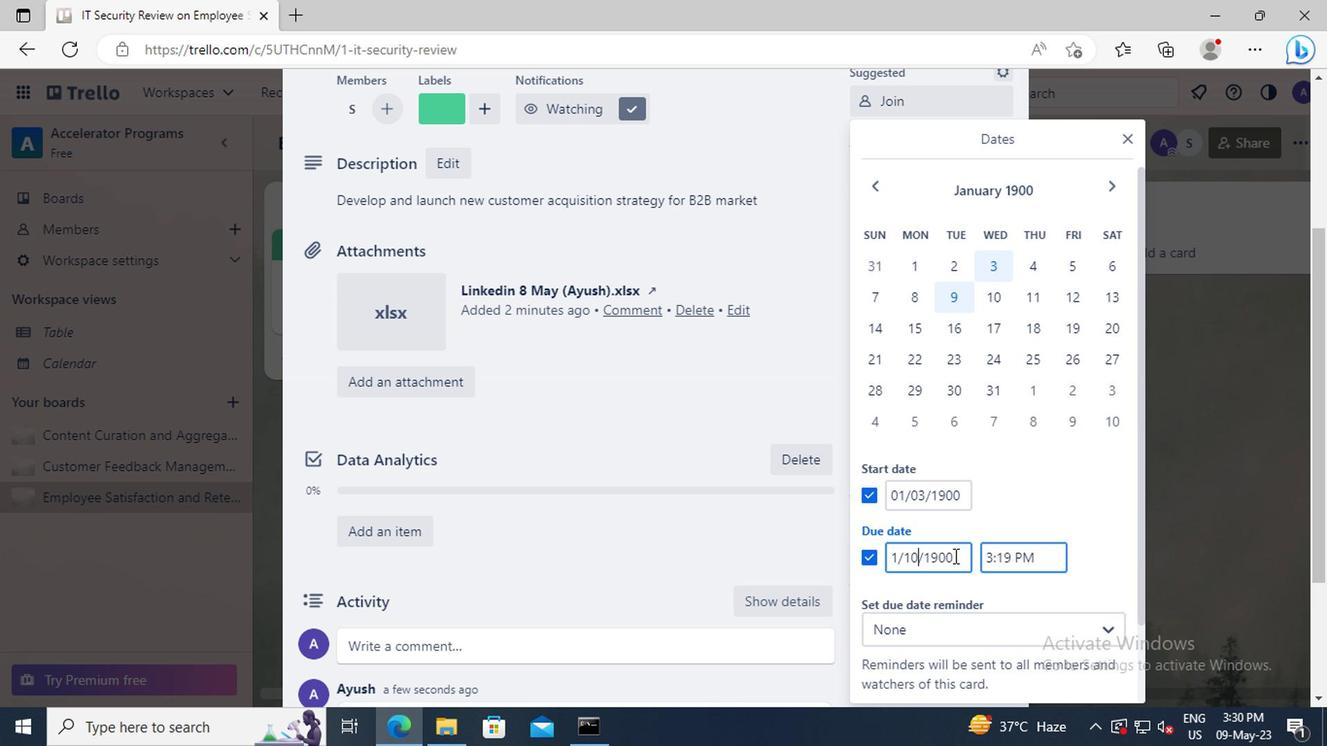
Action: Mouse scrolled (950, 557) with delta (0, -1)
Screenshot: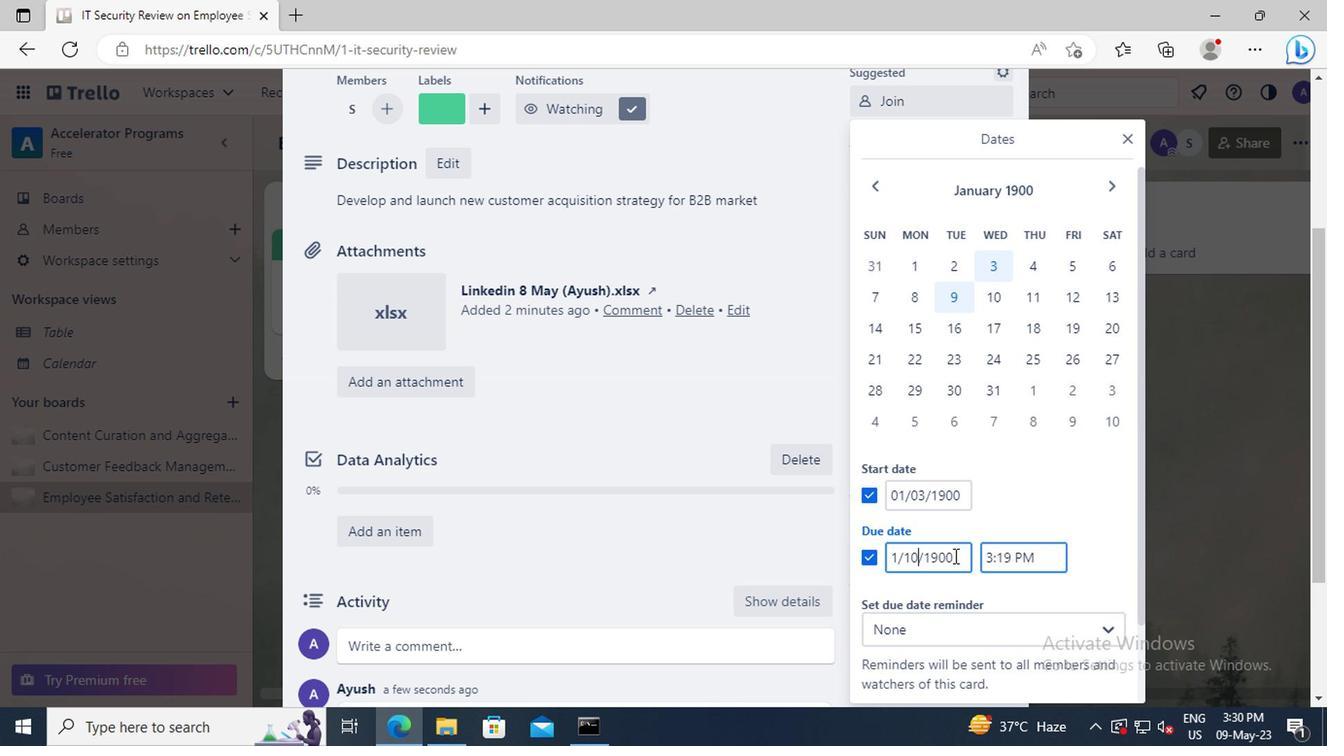 
Action: Mouse moved to (972, 634)
Screenshot: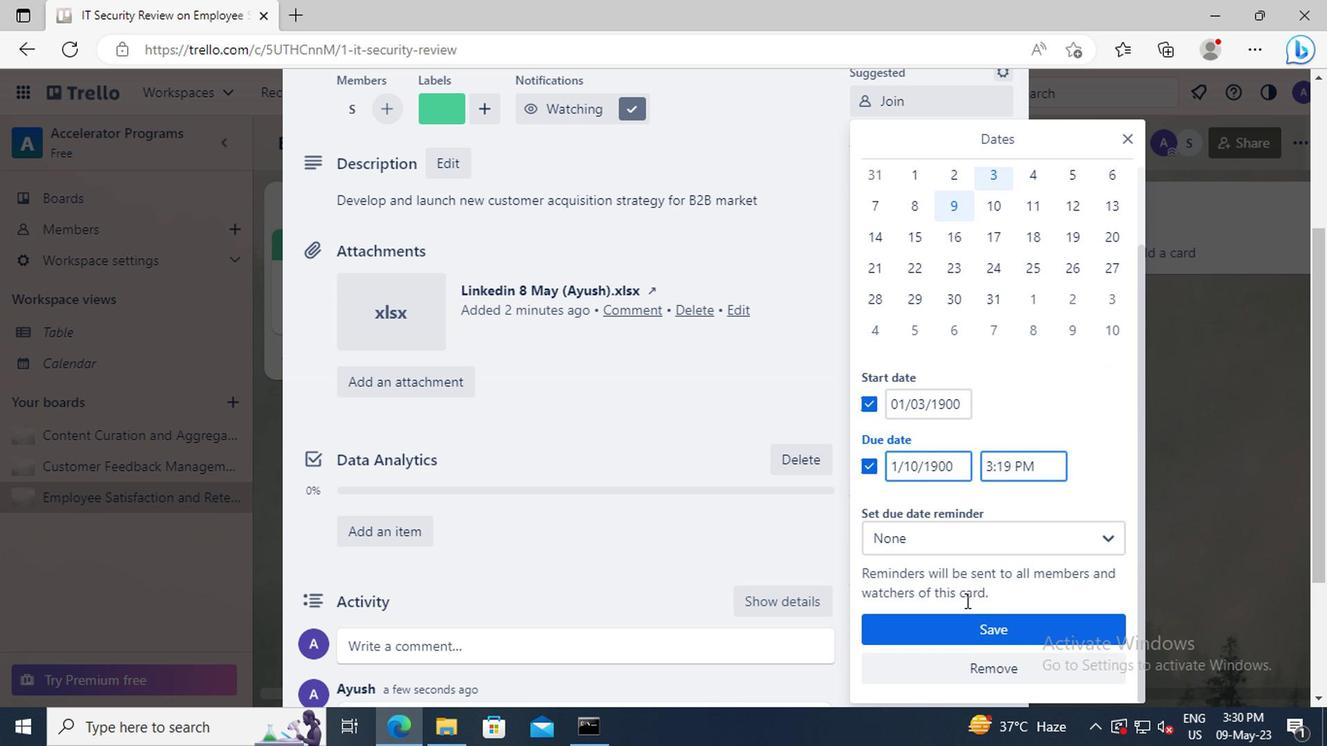 
Action: Mouse pressed left at (972, 634)
Screenshot: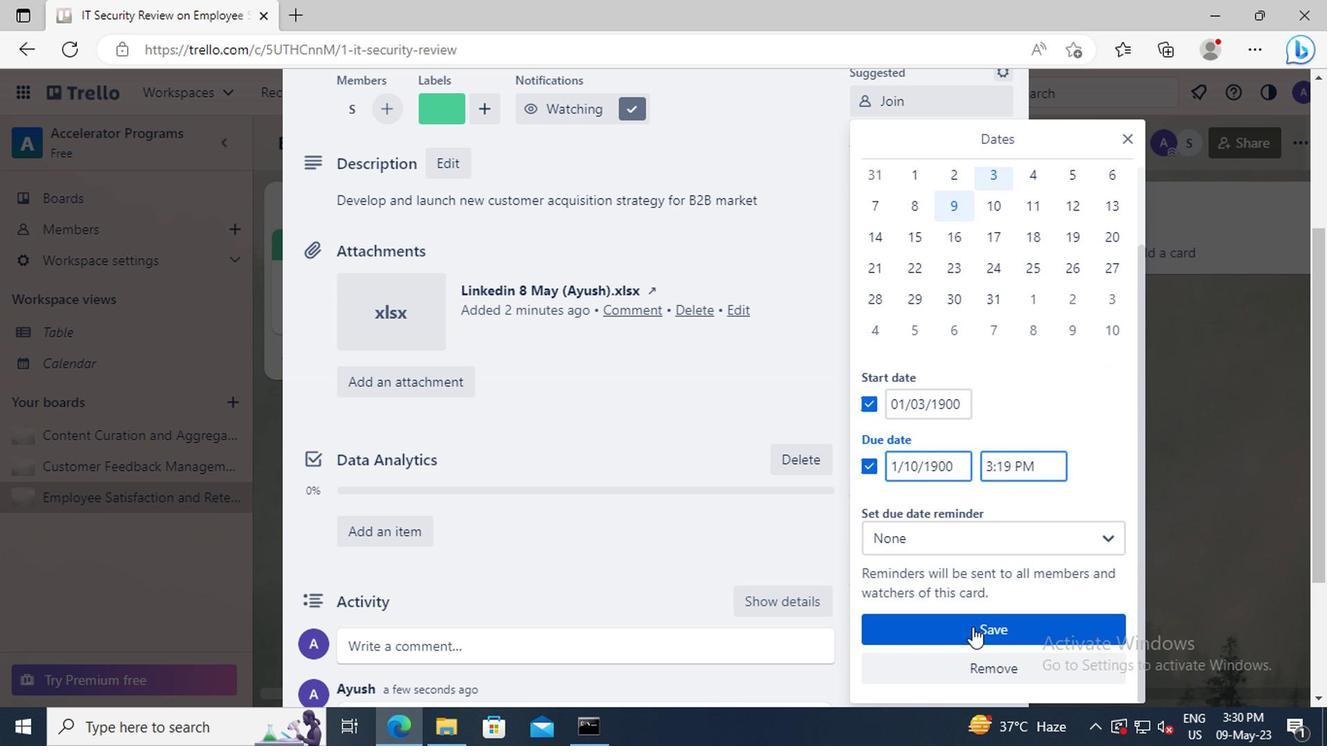 
